 Task: Plan a trip to Shpola, Ukraine from 12th  December, 2023 to 15th December, 2023 for 3 adults.2 bedrooms having 3 beds and 1 bathroom. Property type can be flat. Look for 4 properties as per requirement.
Action: Mouse moved to (589, 131)
Screenshot: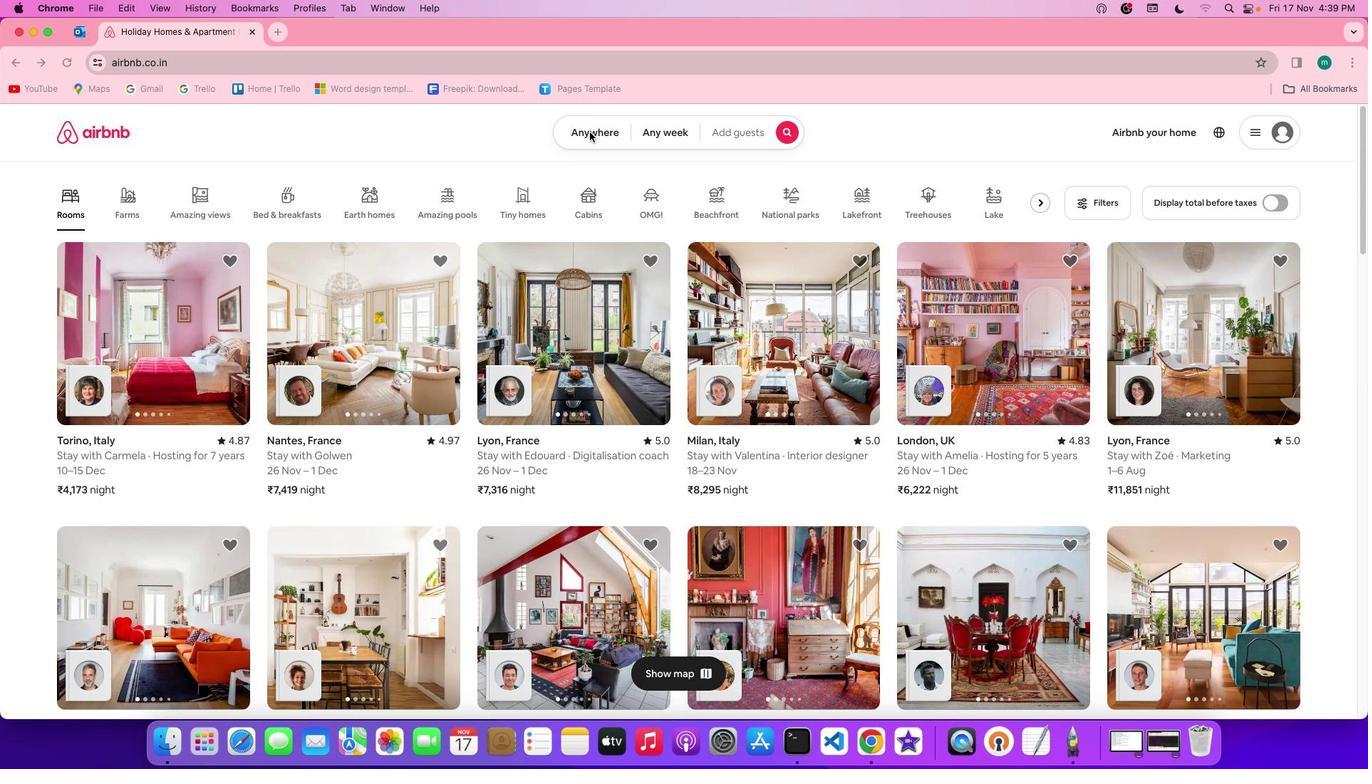 
Action: Mouse pressed left at (589, 131)
Screenshot: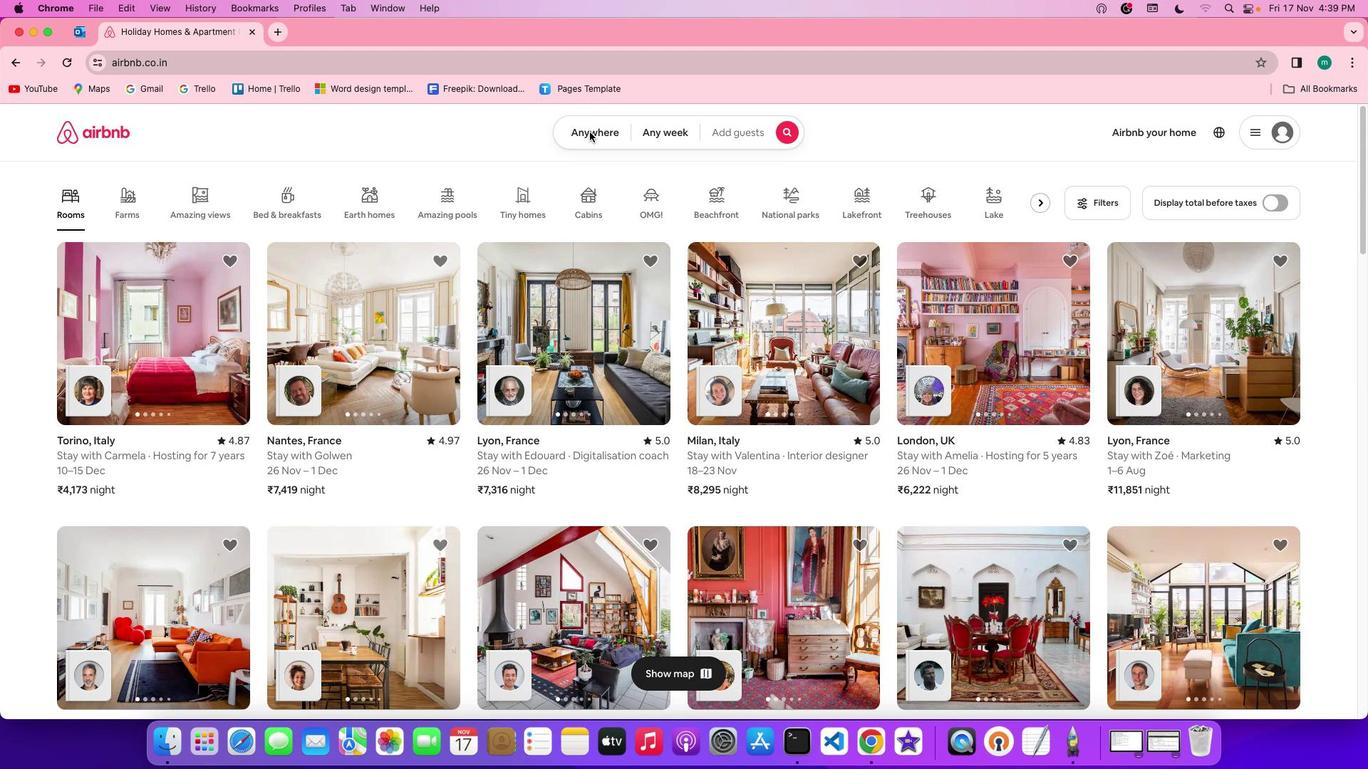 
Action: Mouse pressed left at (589, 131)
Screenshot: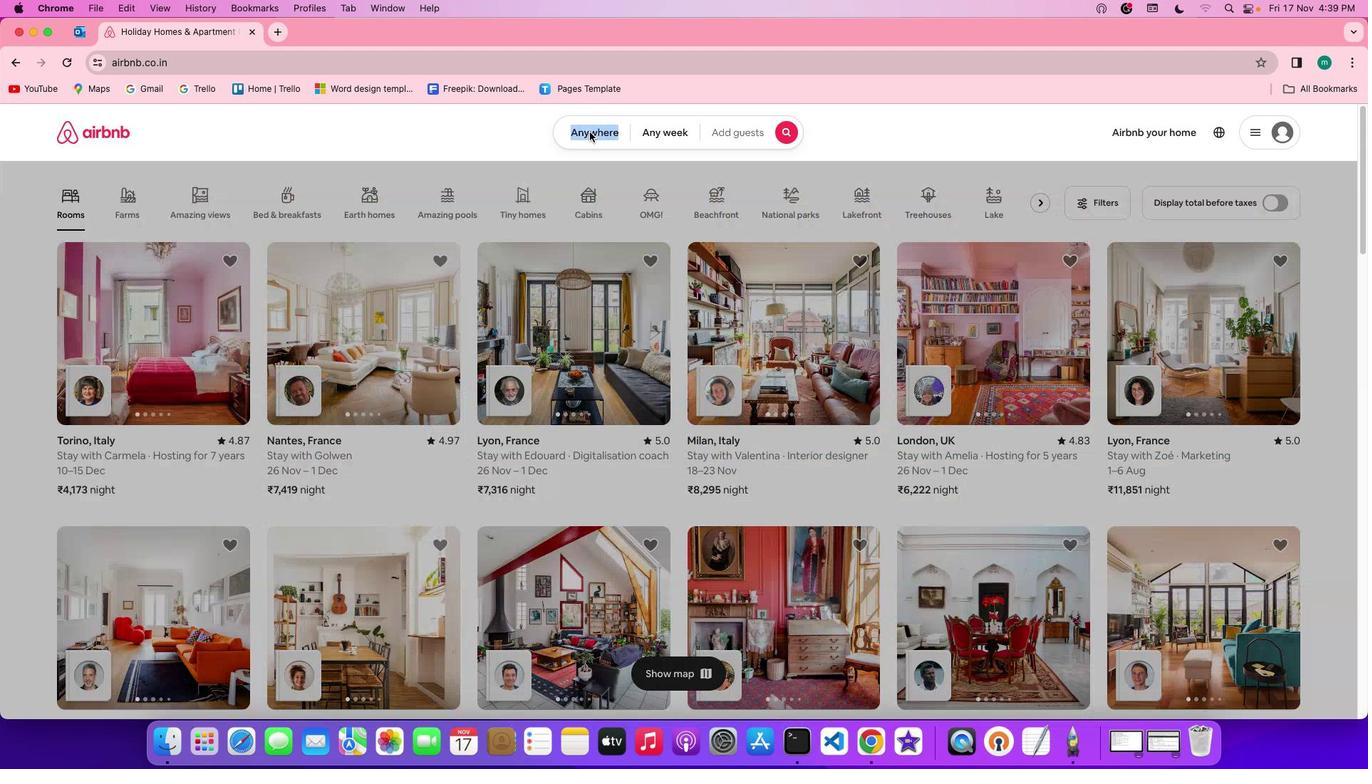 
Action: Mouse moved to (512, 191)
Screenshot: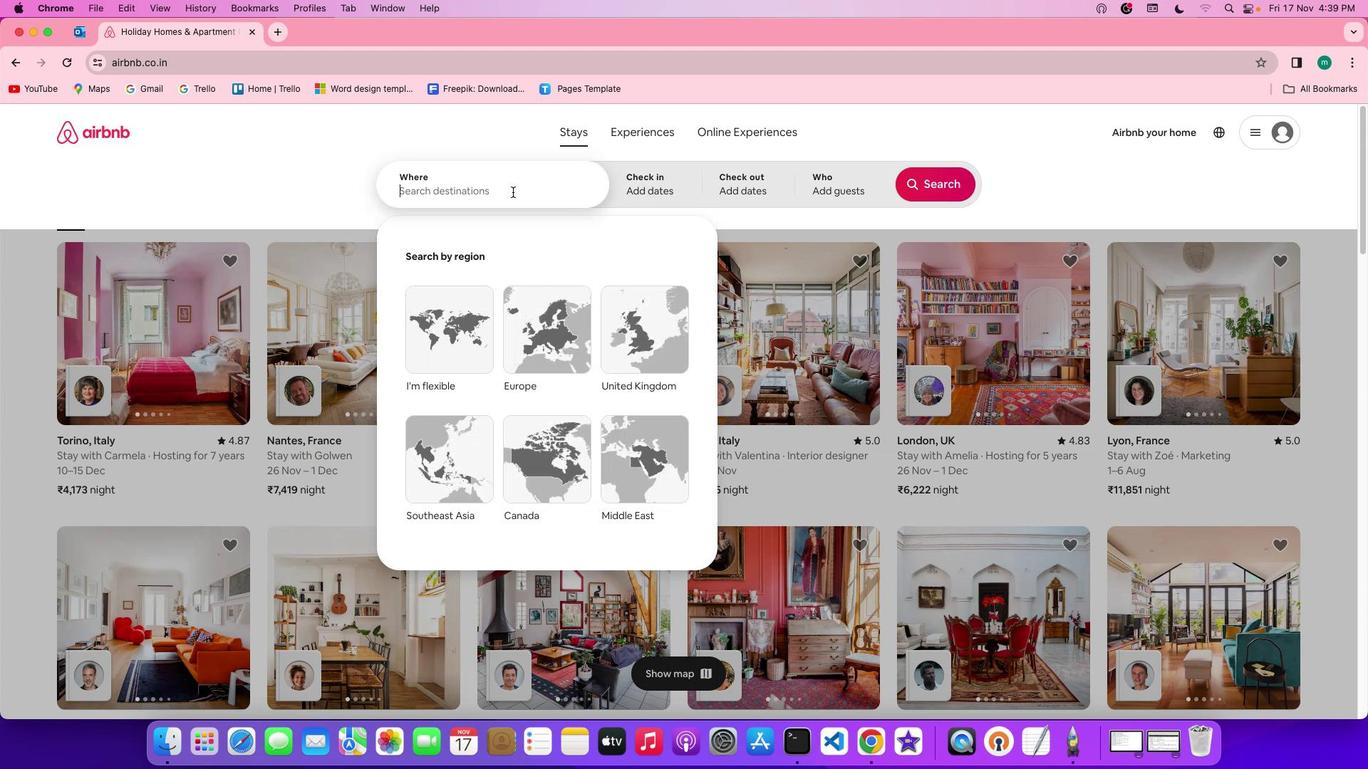 
Action: Mouse pressed left at (512, 191)
Screenshot: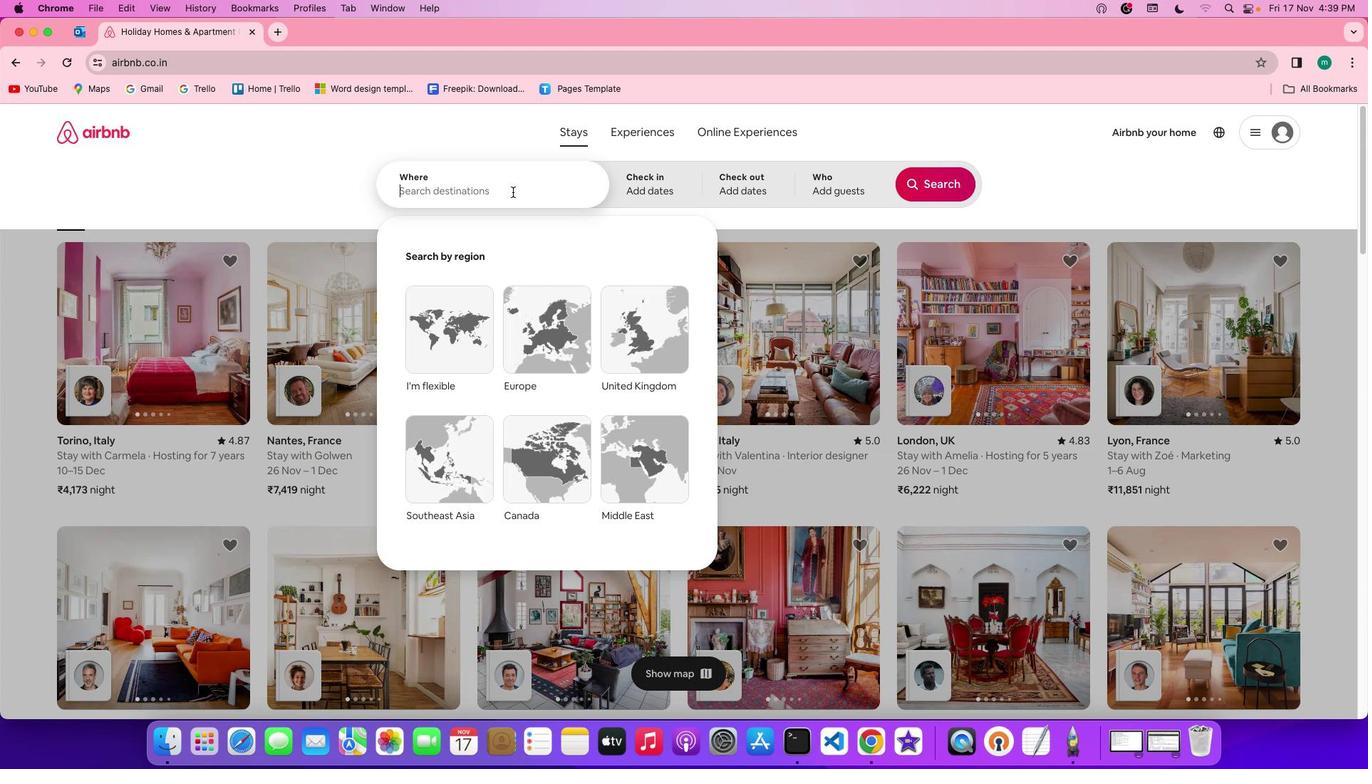 
Action: Key pressed Key.shift'S''h''p''o''l''a'','Key.spaceKey.shift'U''k''r''a''i''n''e'
Screenshot: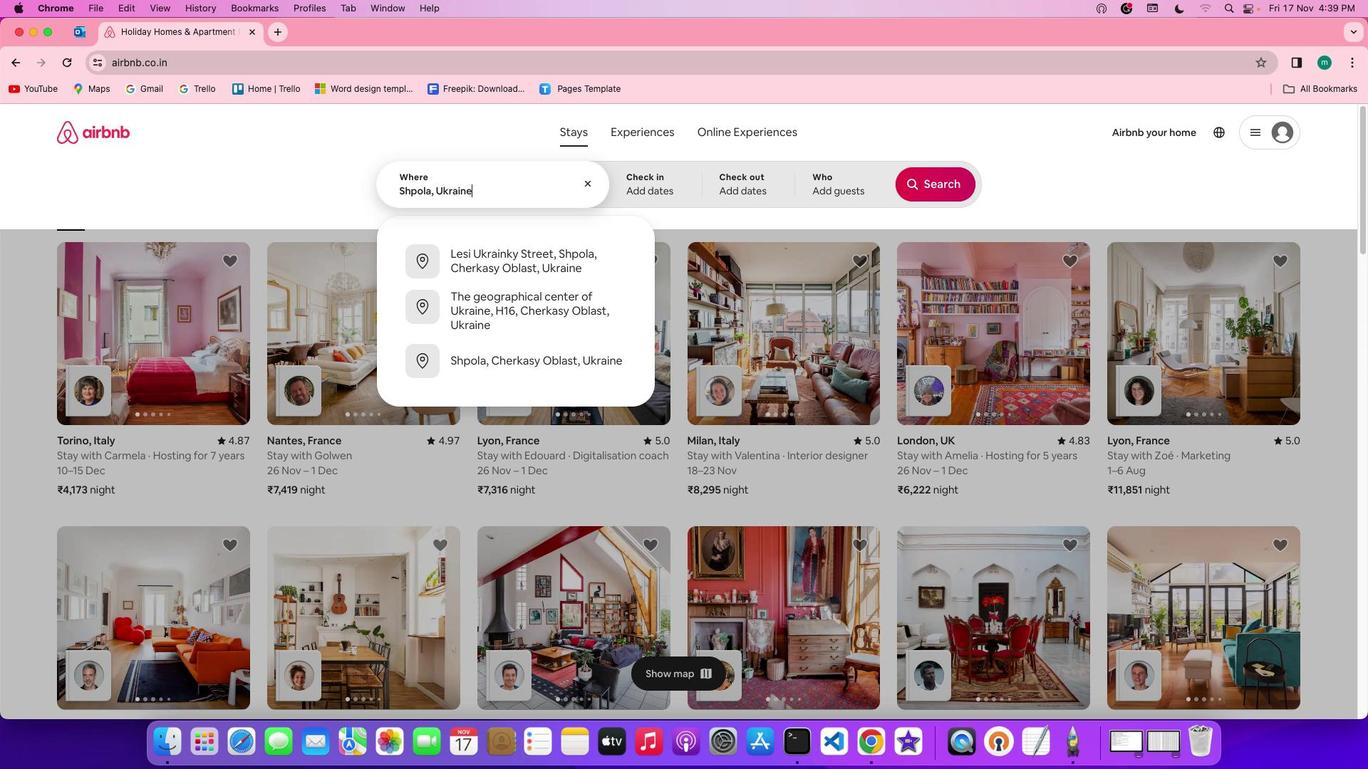 
Action: Mouse moved to (652, 188)
Screenshot: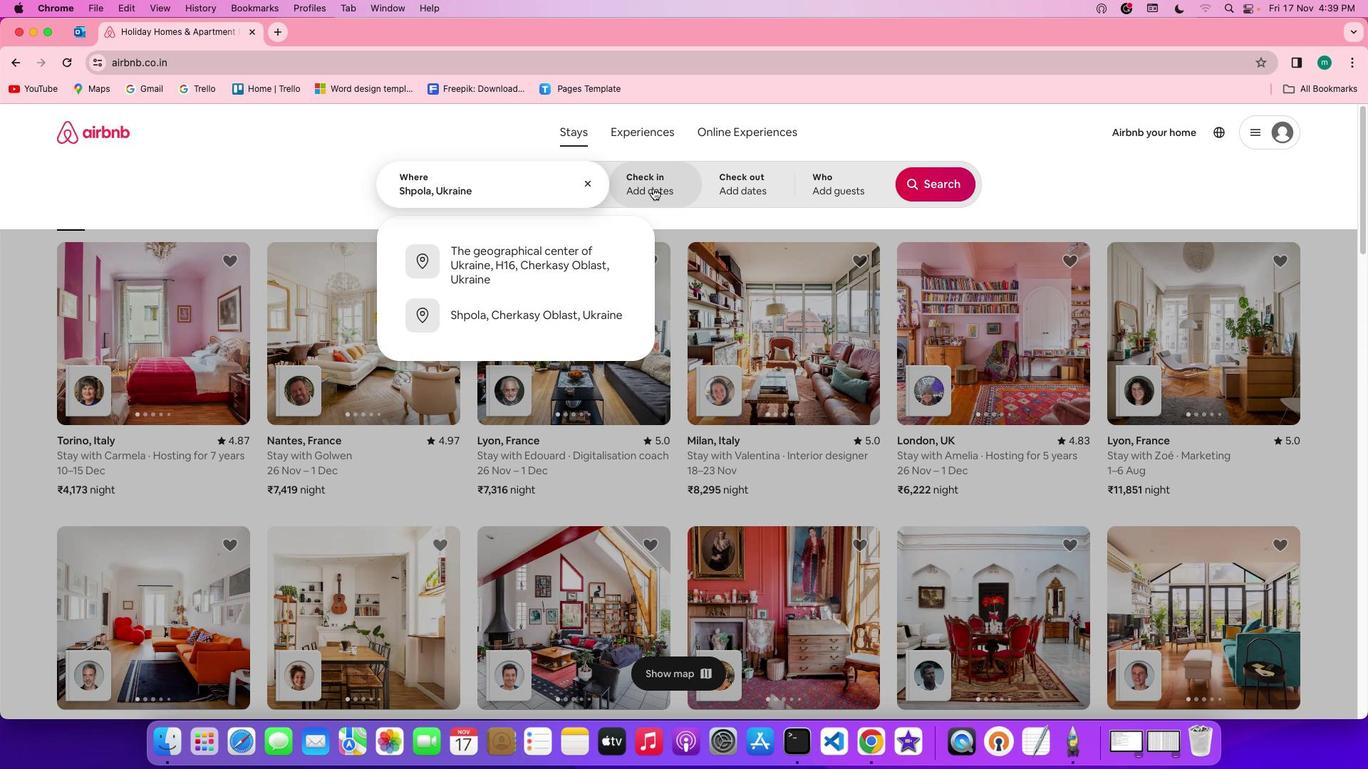 
Action: Mouse pressed left at (652, 188)
Screenshot: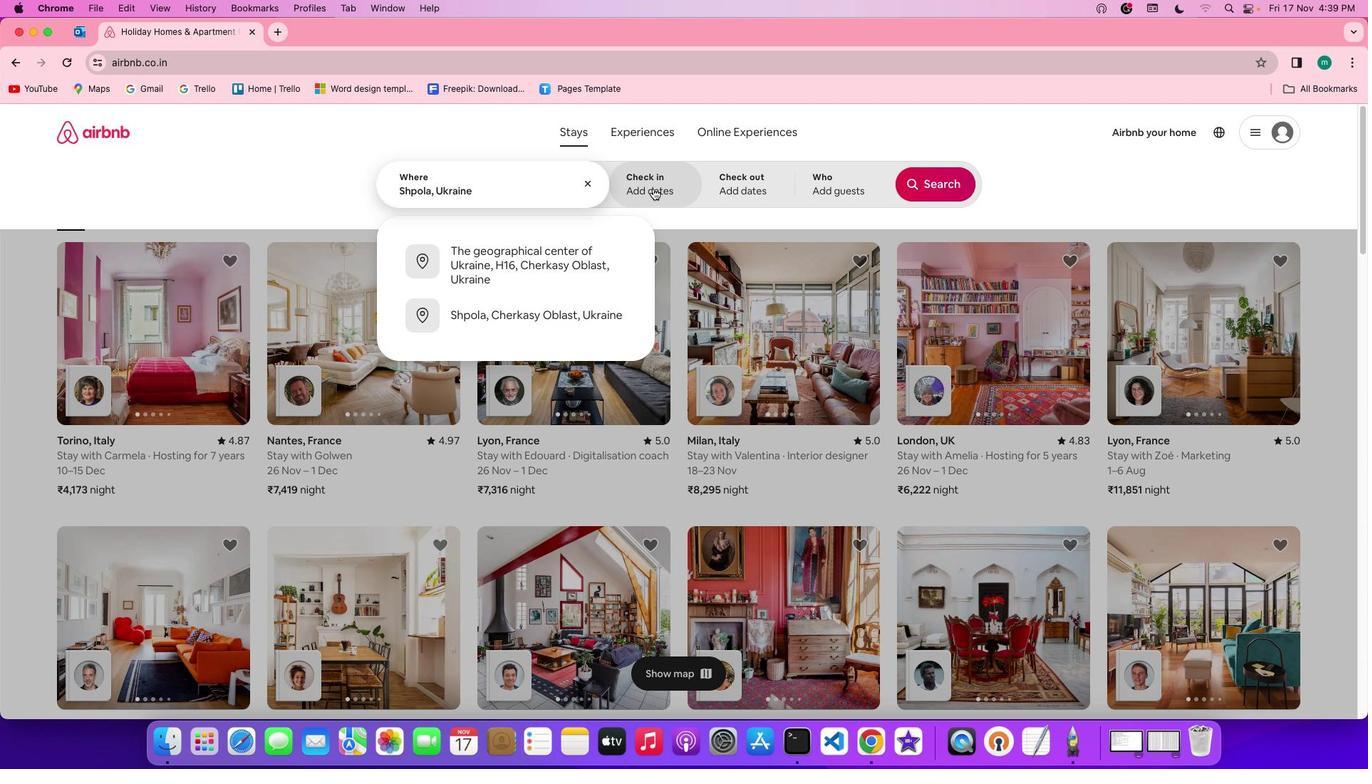 
Action: Mouse moved to (784, 432)
Screenshot: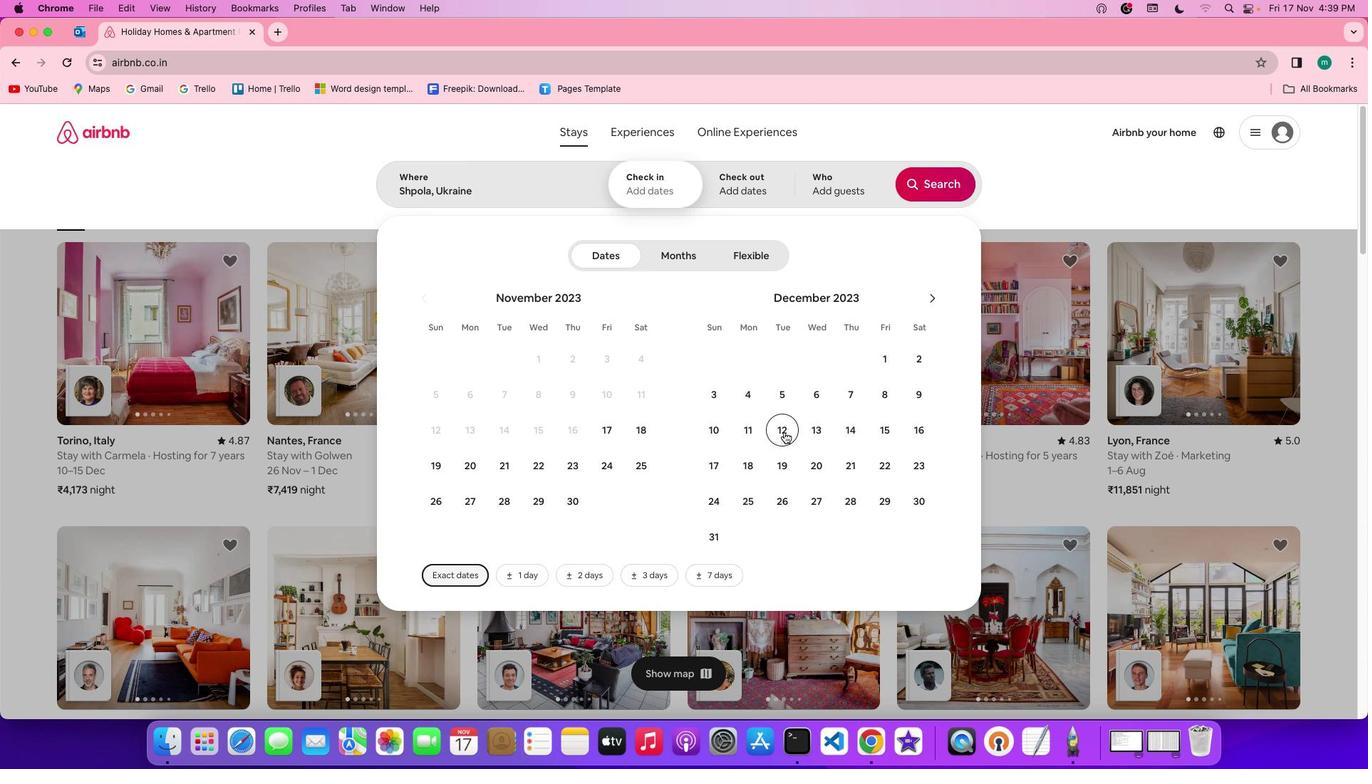 
Action: Mouse pressed left at (784, 432)
Screenshot: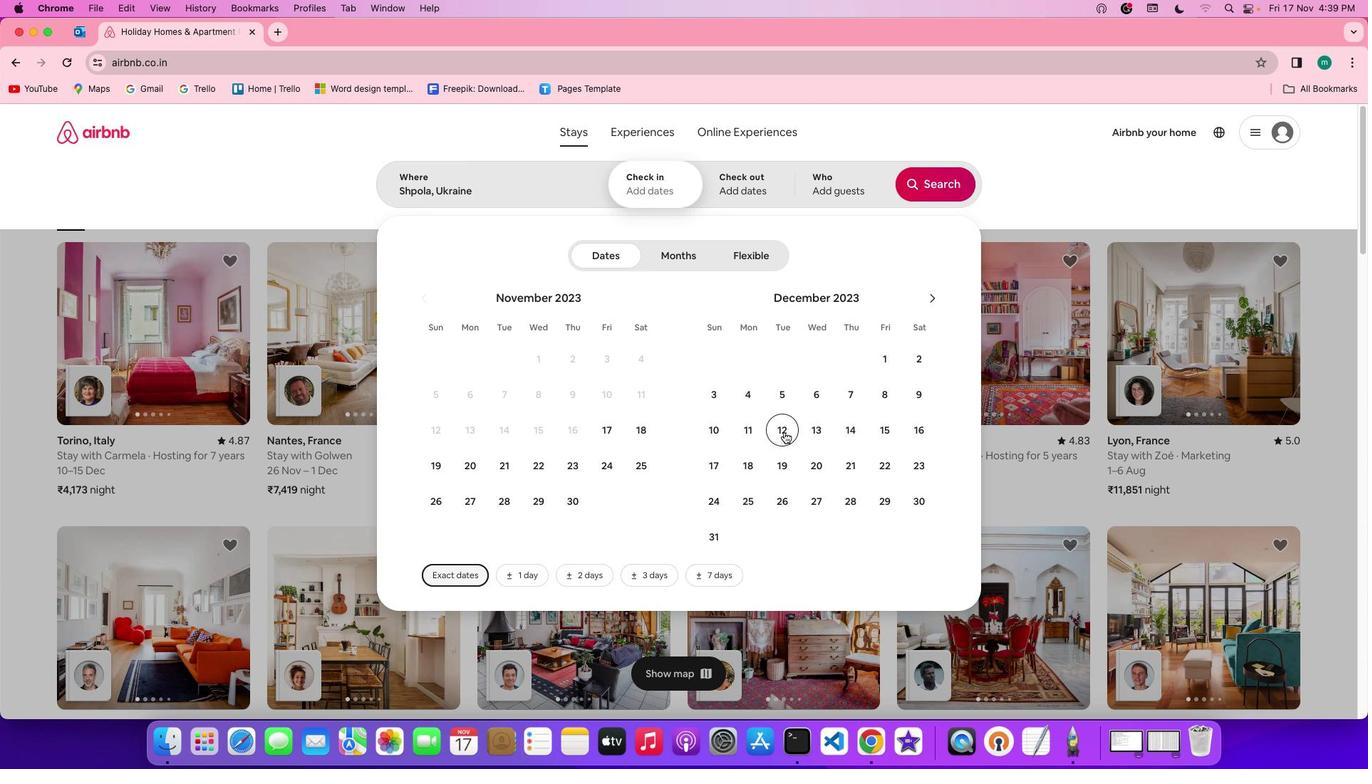 
Action: Mouse moved to (894, 424)
Screenshot: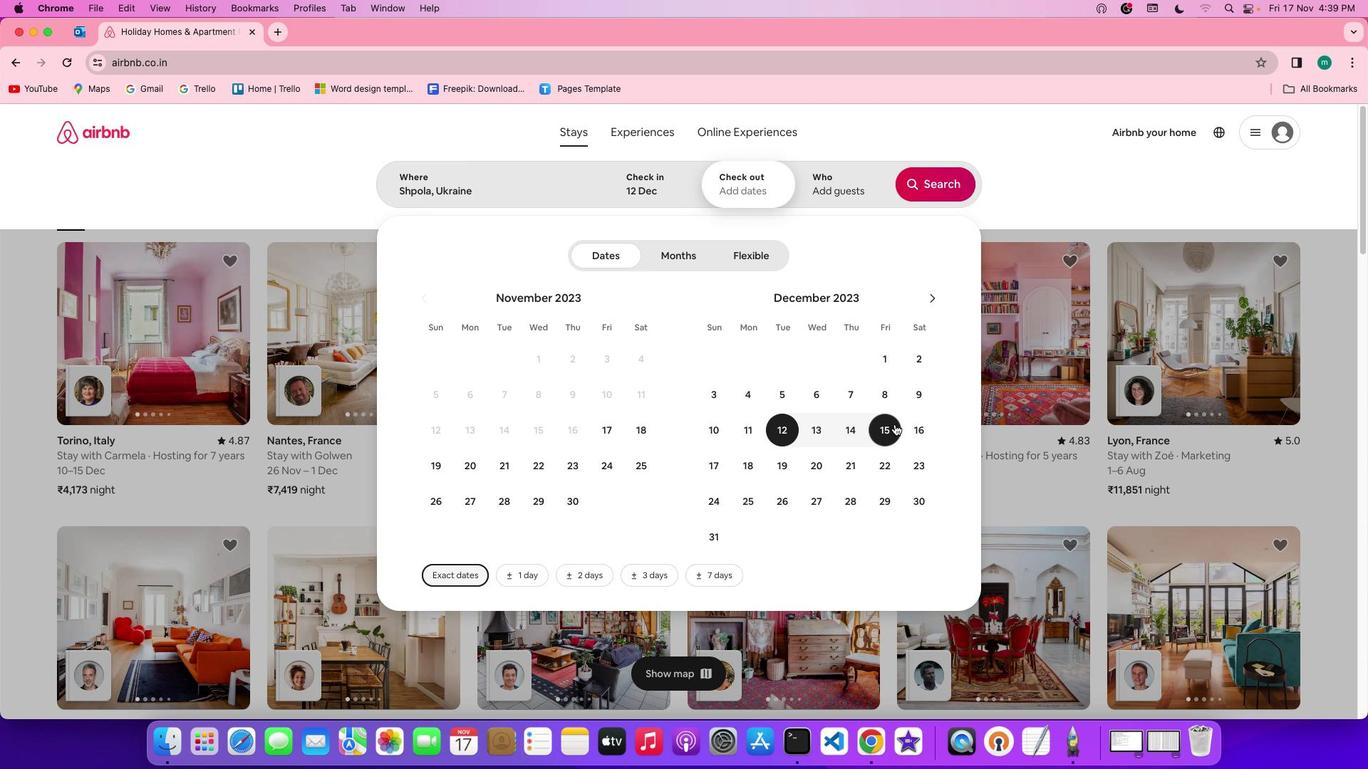 
Action: Mouse pressed left at (894, 424)
Screenshot: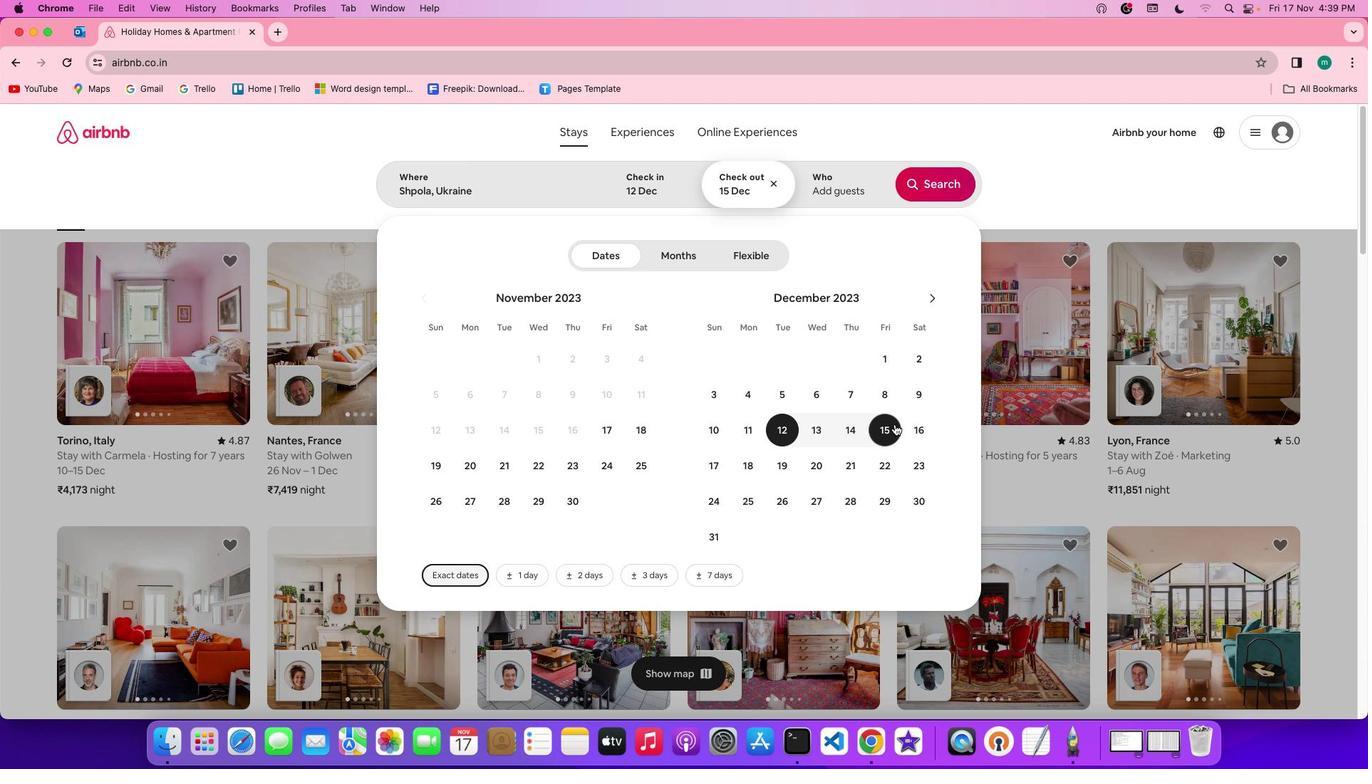 
Action: Mouse moved to (832, 190)
Screenshot: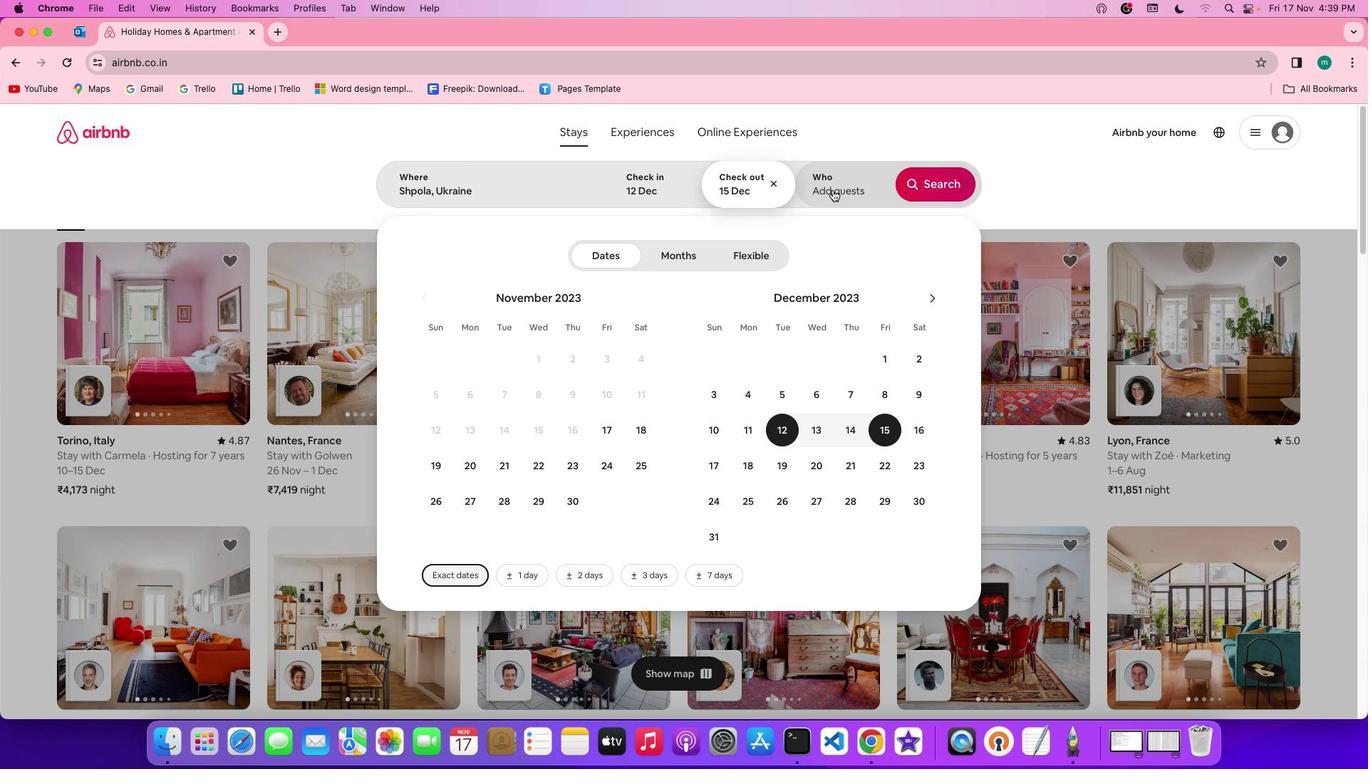 
Action: Mouse pressed left at (832, 190)
Screenshot: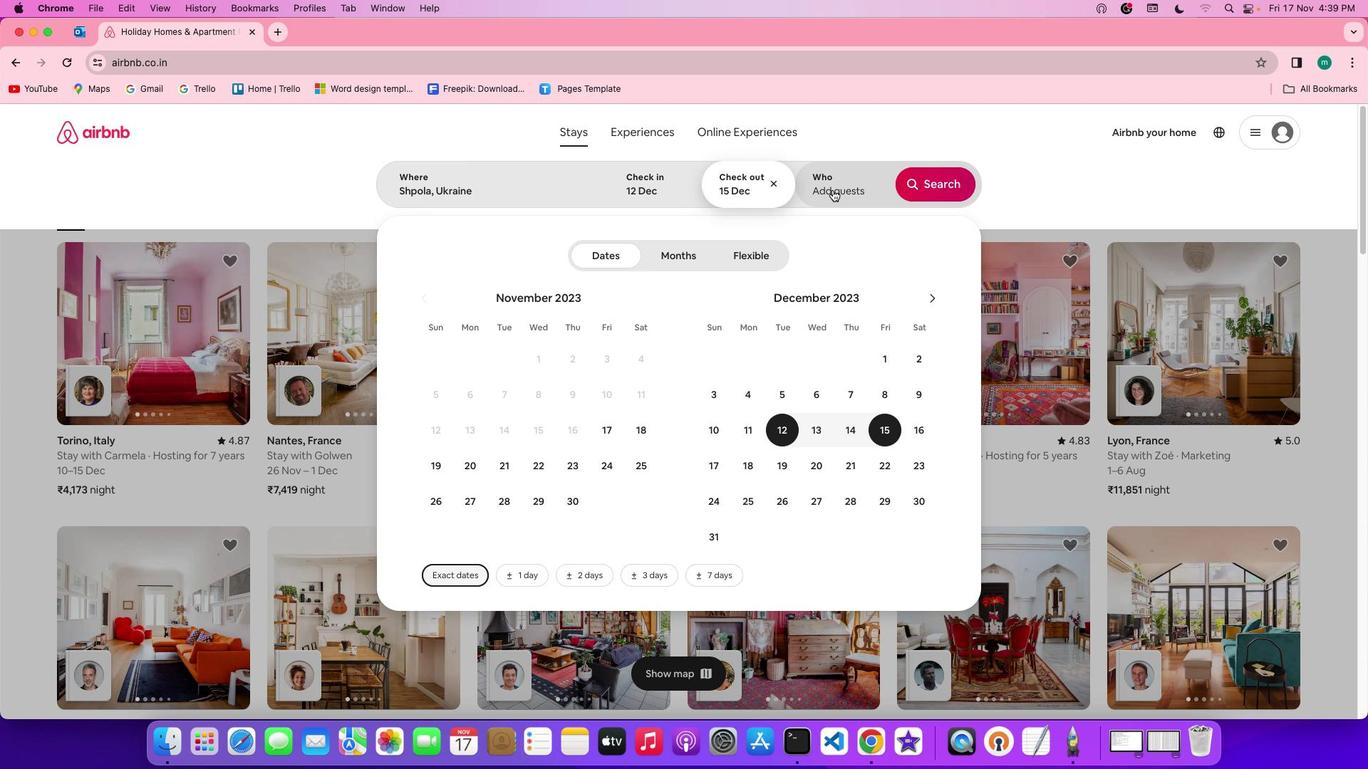 
Action: Mouse moved to (934, 258)
Screenshot: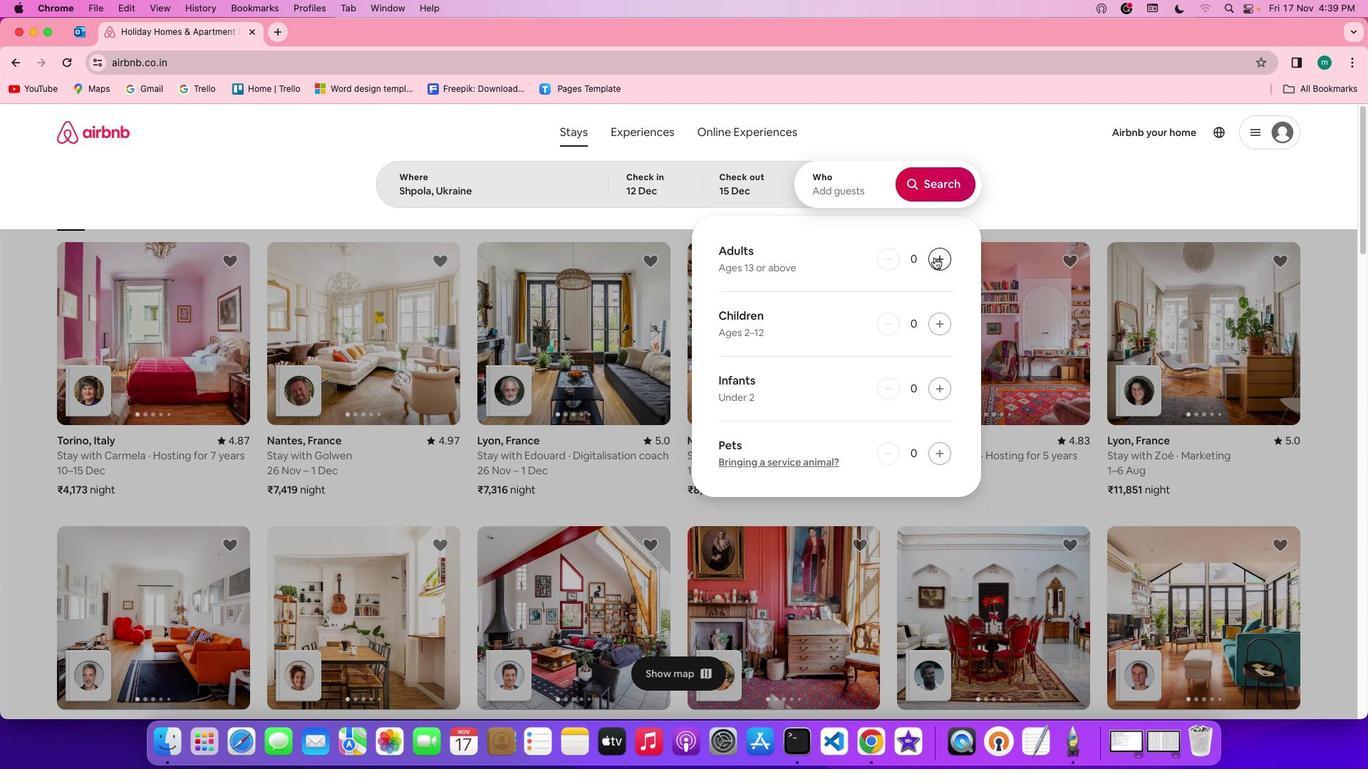 
Action: Mouse pressed left at (934, 258)
Screenshot: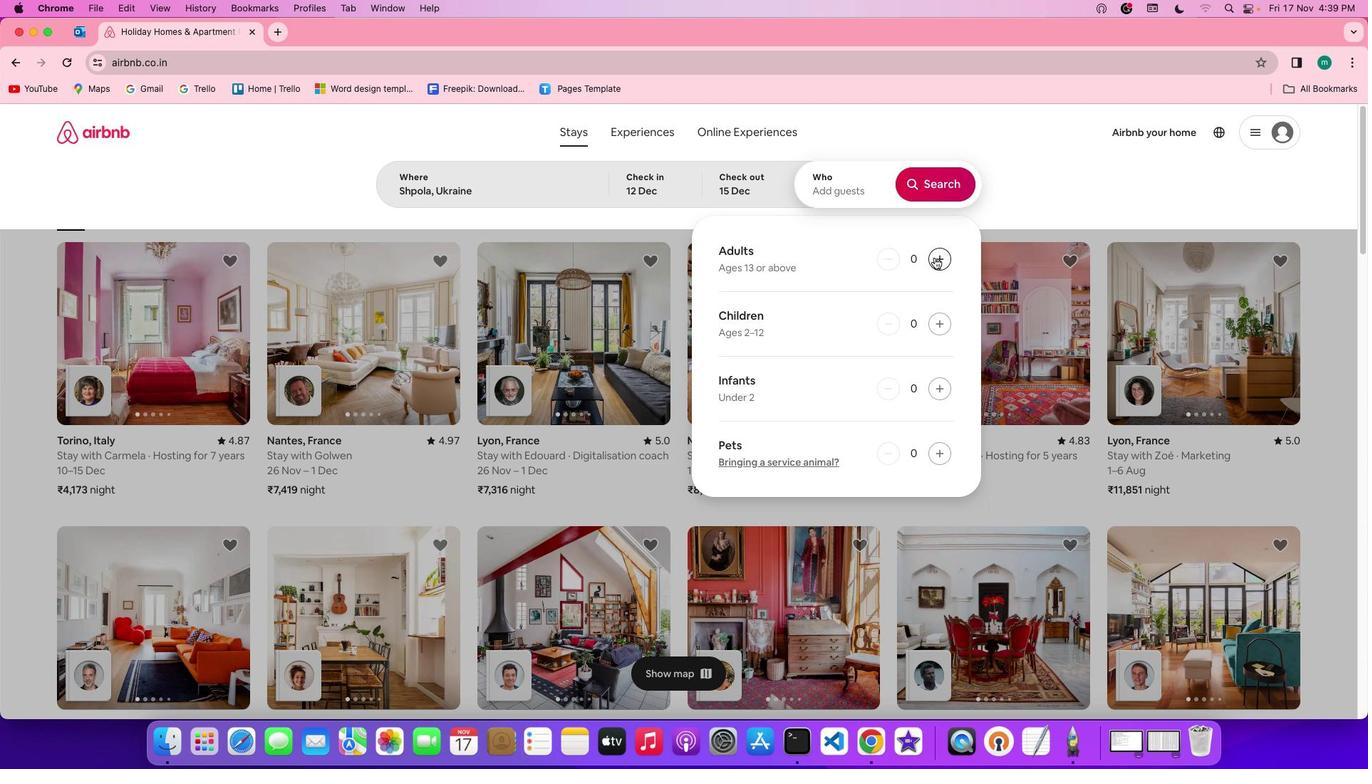 
Action: Mouse pressed left at (934, 258)
Screenshot: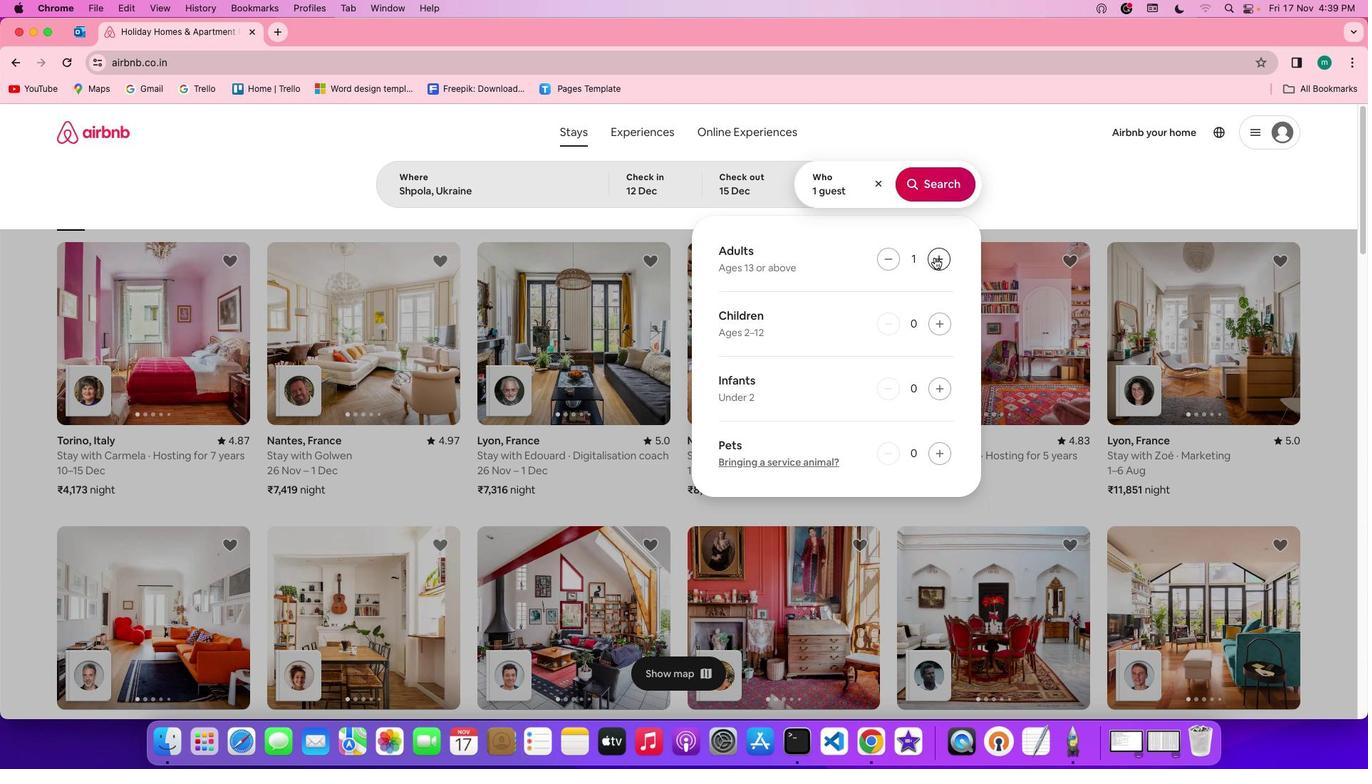 
Action: Mouse pressed left at (934, 258)
Screenshot: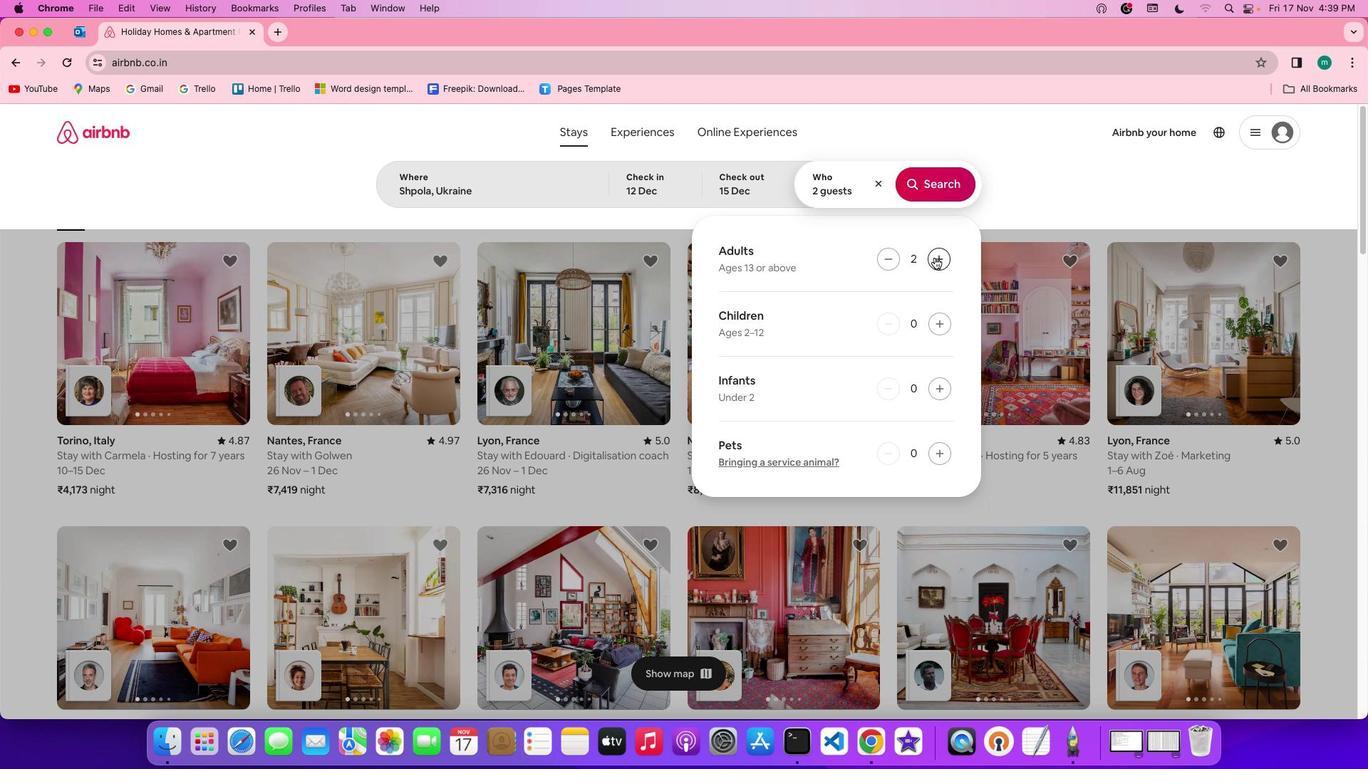 
Action: Mouse moved to (935, 192)
Screenshot: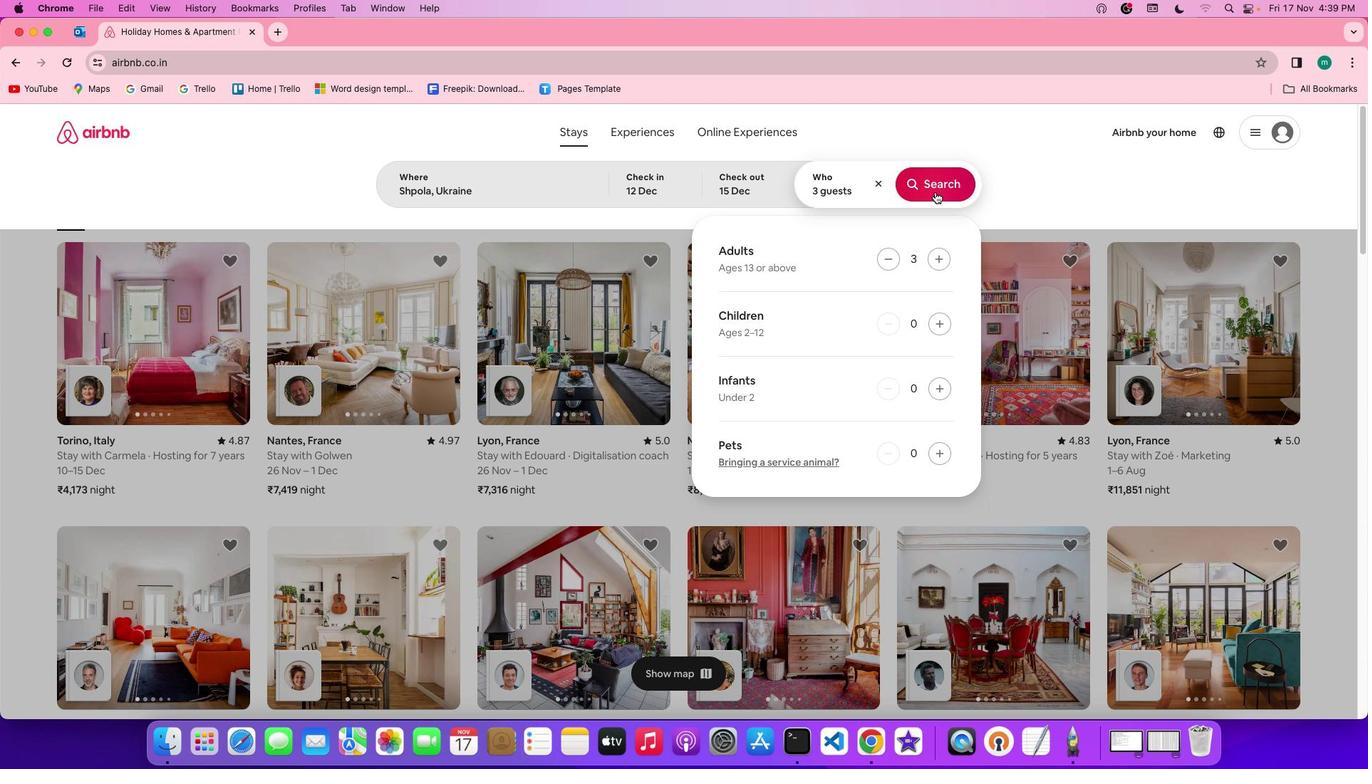 
Action: Mouse pressed left at (935, 192)
Screenshot: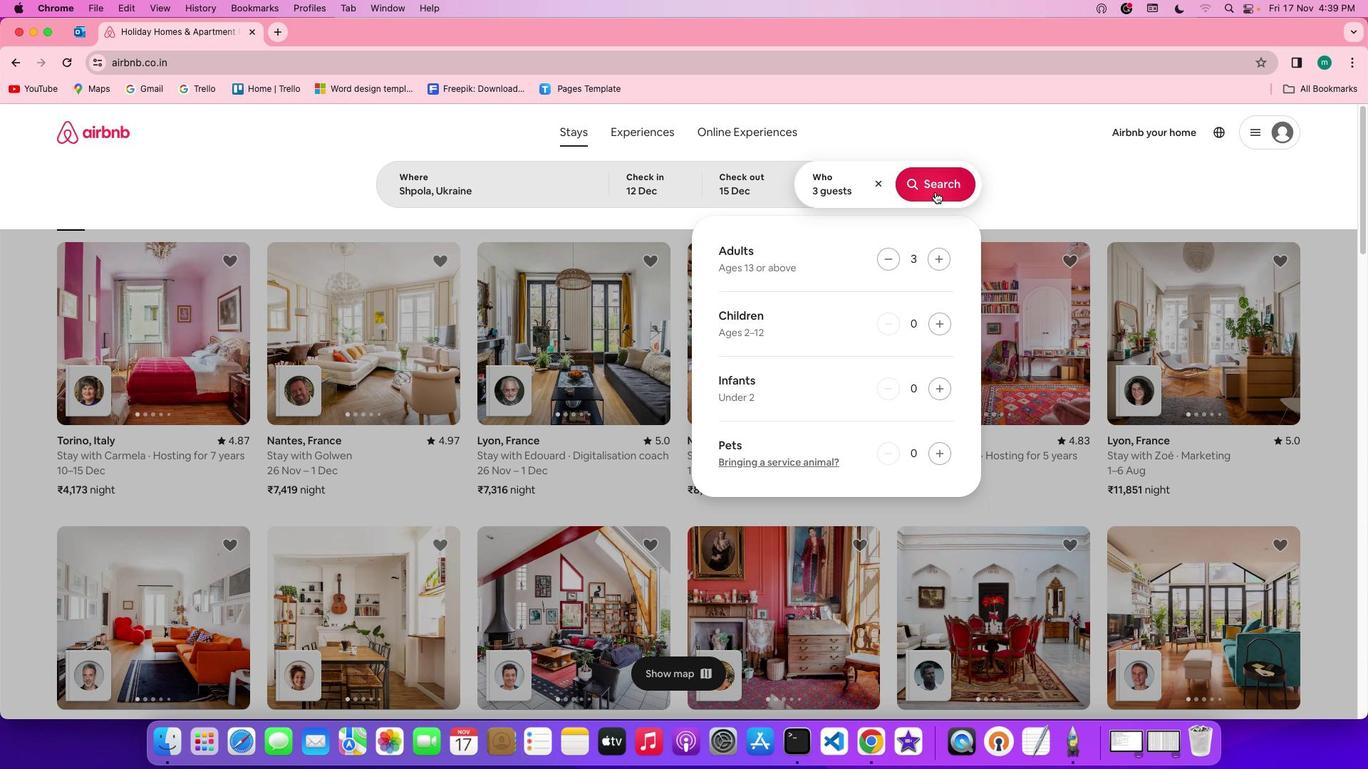 
Action: Mouse moved to (1150, 186)
Screenshot: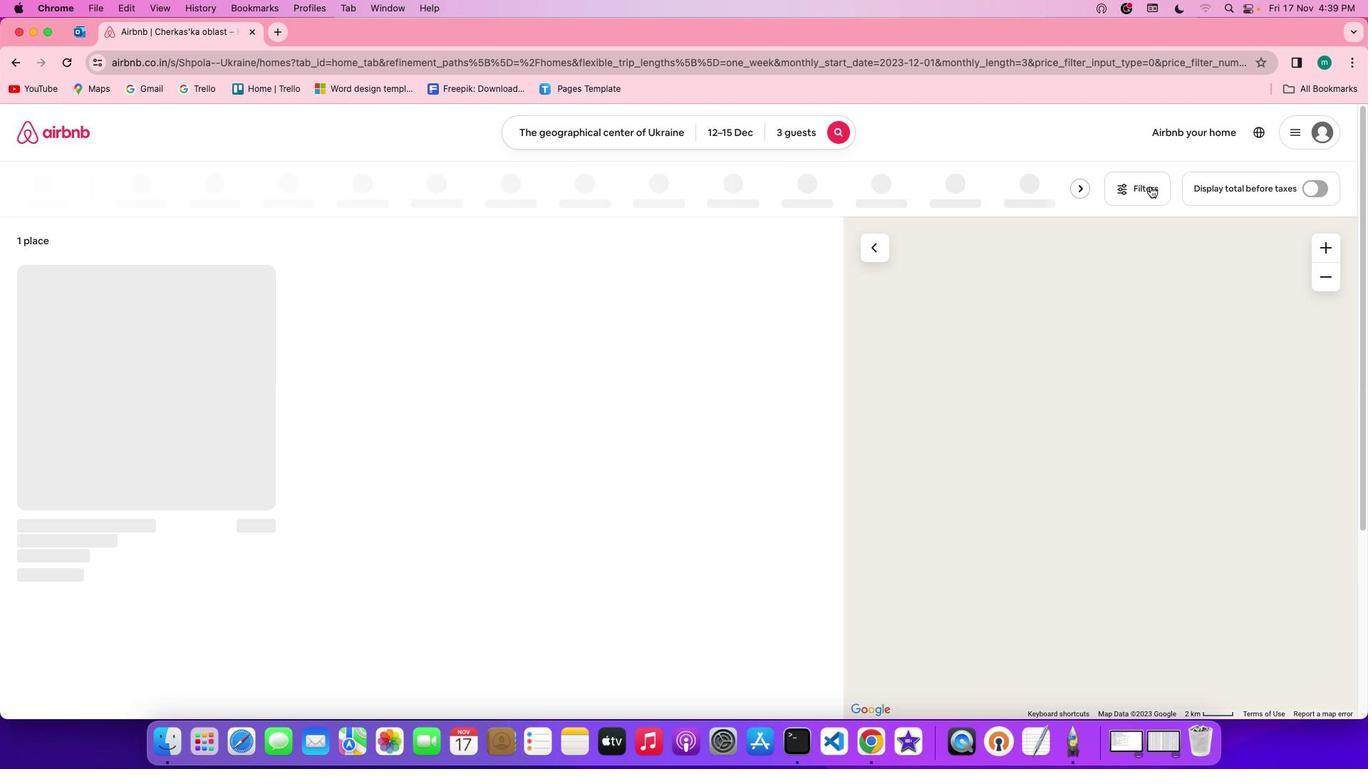 
Action: Mouse pressed left at (1150, 186)
Screenshot: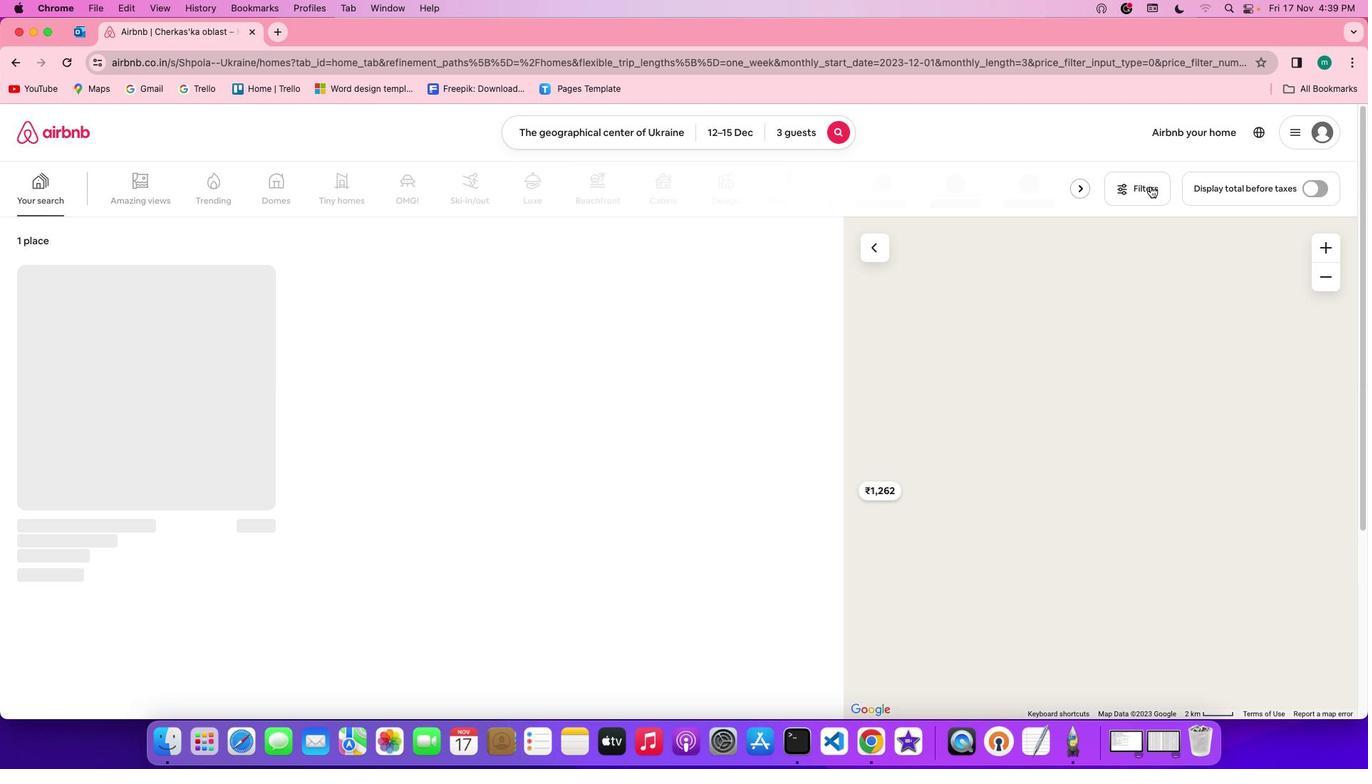 
Action: Mouse moved to (624, 486)
Screenshot: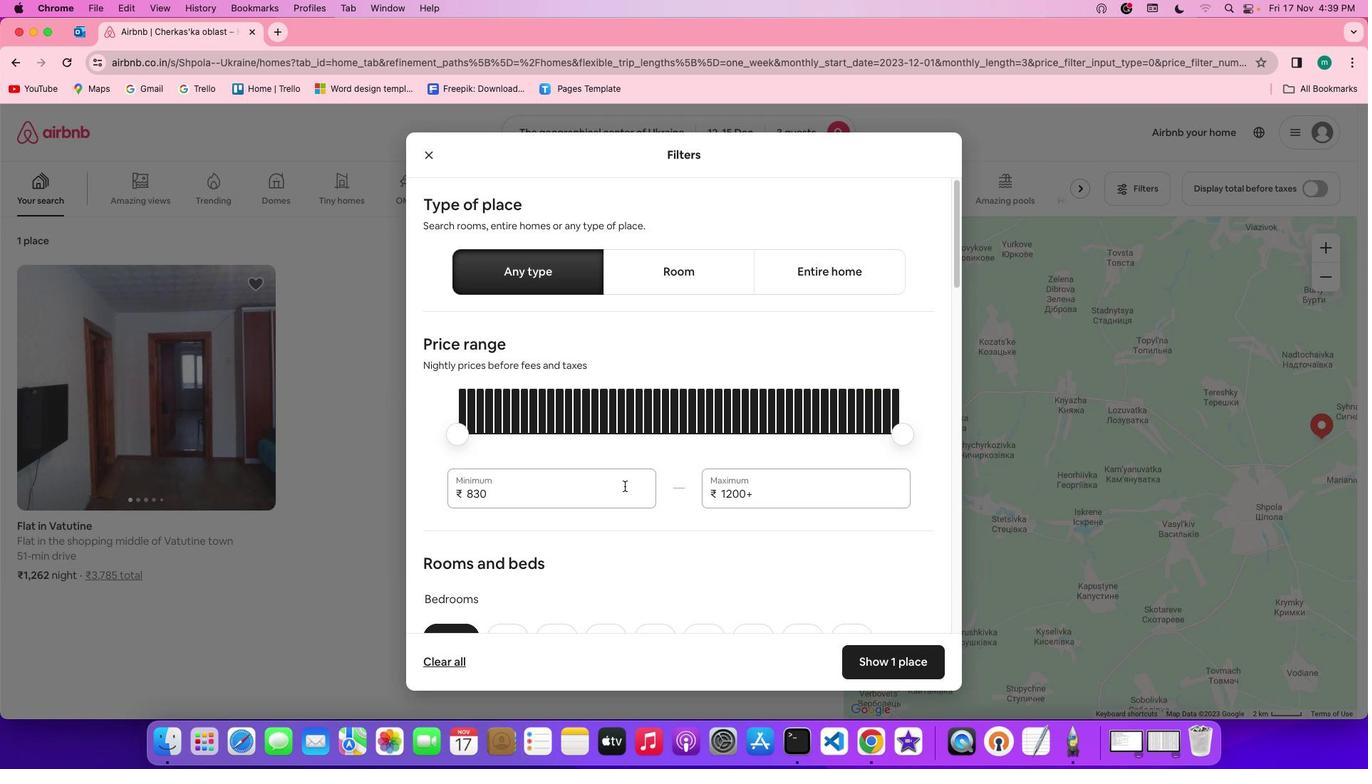
Action: Mouse scrolled (624, 486) with delta (0, 0)
Screenshot: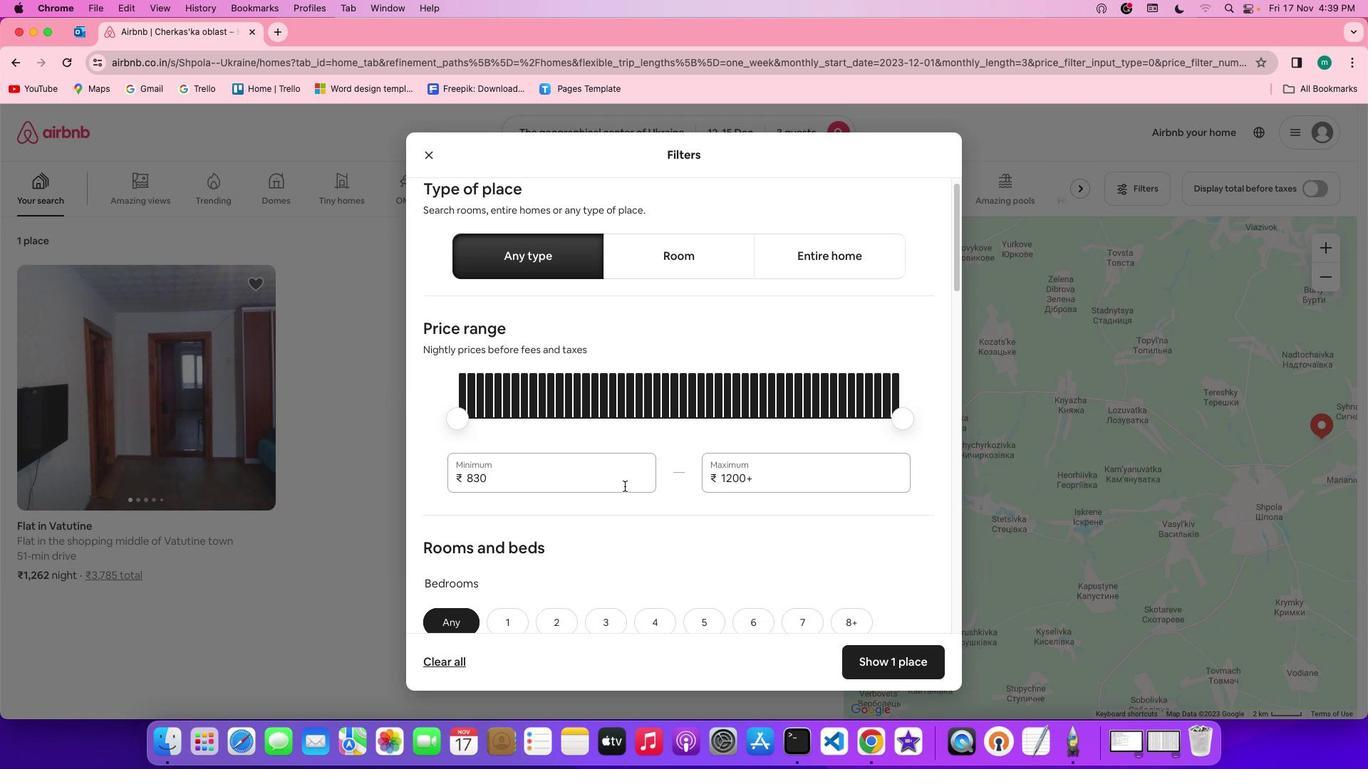 
Action: Mouse scrolled (624, 486) with delta (0, 0)
Screenshot: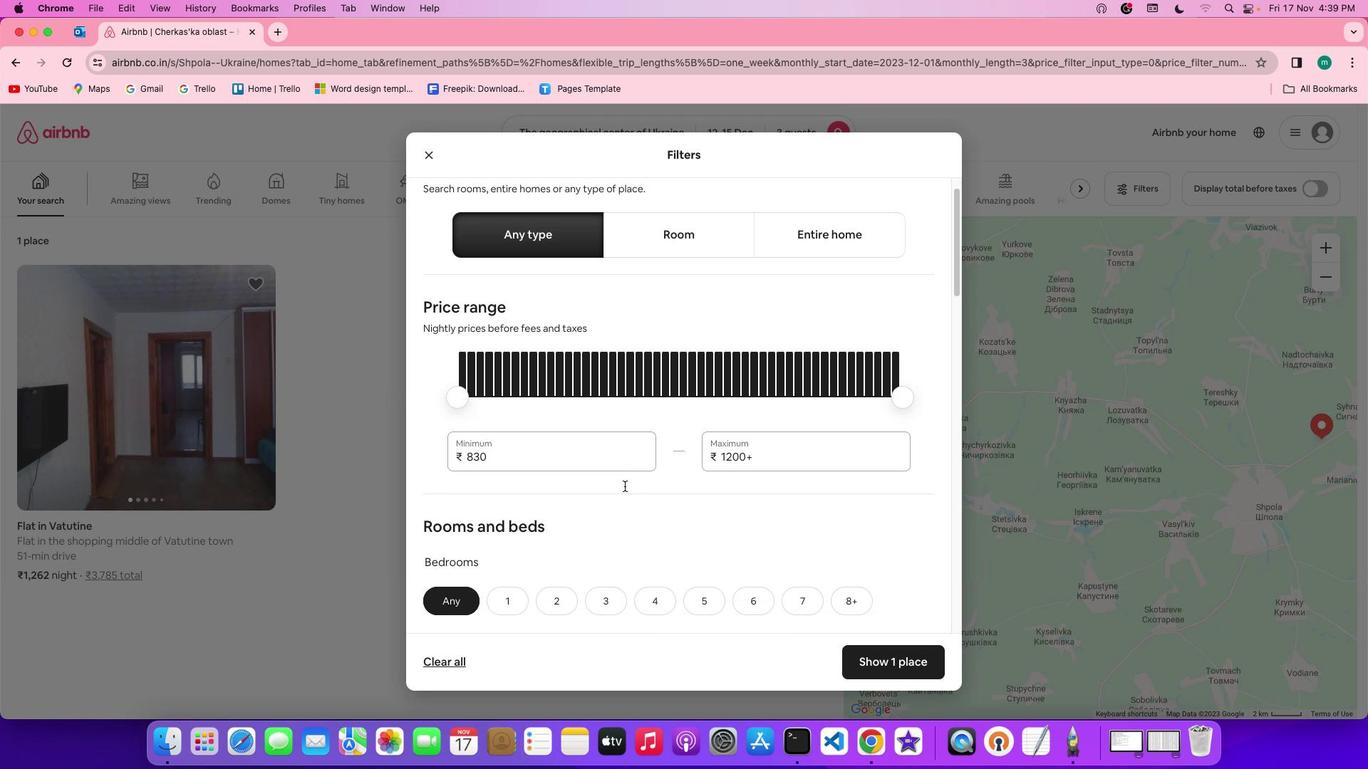
Action: Mouse scrolled (624, 486) with delta (0, -1)
Screenshot: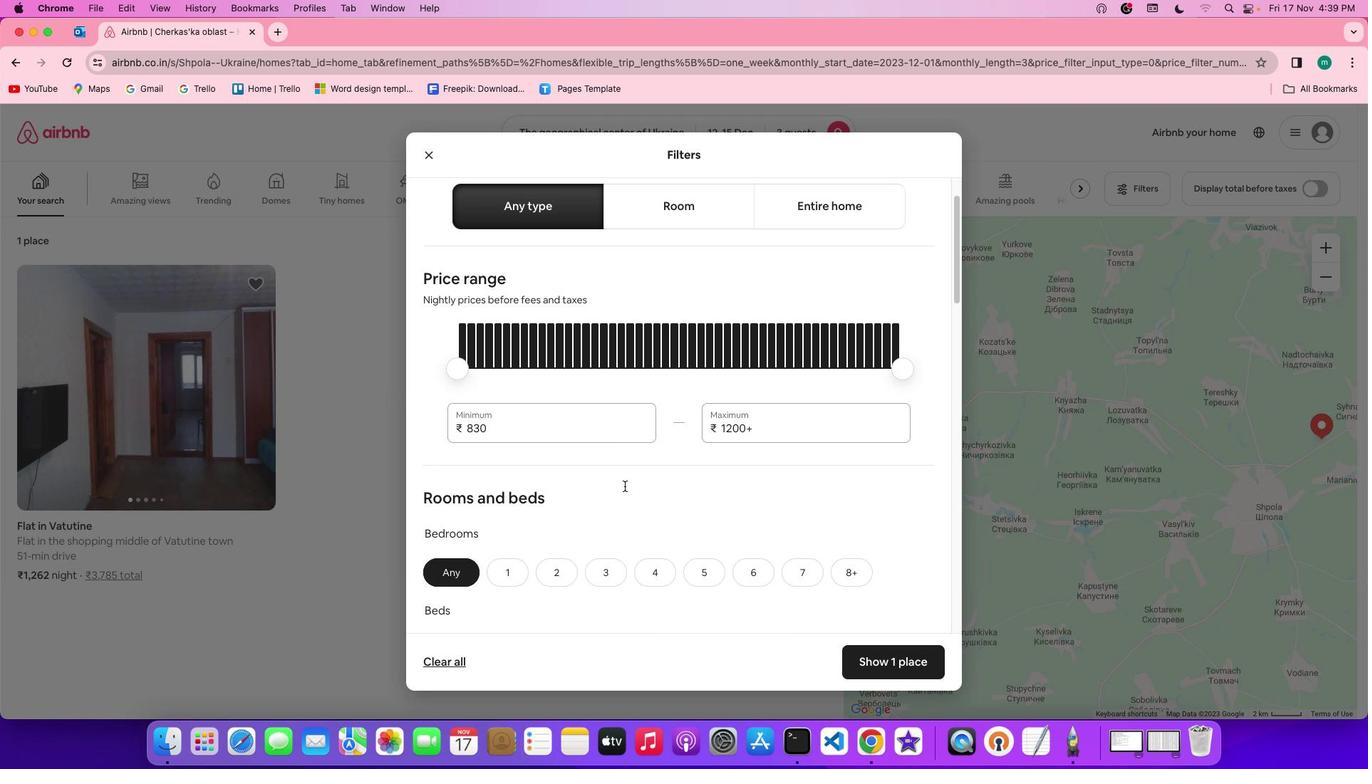 
Action: Mouse scrolled (624, 486) with delta (0, 0)
Screenshot: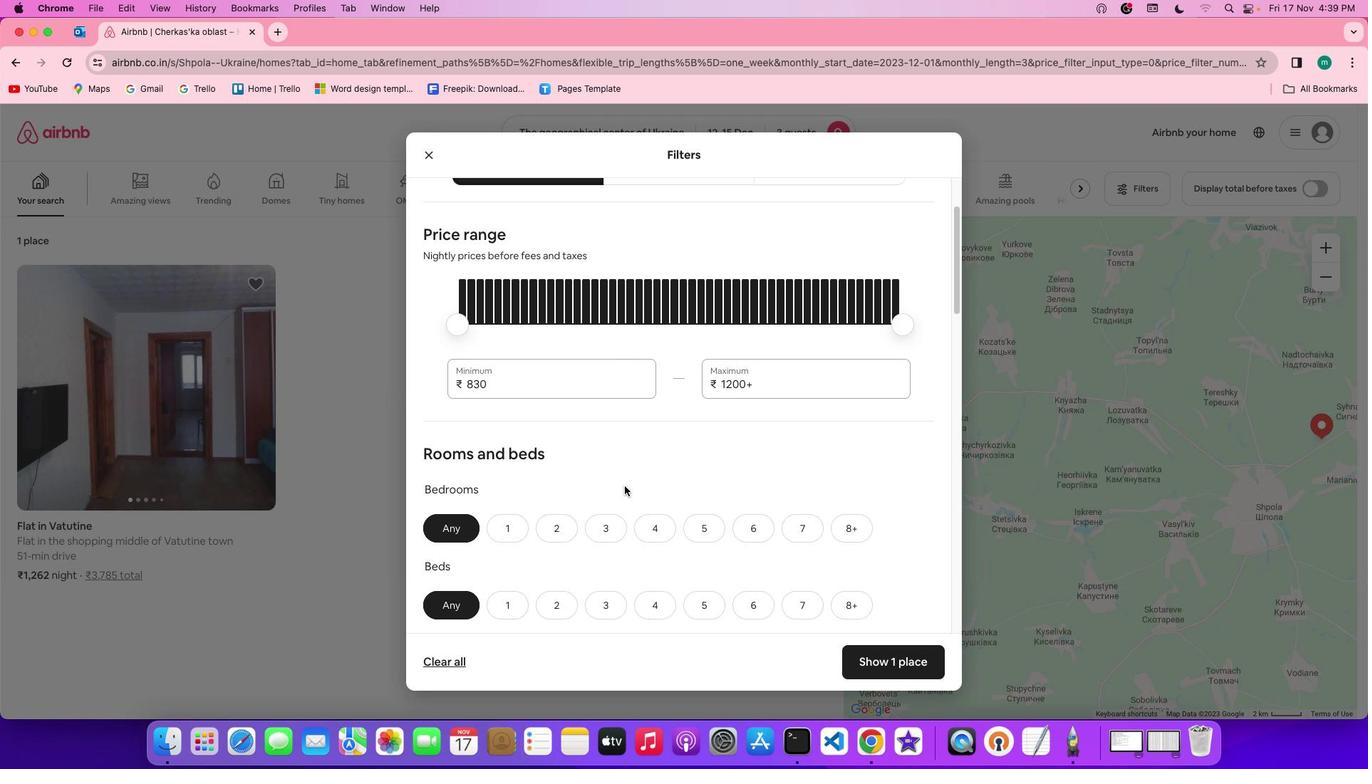 
Action: Mouse scrolled (624, 486) with delta (0, 0)
Screenshot: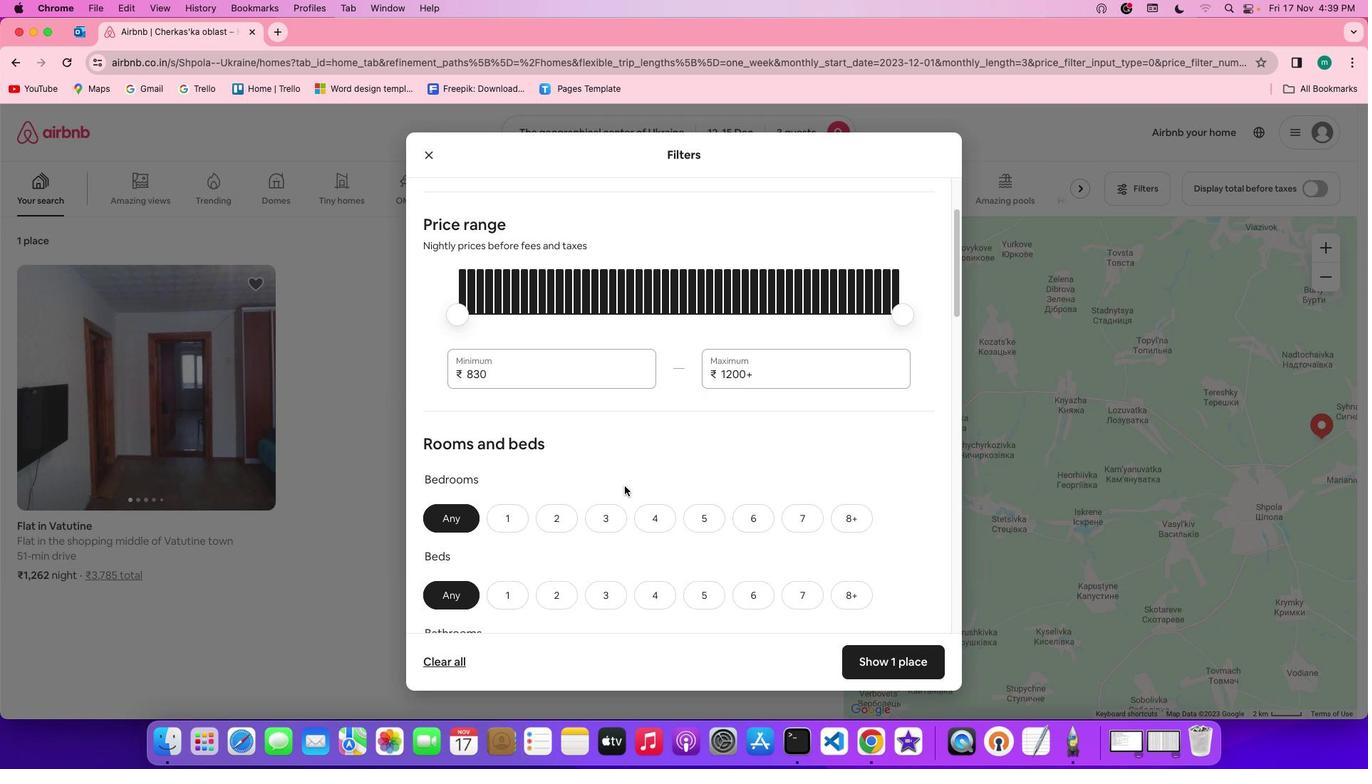 
Action: Mouse scrolled (624, 486) with delta (0, 0)
Screenshot: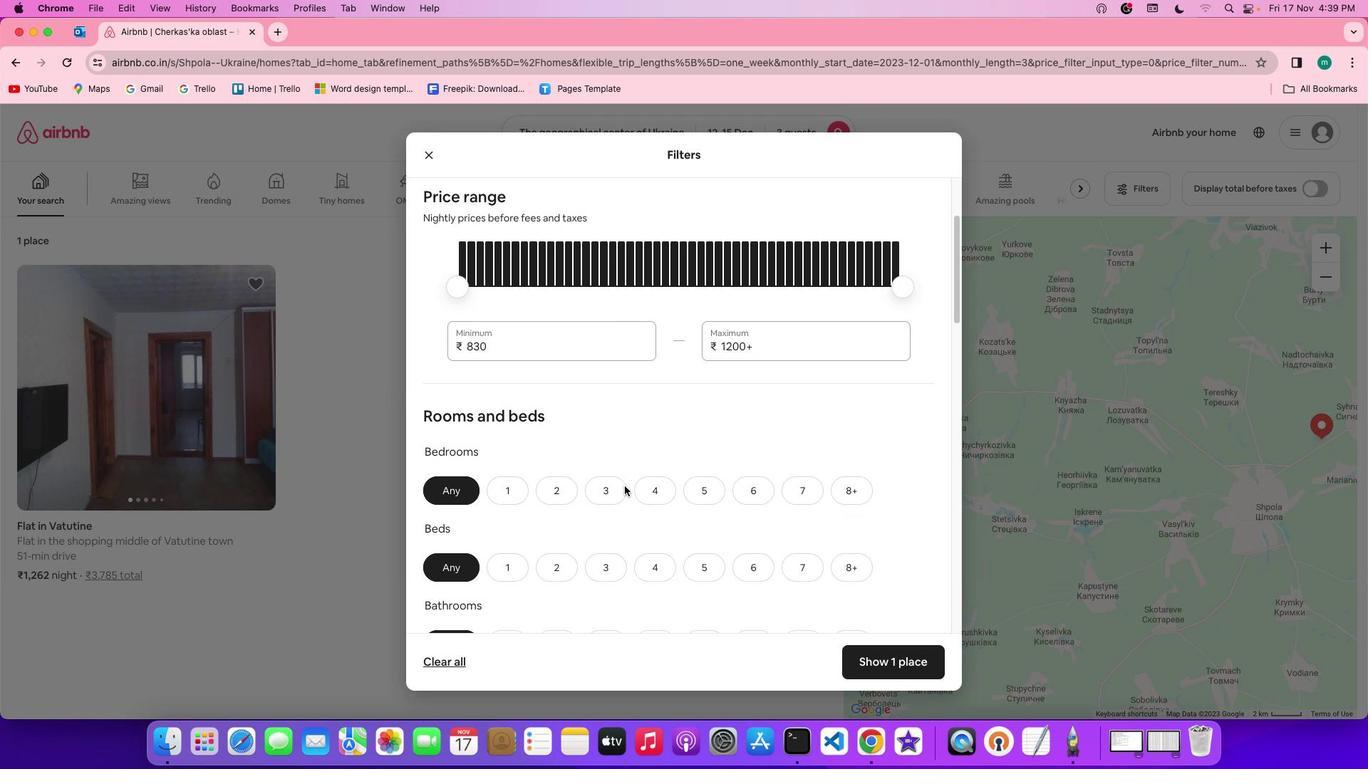 
Action: Mouse scrolled (624, 486) with delta (0, 0)
Screenshot: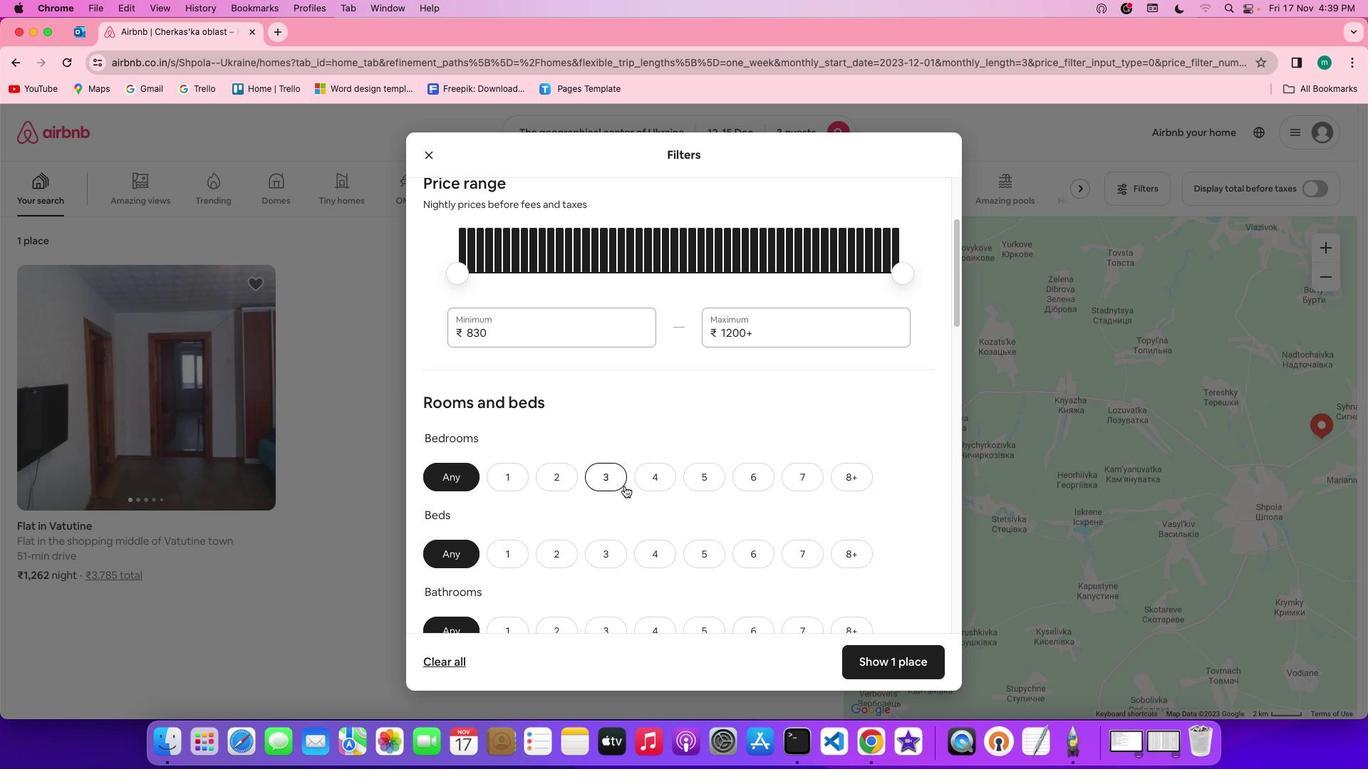 
Action: Mouse scrolled (624, 486) with delta (0, 0)
Screenshot: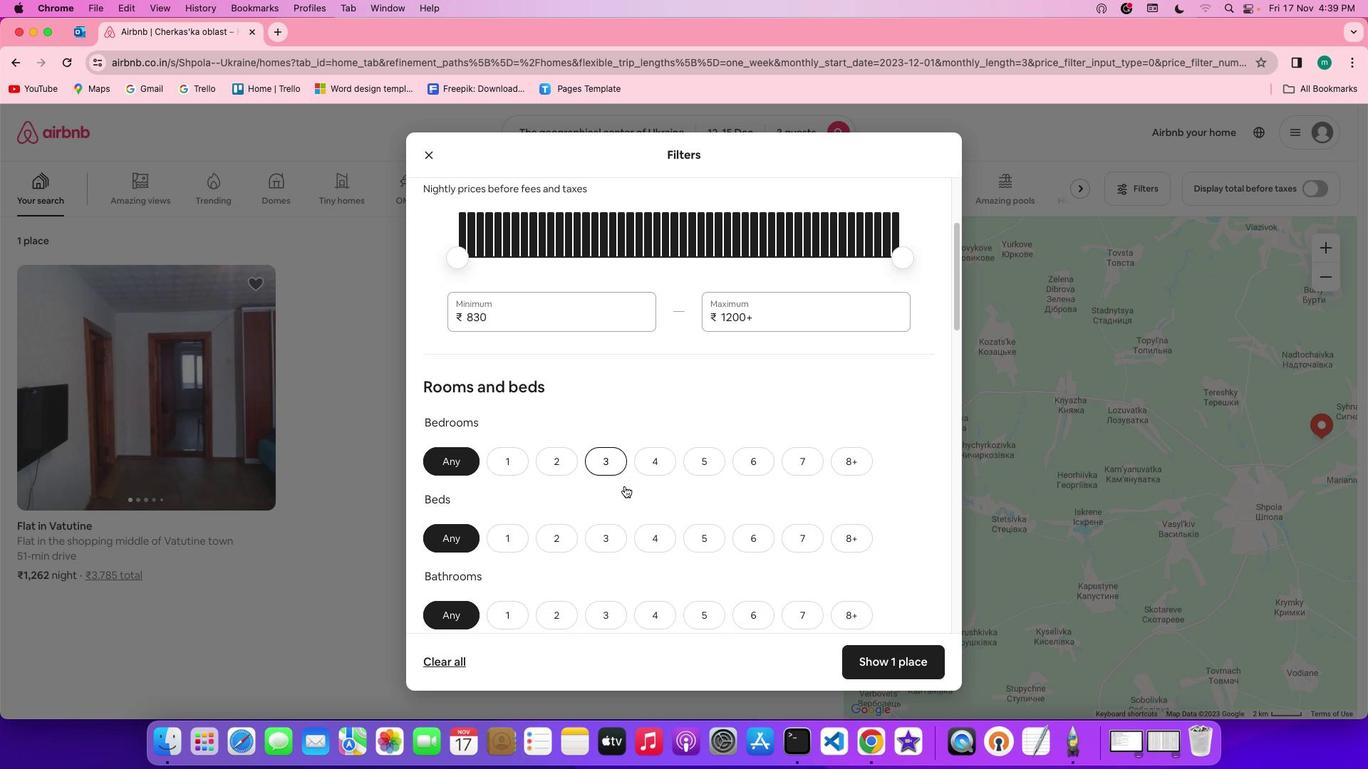 
Action: Mouse scrolled (624, 486) with delta (0, 0)
Screenshot: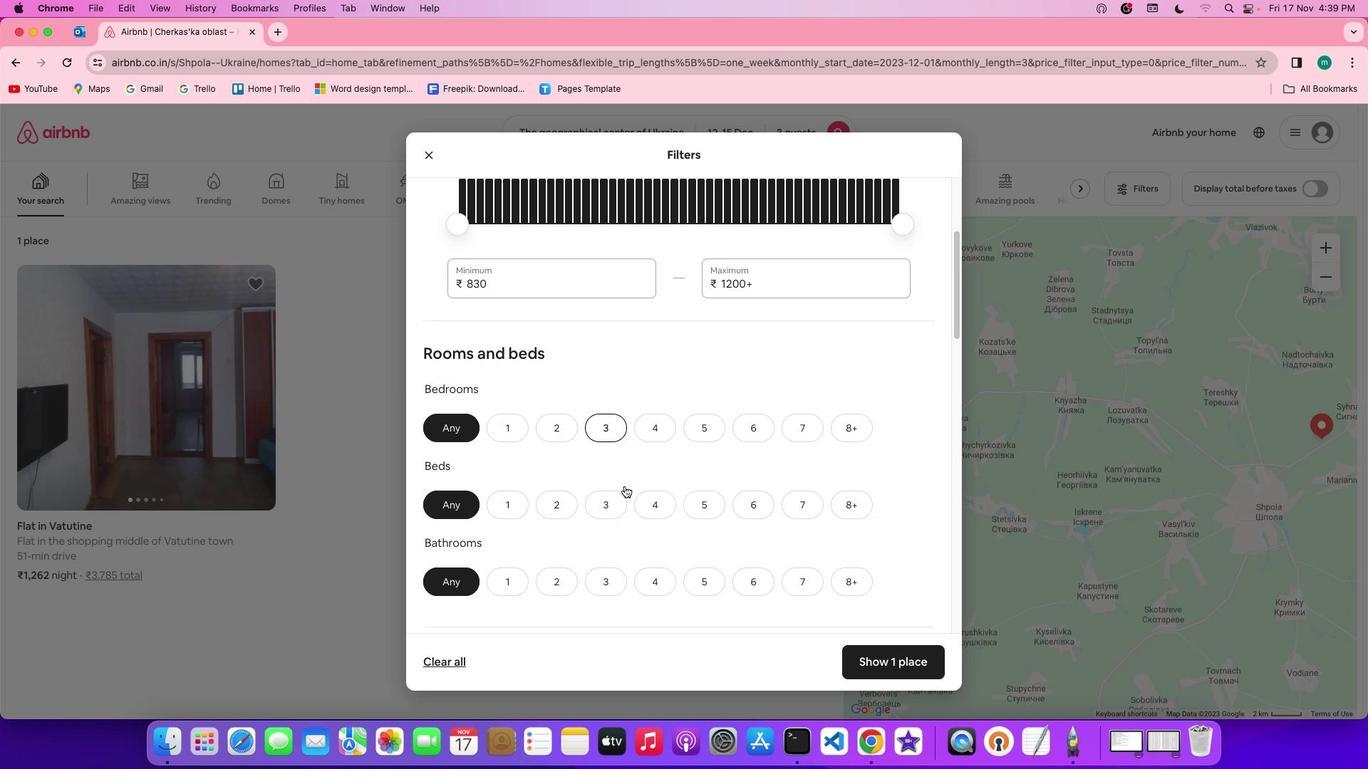 
Action: Mouse moved to (571, 409)
Screenshot: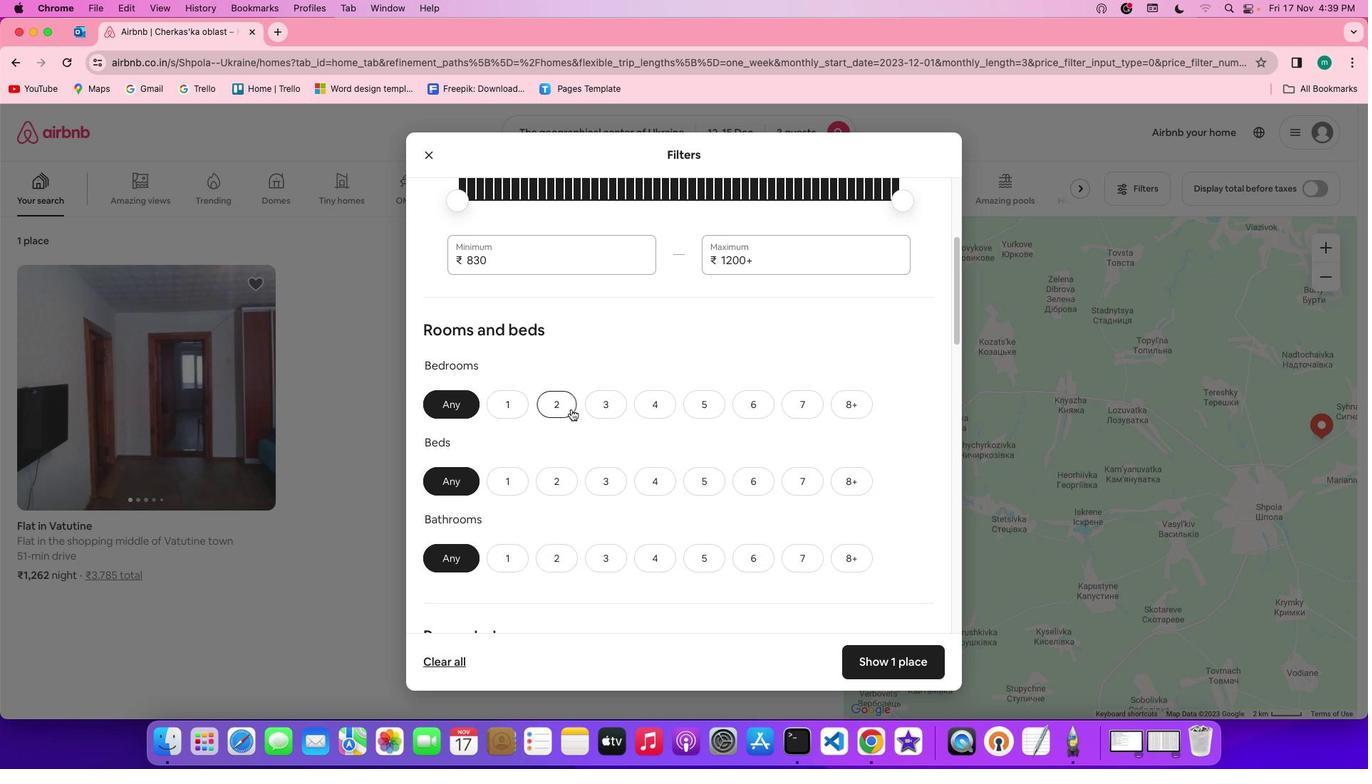 
Action: Mouse pressed left at (571, 409)
Screenshot: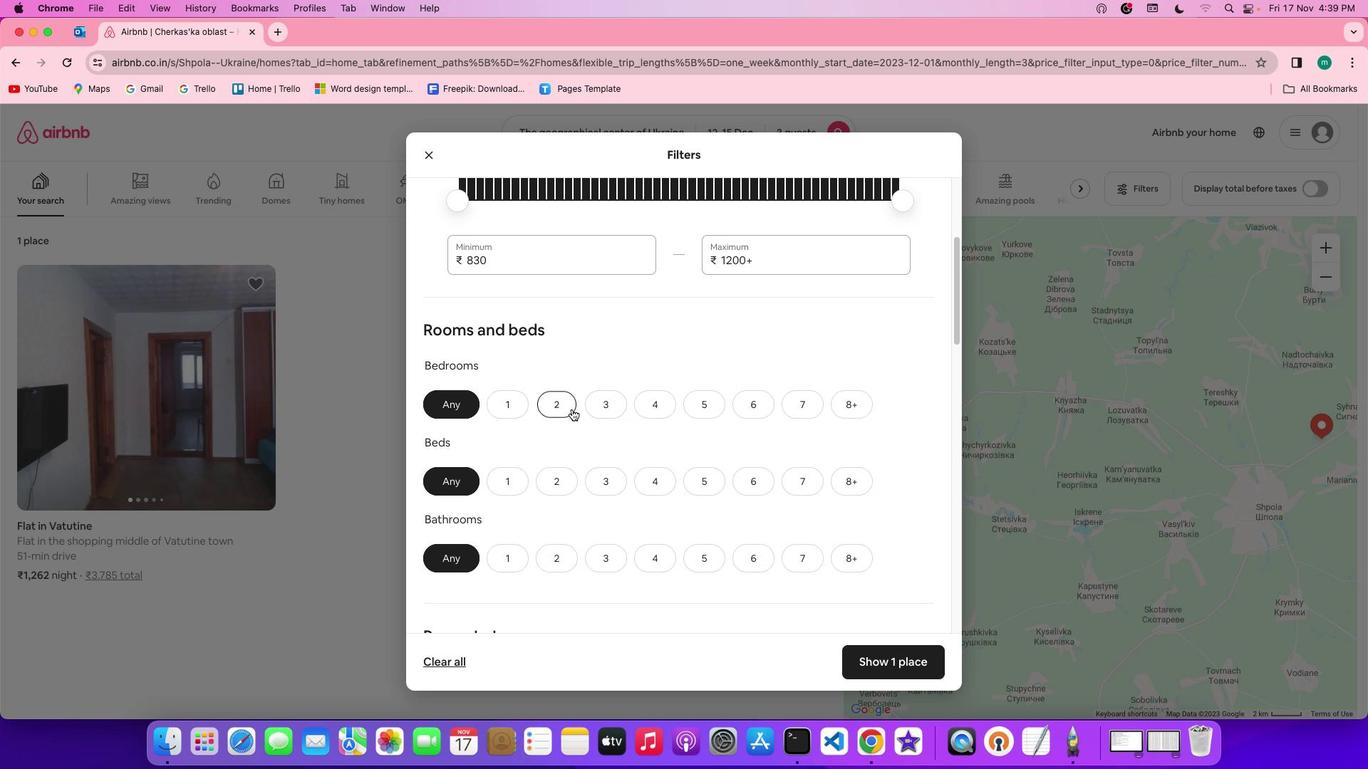 
Action: Mouse moved to (598, 474)
Screenshot: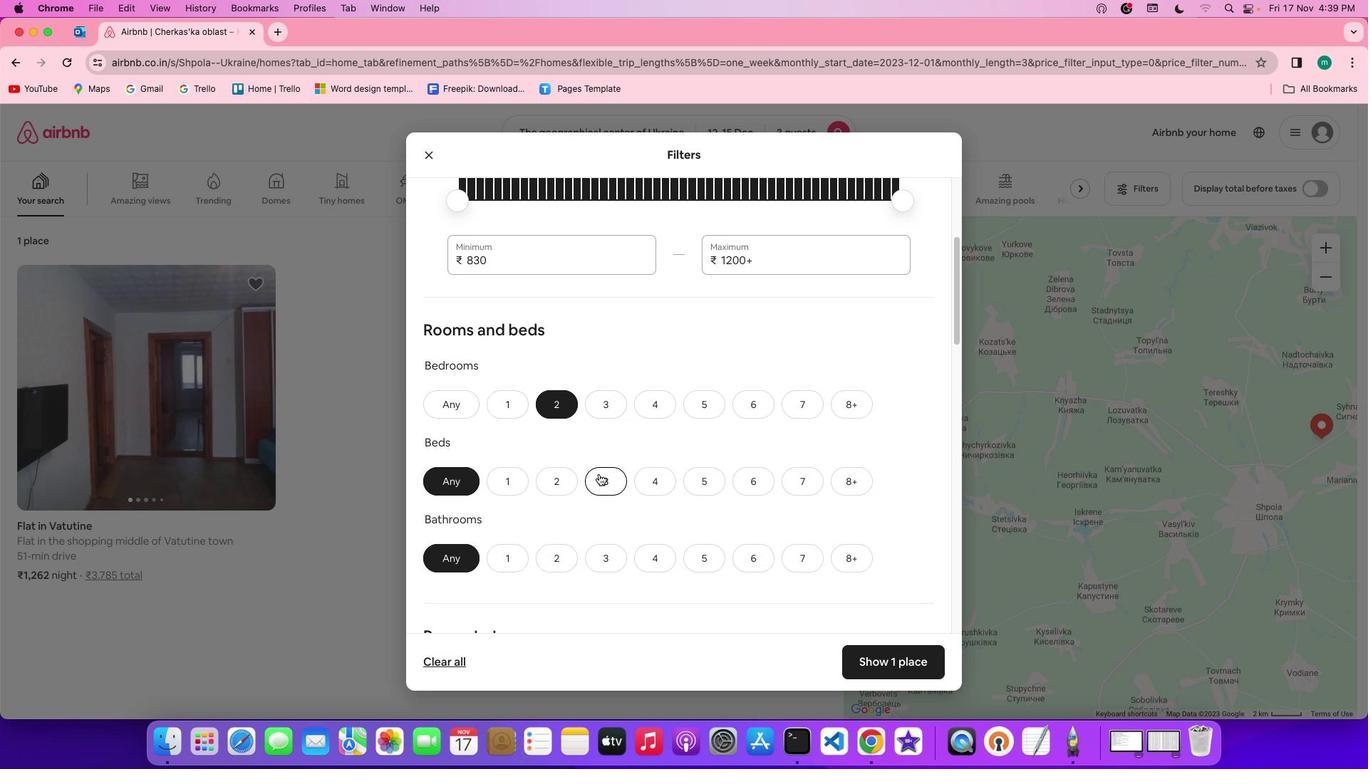 
Action: Mouse pressed left at (598, 474)
Screenshot: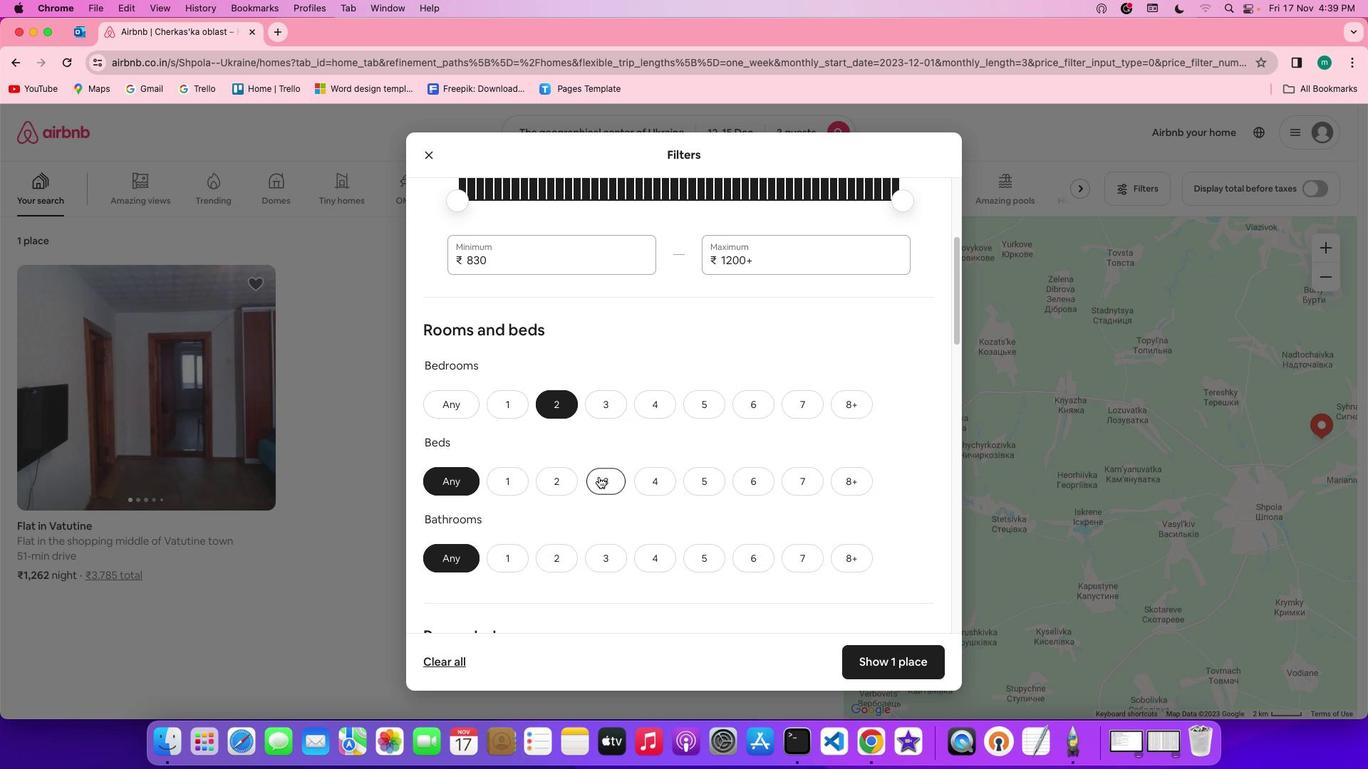 
Action: Mouse moved to (521, 562)
Screenshot: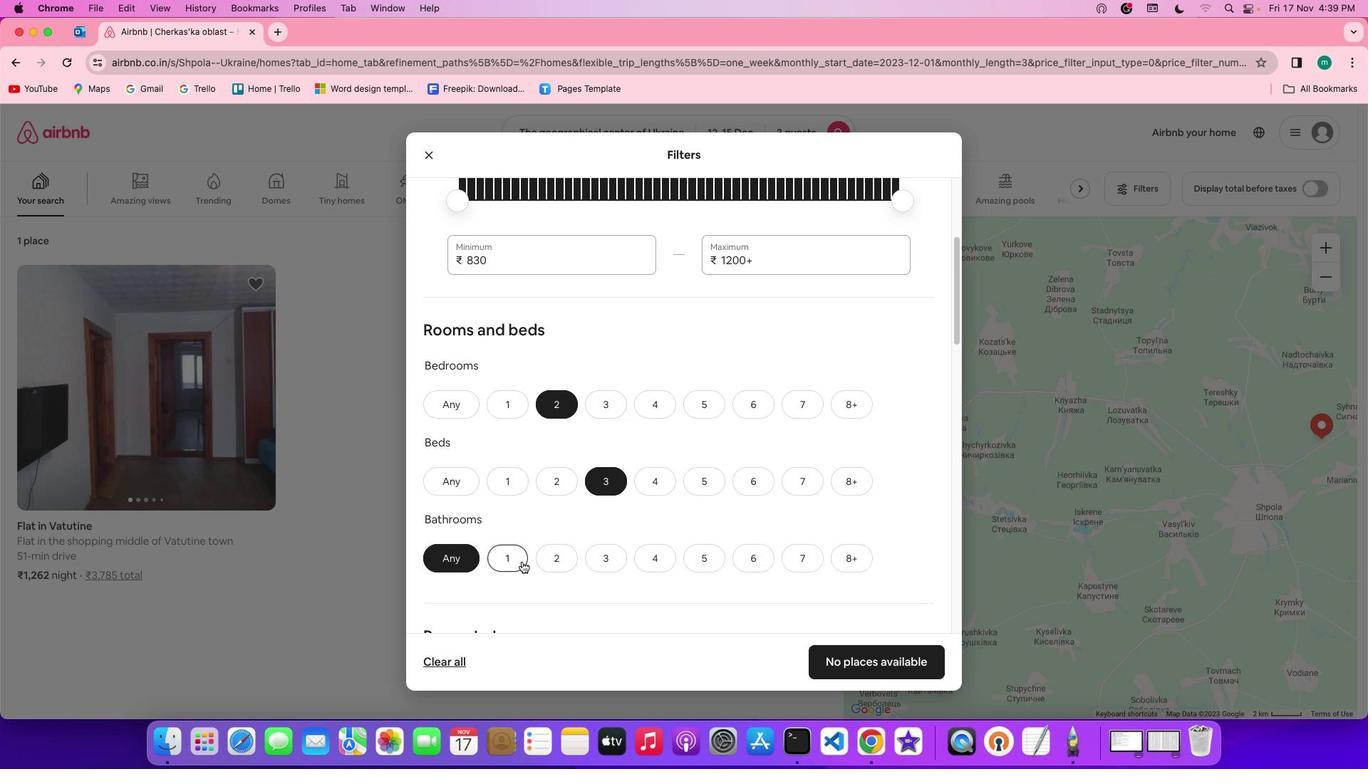 
Action: Mouse pressed left at (521, 562)
Screenshot: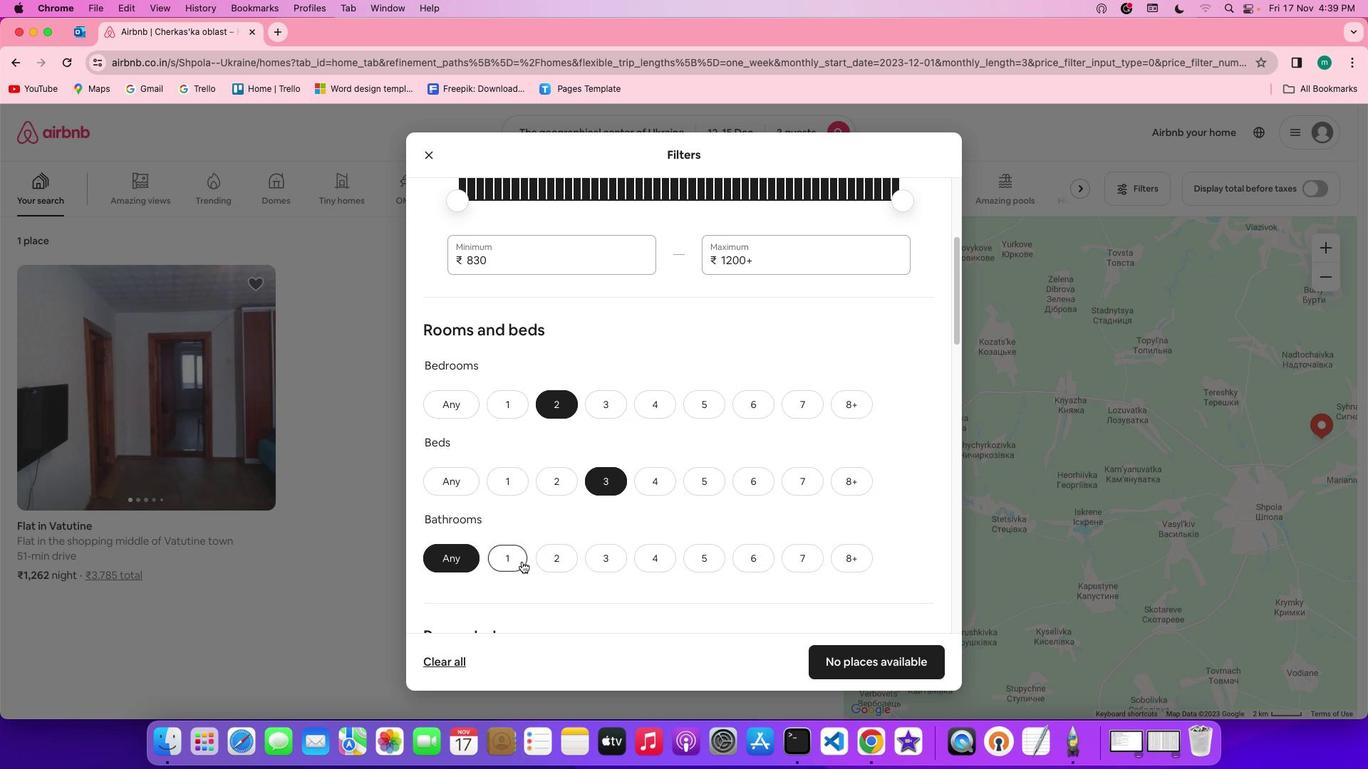 
Action: Mouse moved to (670, 560)
Screenshot: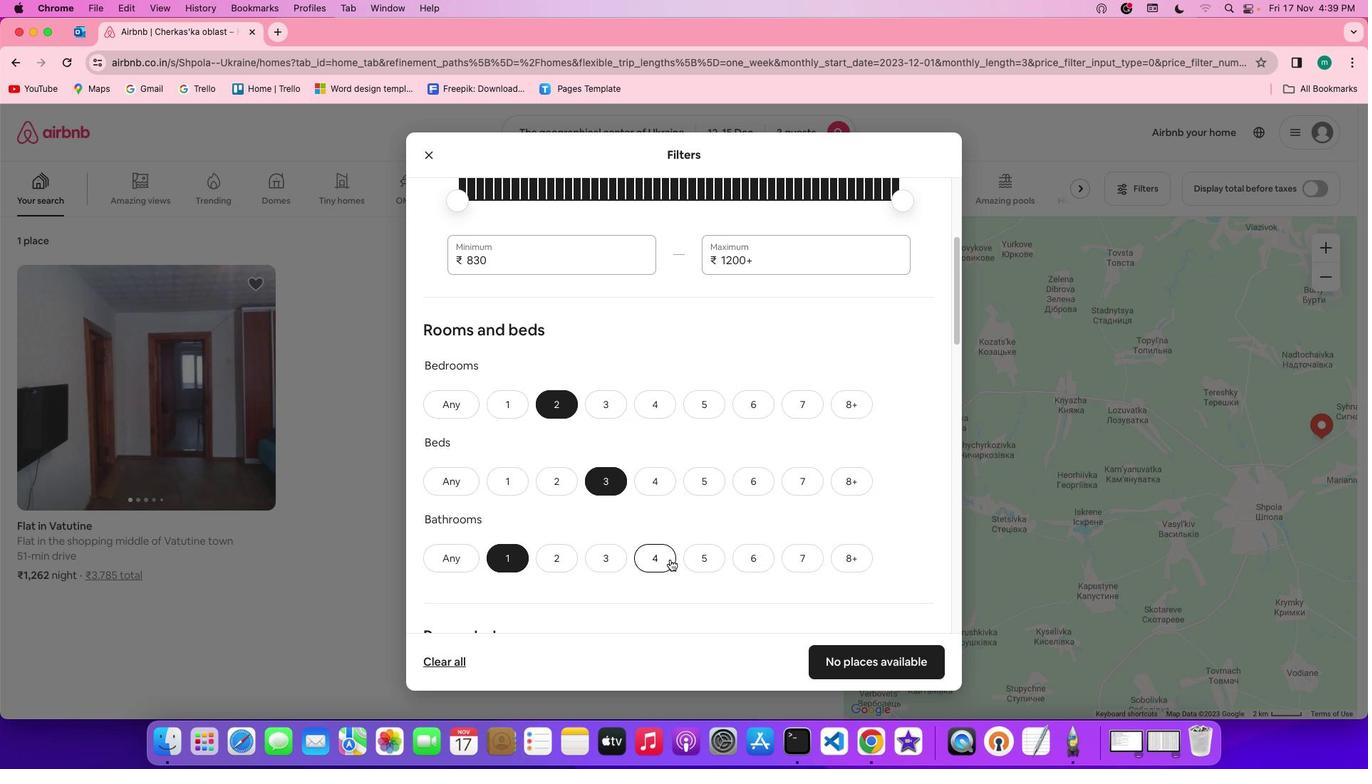 
Action: Mouse scrolled (670, 560) with delta (0, 0)
Screenshot: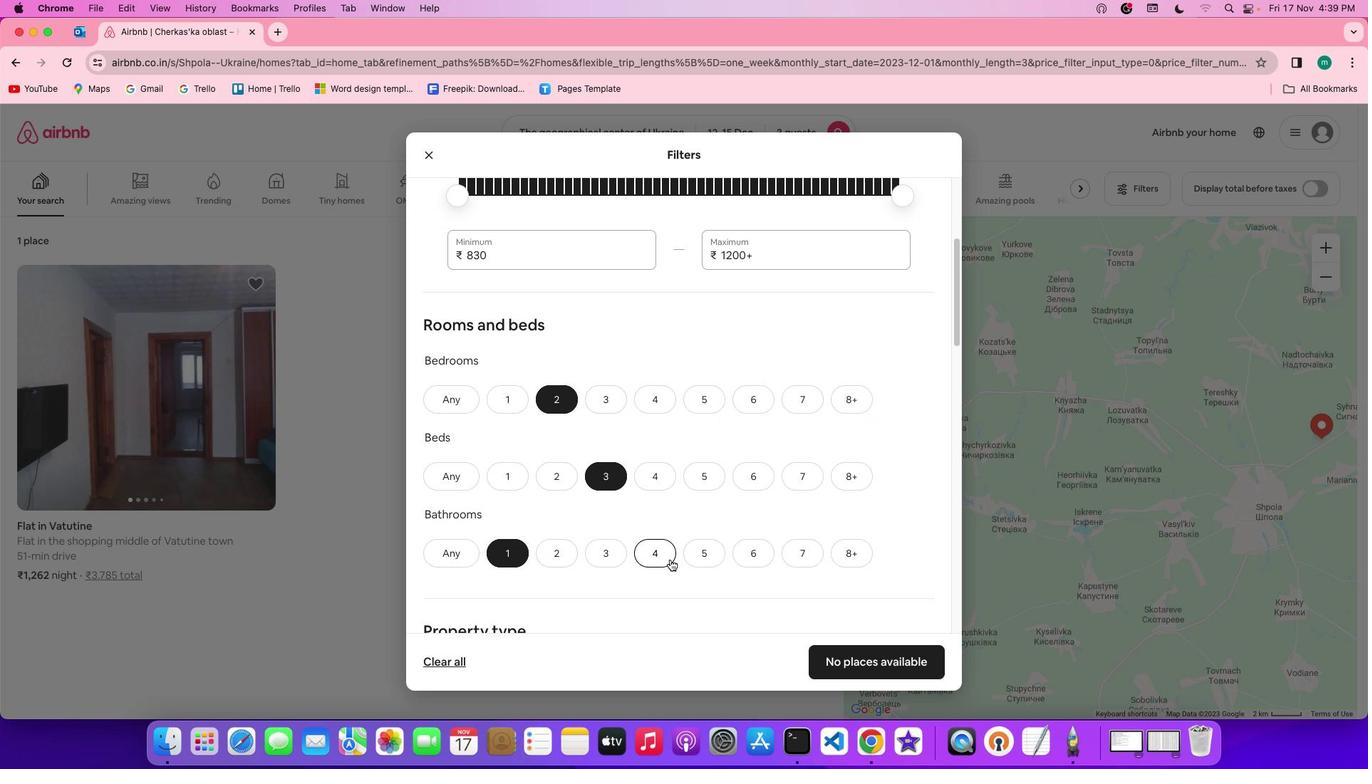 
Action: Mouse scrolled (670, 560) with delta (0, 0)
Screenshot: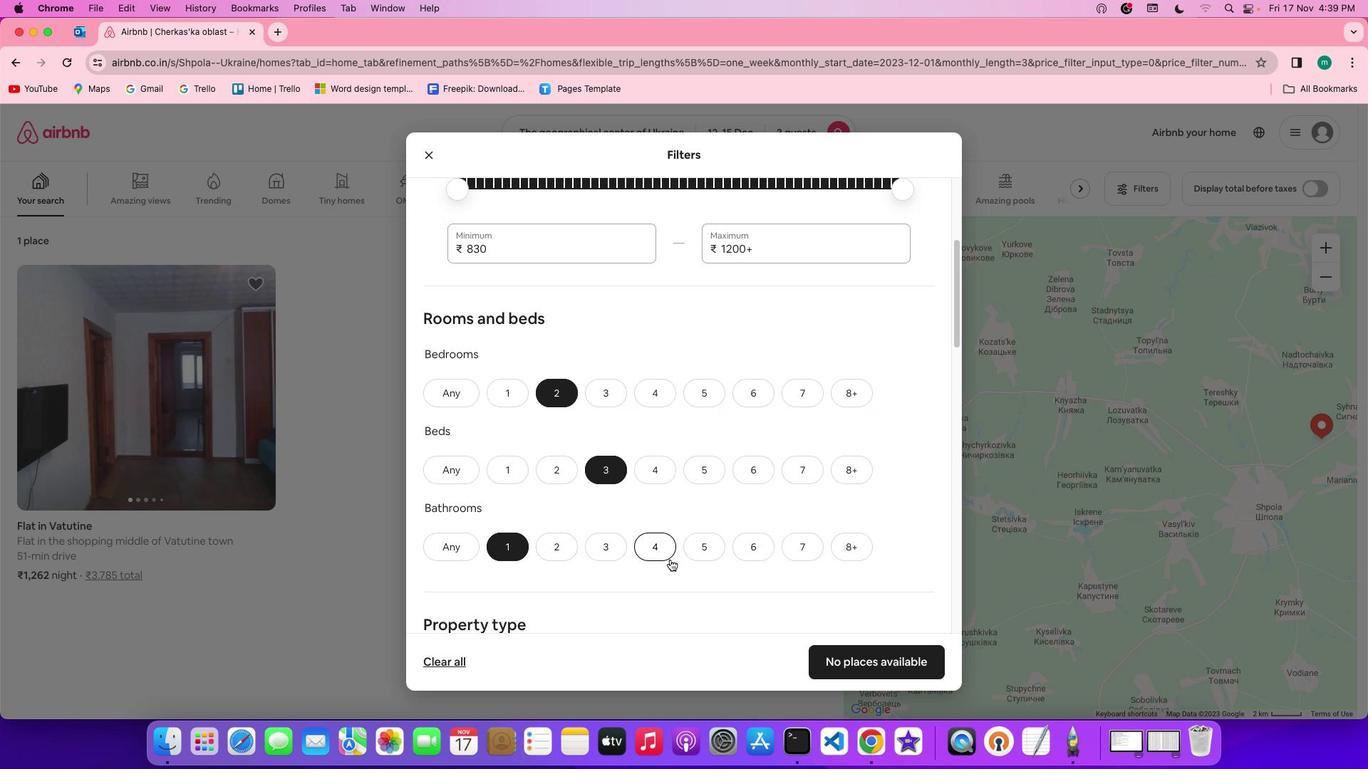 
Action: Mouse scrolled (670, 560) with delta (0, -1)
Screenshot: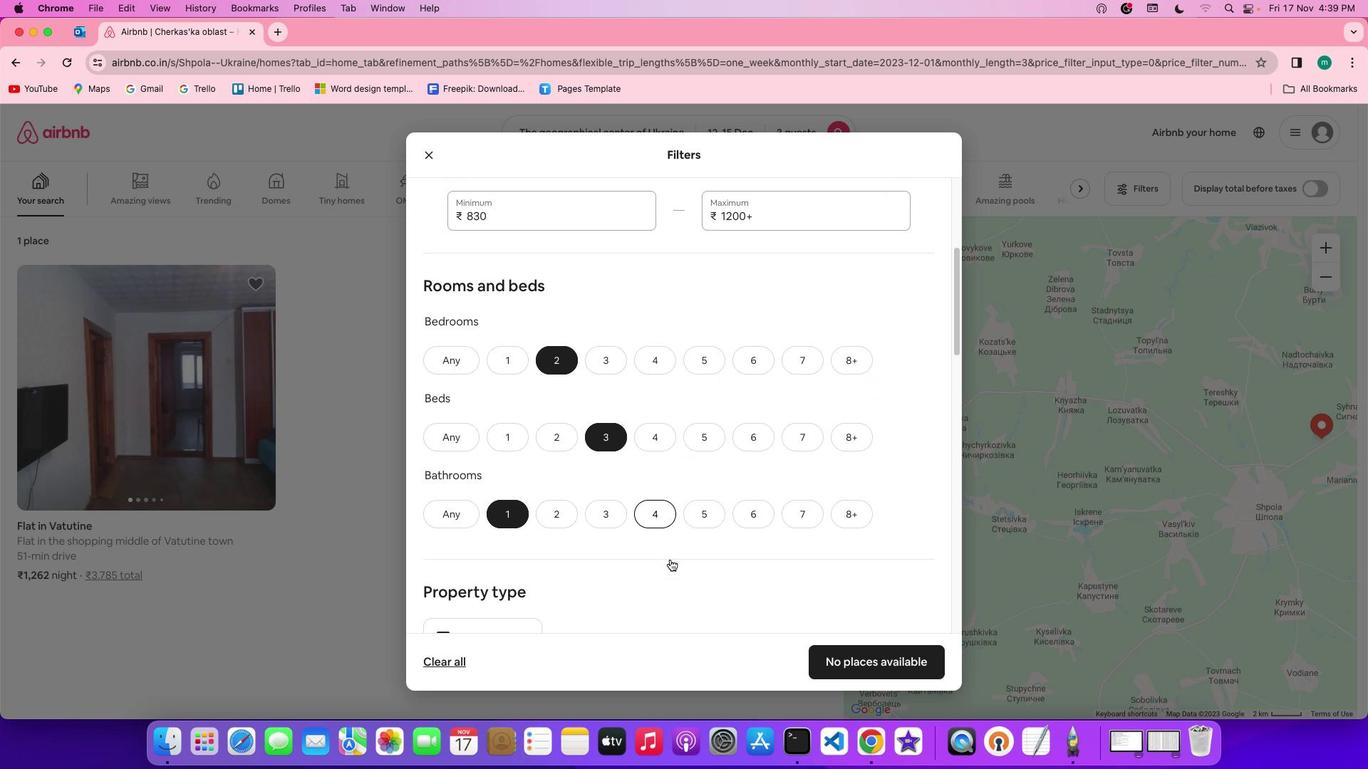 
Action: Mouse scrolled (670, 560) with delta (0, 0)
Screenshot: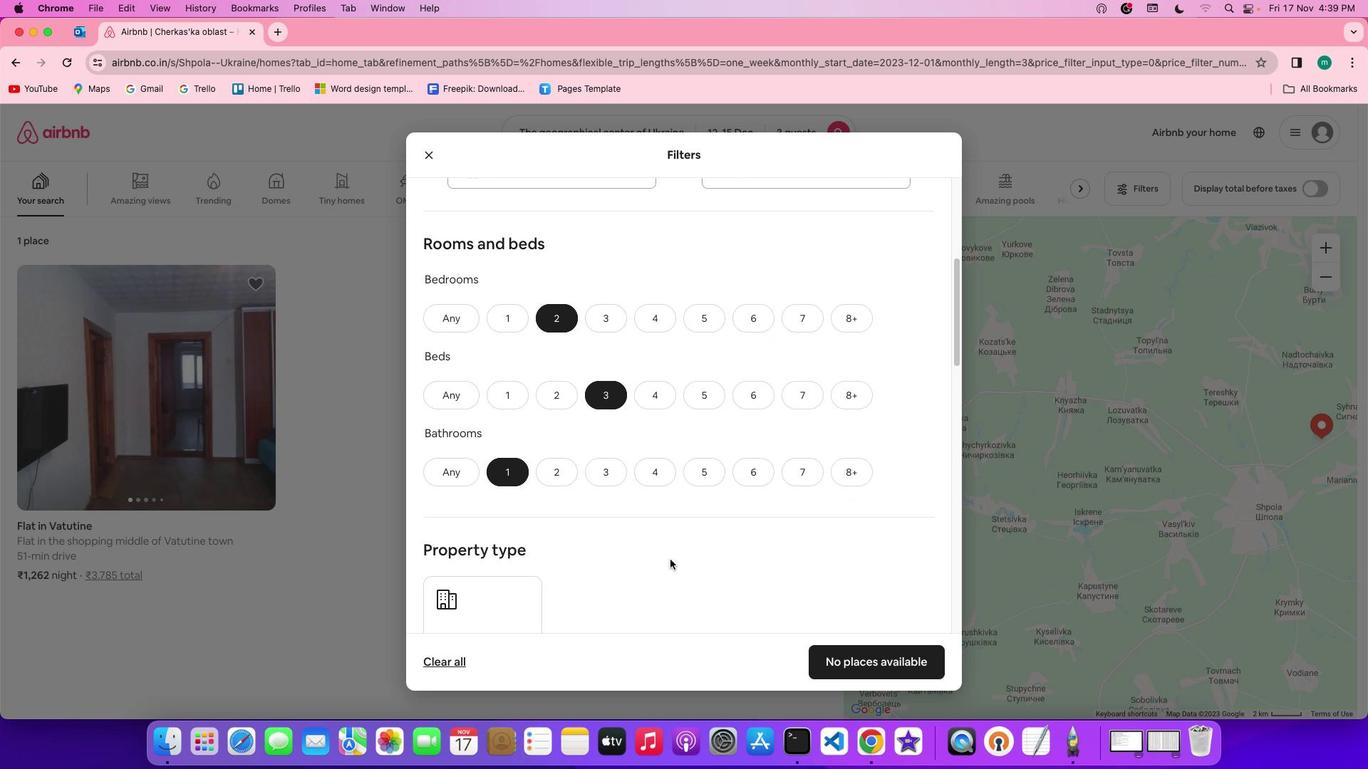 
Action: Mouse scrolled (670, 560) with delta (0, 0)
Screenshot: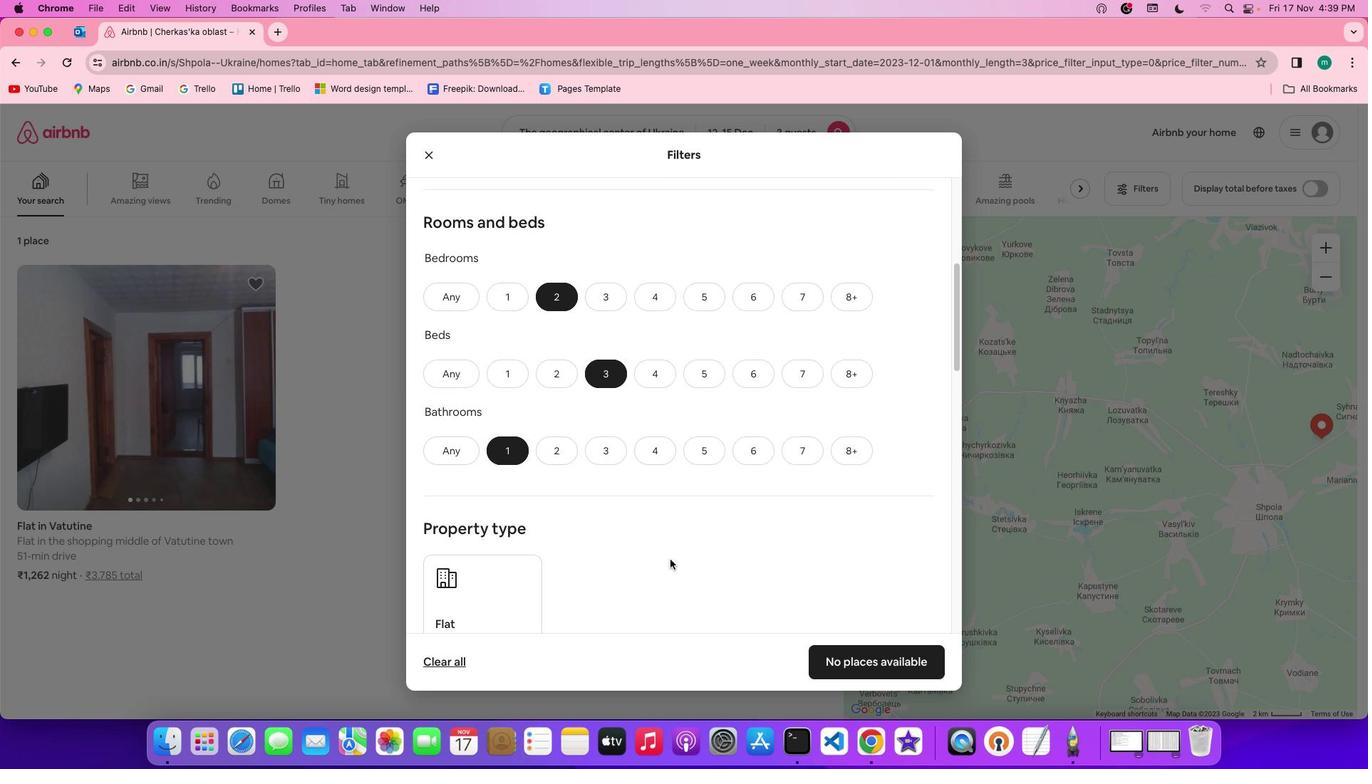 
Action: Mouse scrolled (670, 560) with delta (0, -1)
Screenshot: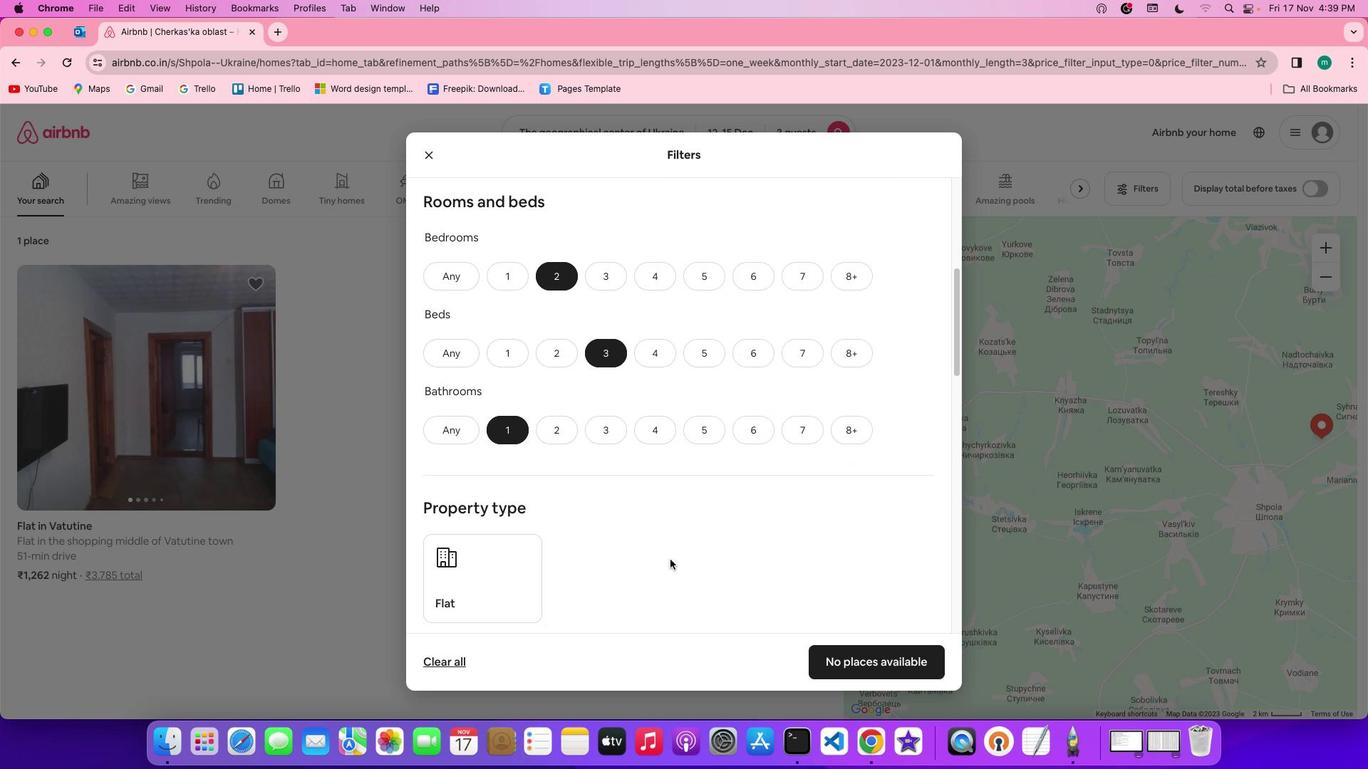 
Action: Mouse scrolled (670, 560) with delta (0, 0)
Screenshot: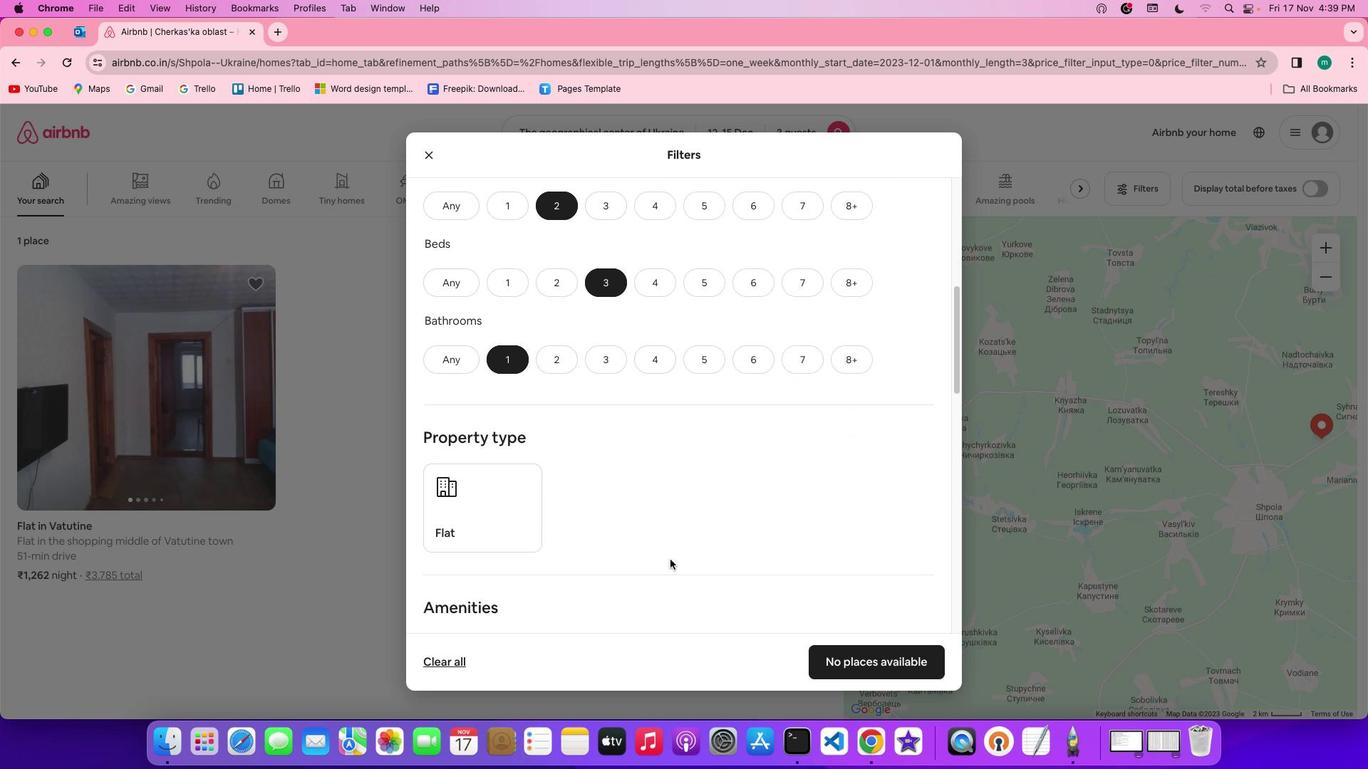 
Action: Mouse moved to (430, 484)
Screenshot: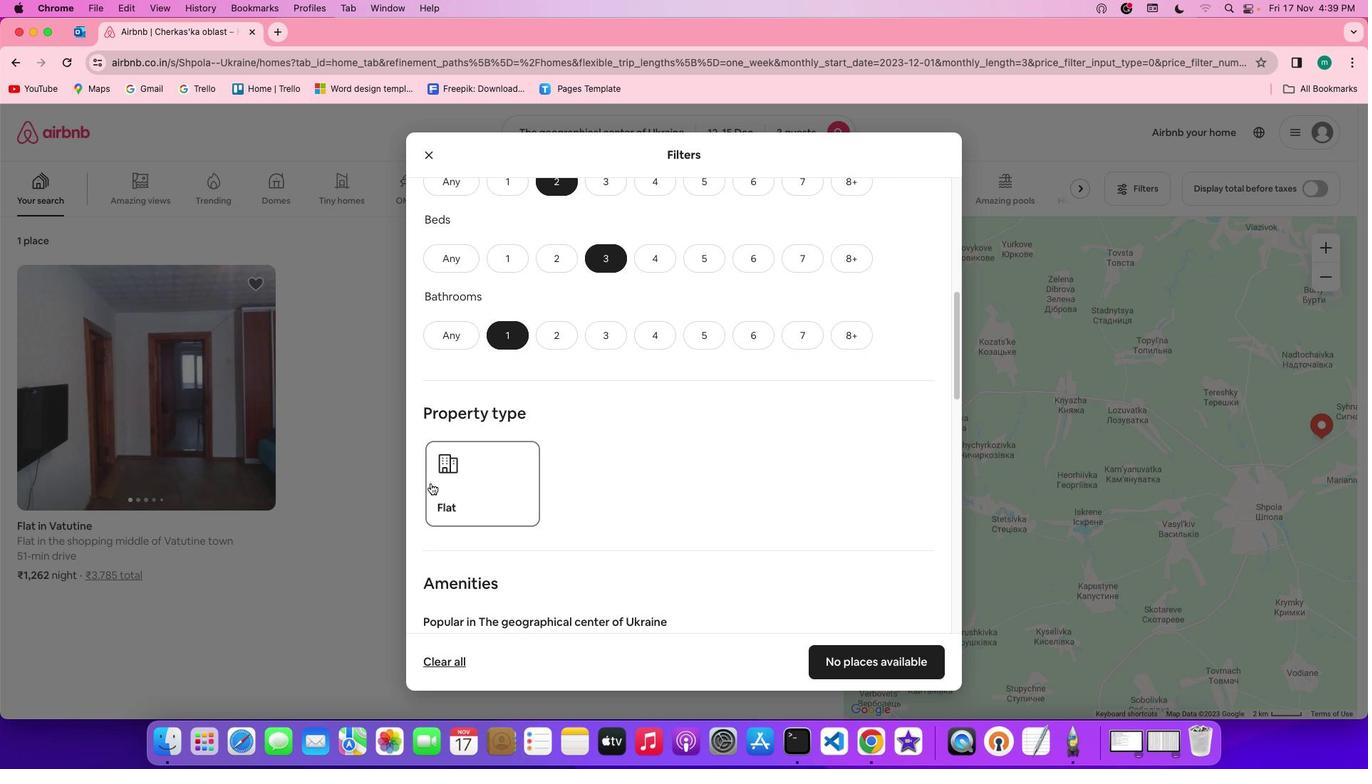 
Action: Mouse pressed left at (430, 484)
Screenshot: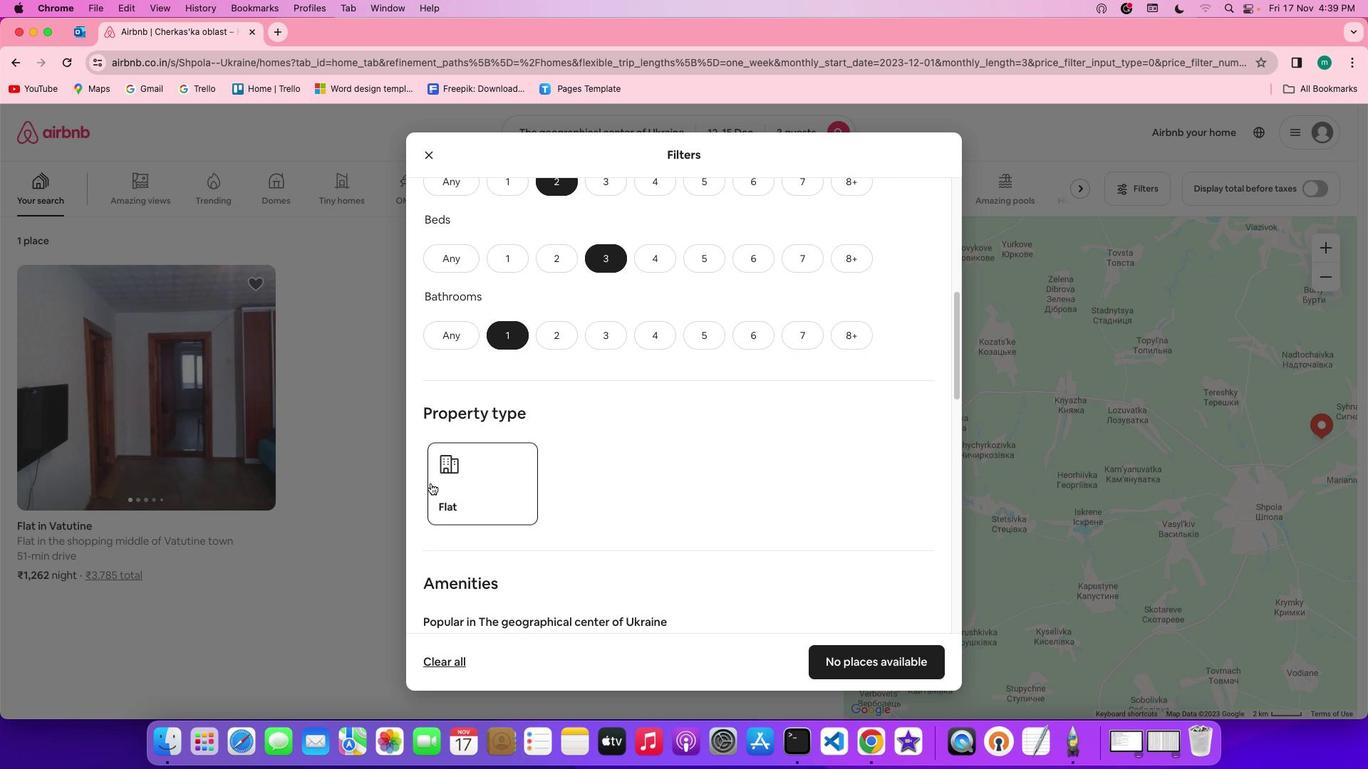 
Action: Mouse moved to (749, 523)
Screenshot: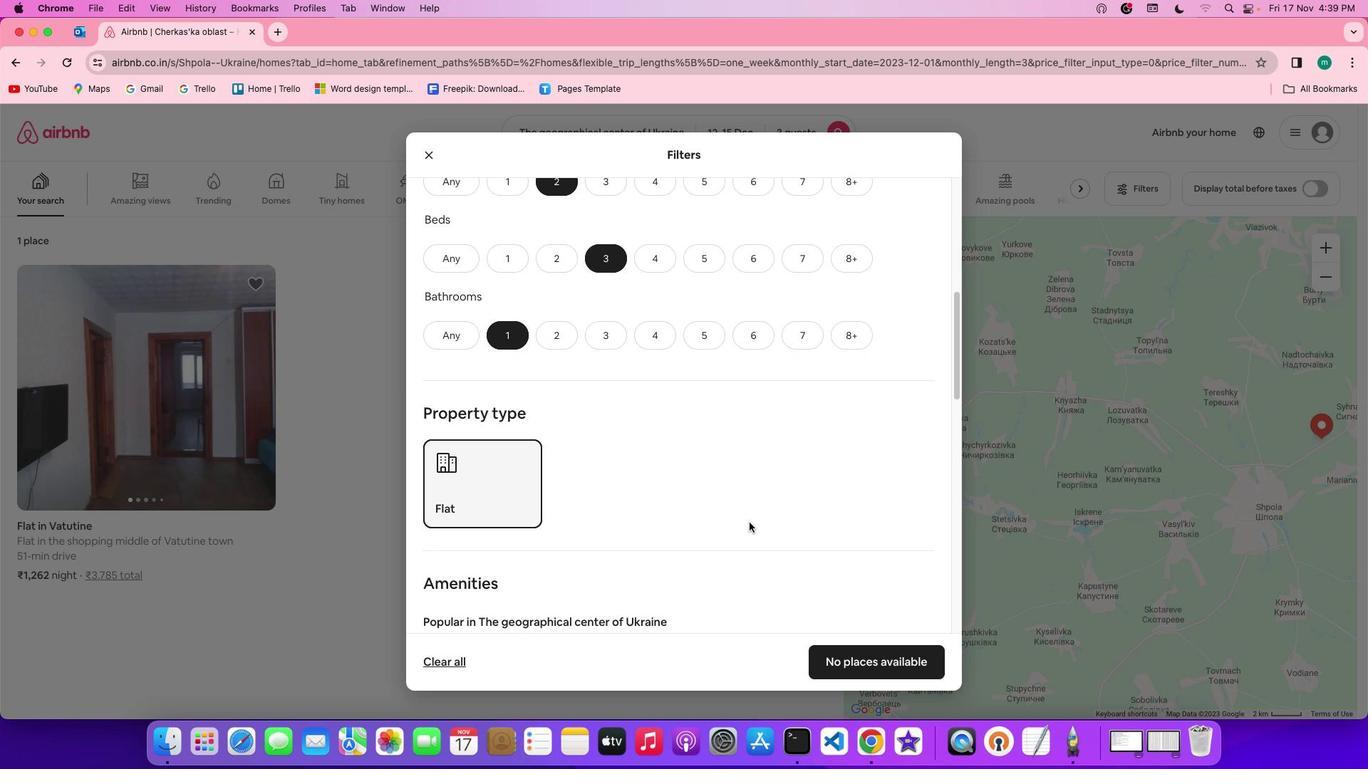 
Action: Mouse scrolled (749, 523) with delta (0, 0)
Screenshot: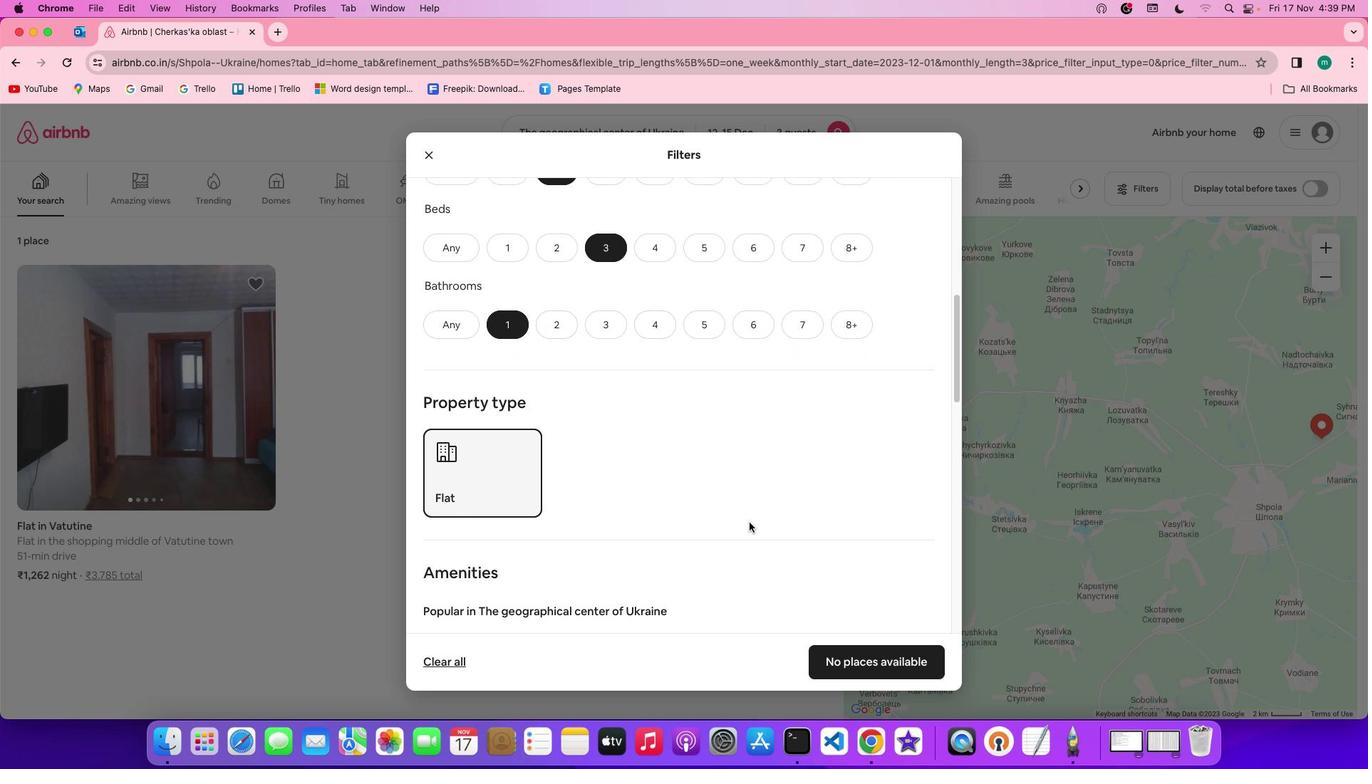 
Action: Mouse scrolled (749, 523) with delta (0, 0)
Screenshot: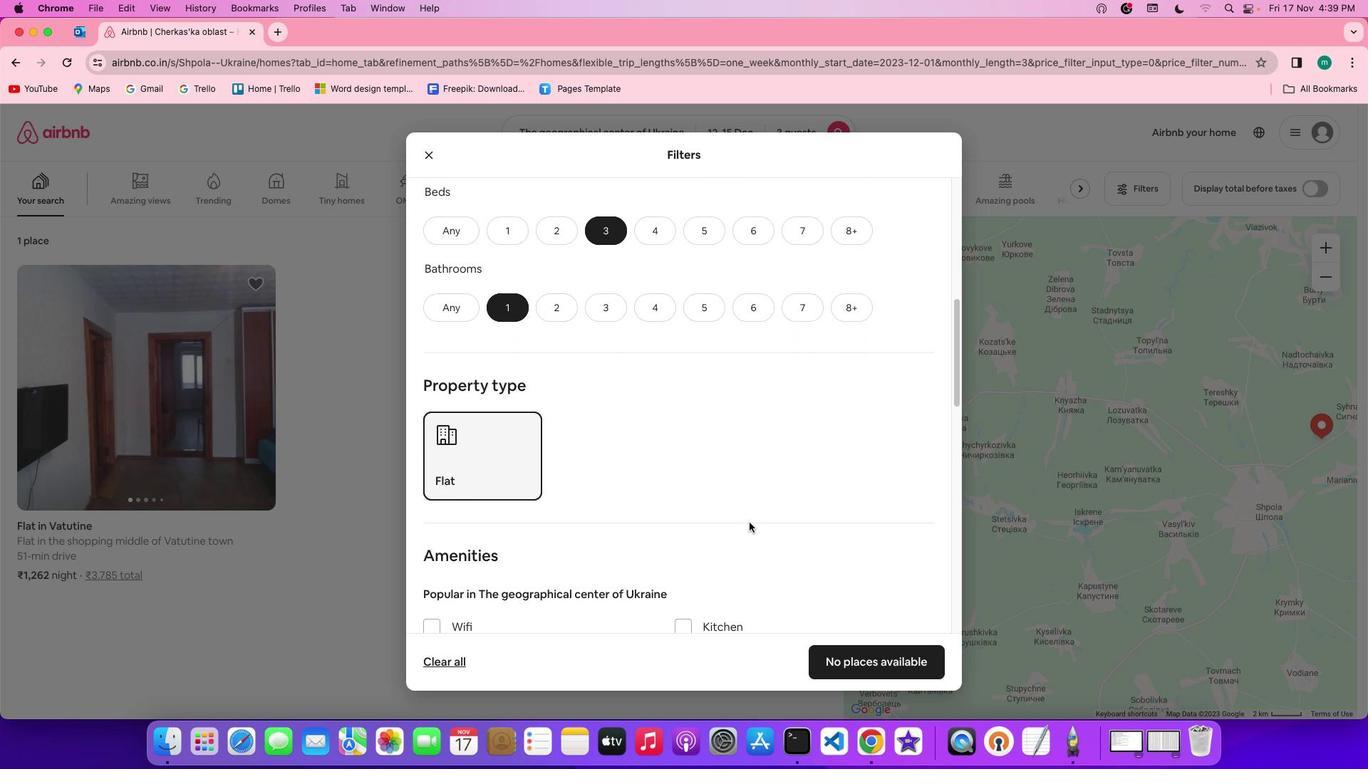 
Action: Mouse scrolled (749, 523) with delta (0, -1)
Screenshot: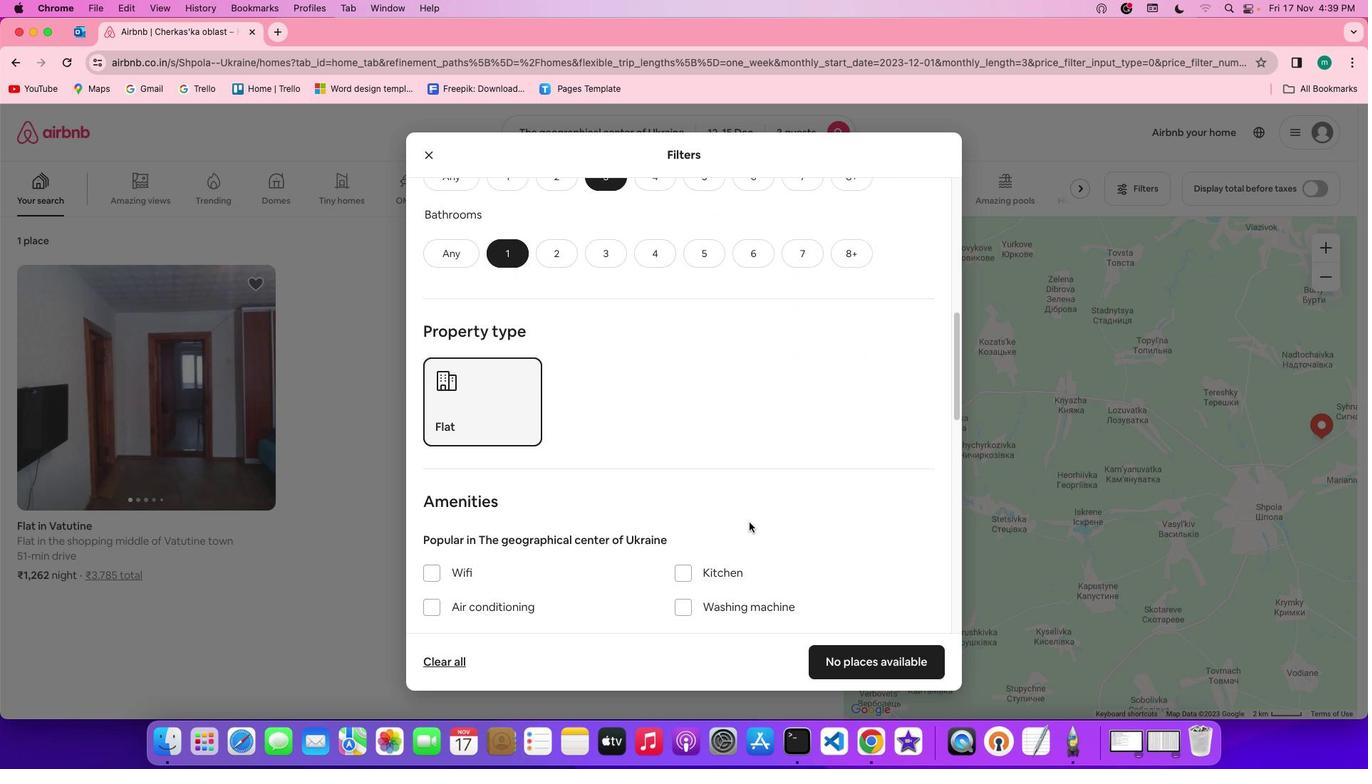 
Action: Mouse moved to (749, 523)
Screenshot: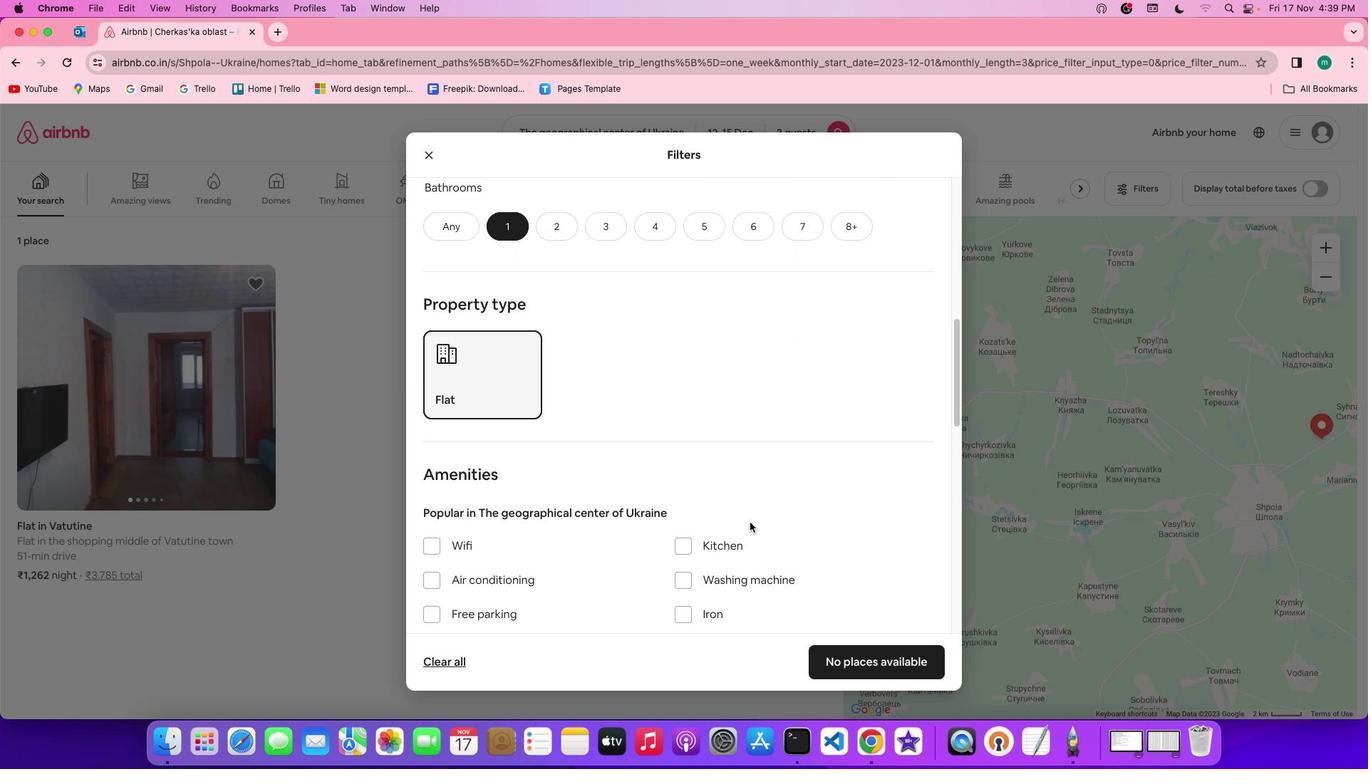 
Action: Mouse scrolled (749, 523) with delta (0, 0)
Screenshot: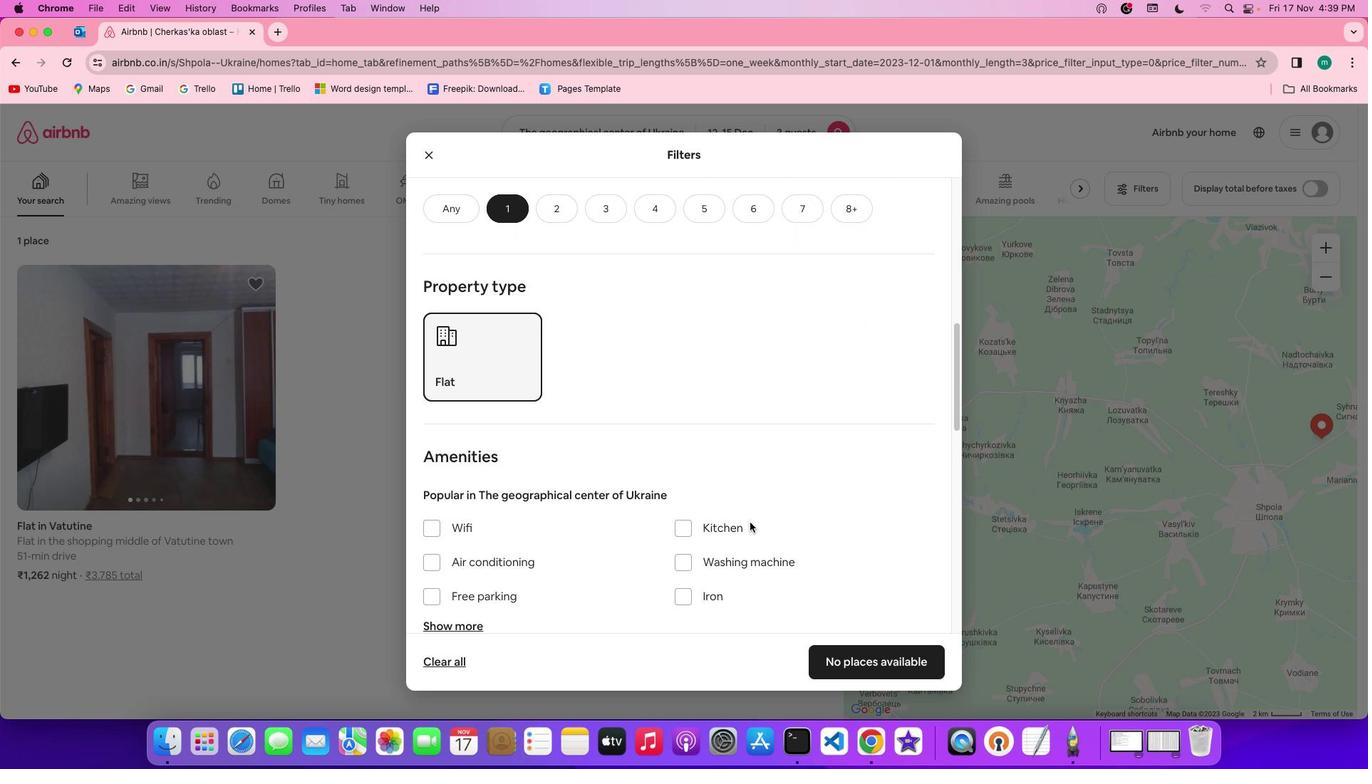 
Action: Mouse scrolled (749, 523) with delta (0, 0)
Screenshot: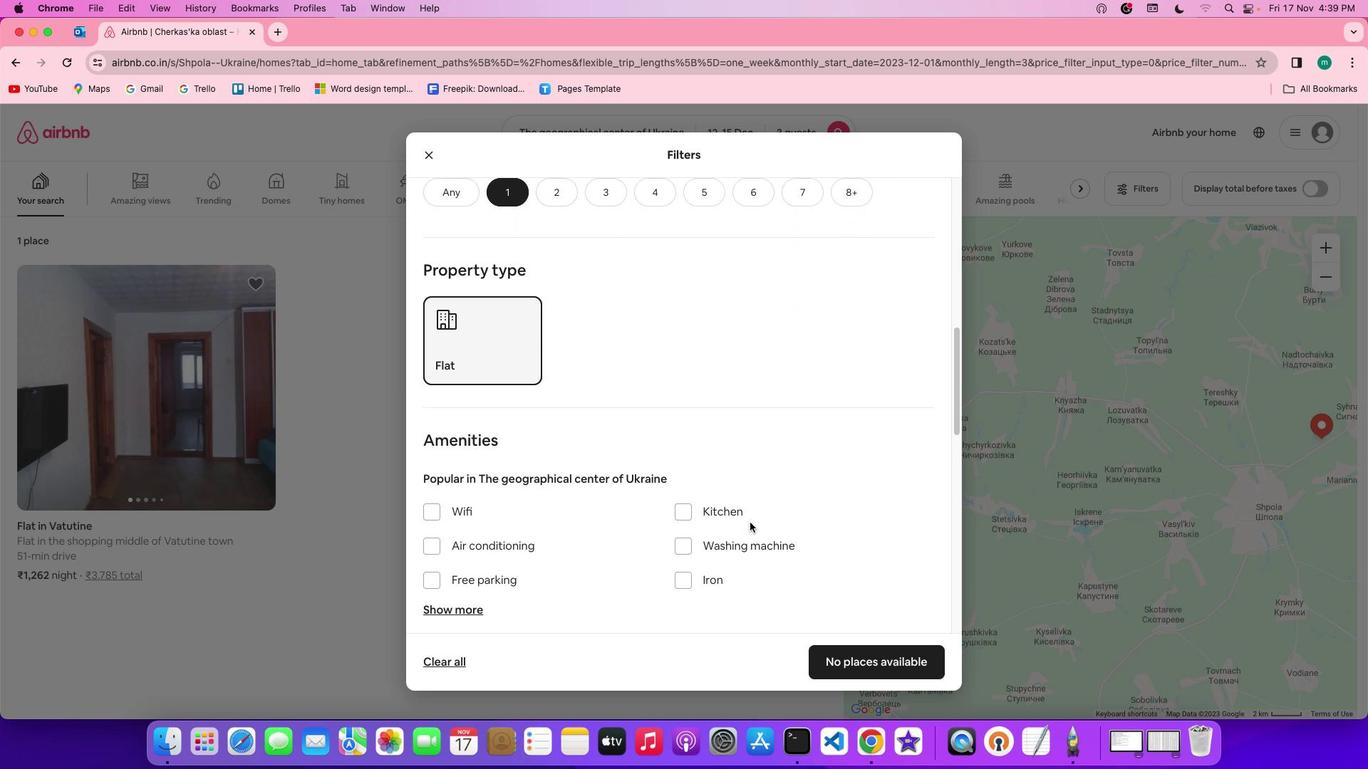
Action: Mouse scrolled (749, 523) with delta (0, -2)
Screenshot: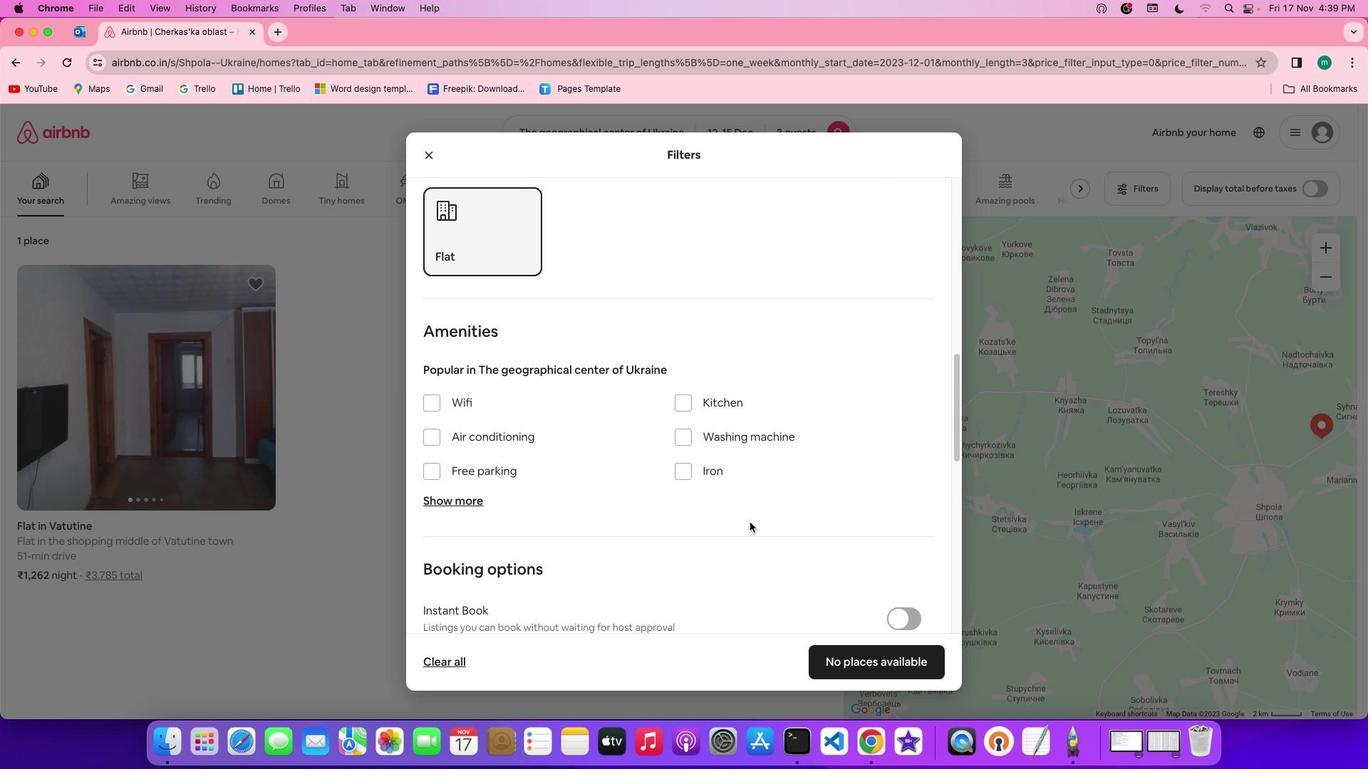 
Action: Mouse scrolled (749, 523) with delta (0, -2)
Screenshot: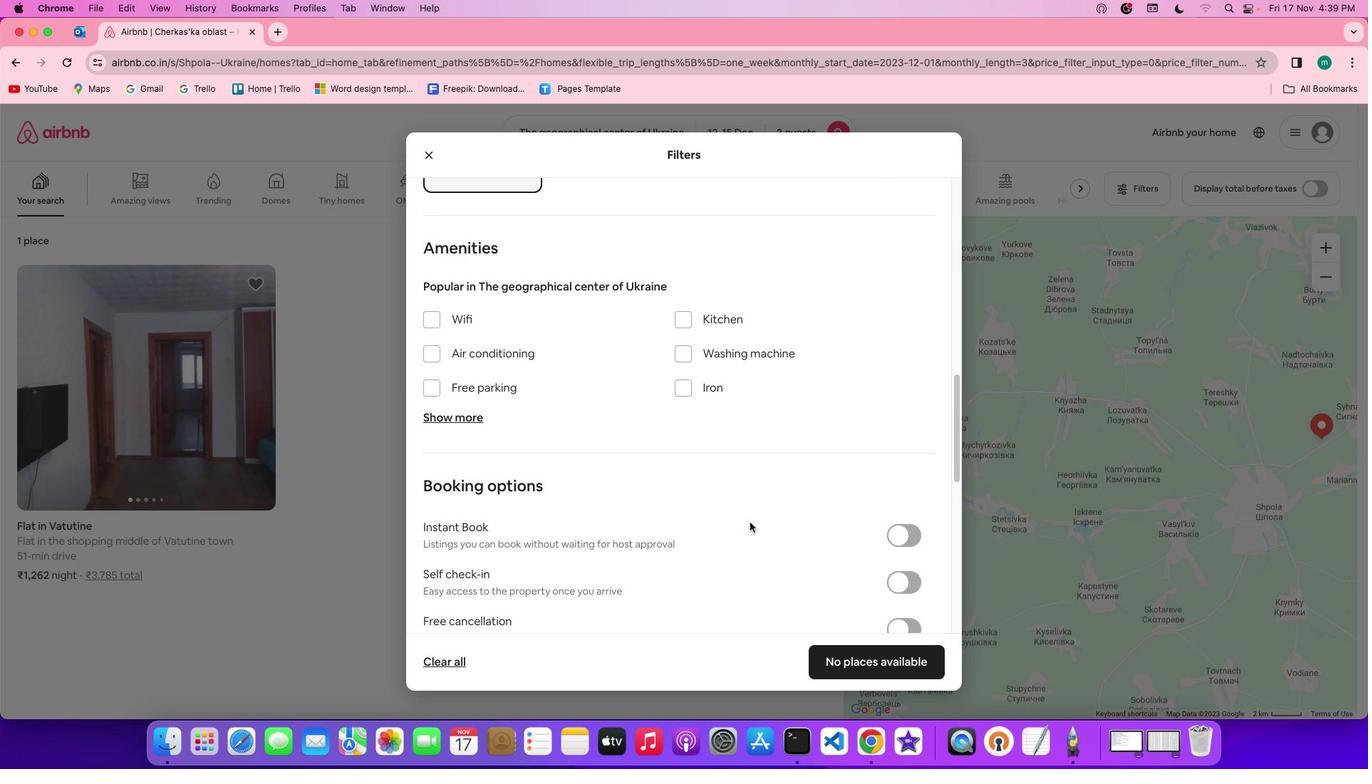 
Action: Mouse moved to (791, 560)
Screenshot: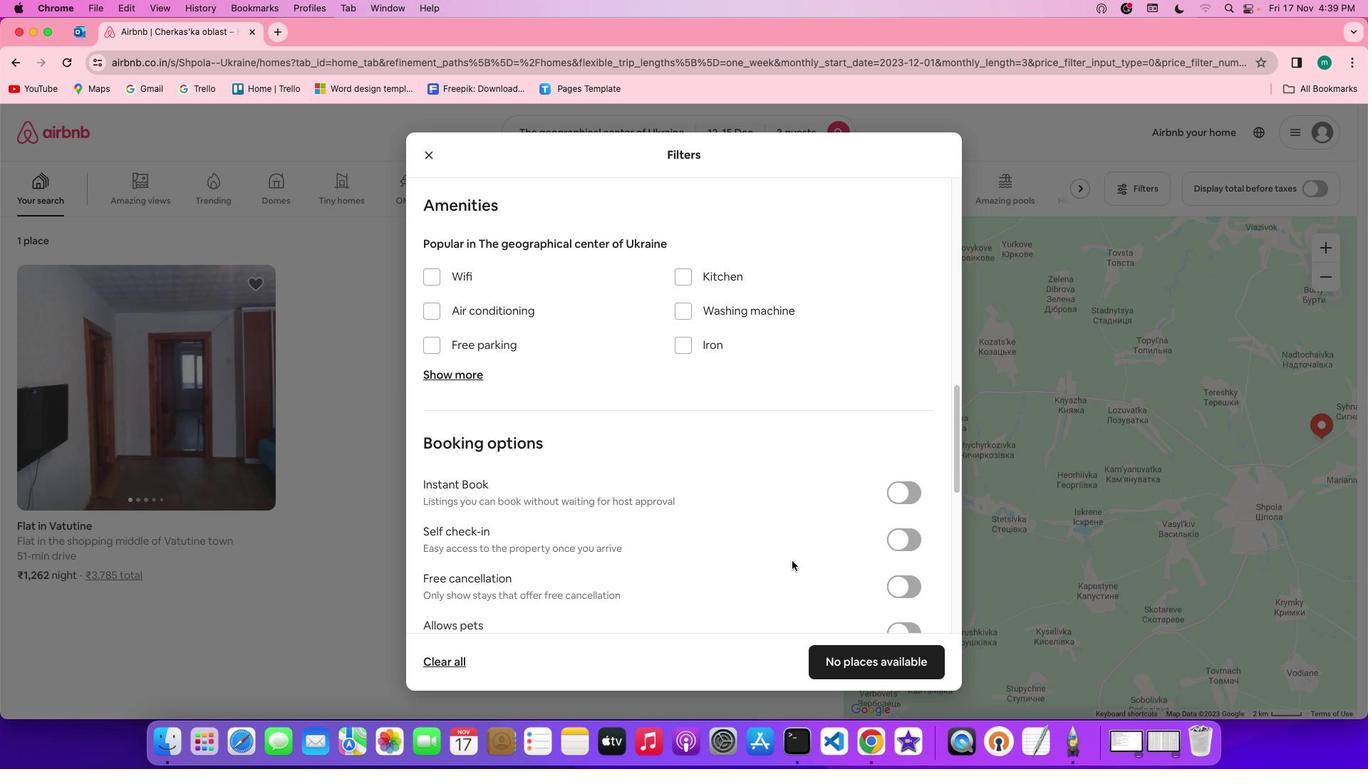 
Action: Mouse scrolled (791, 560) with delta (0, 0)
Screenshot: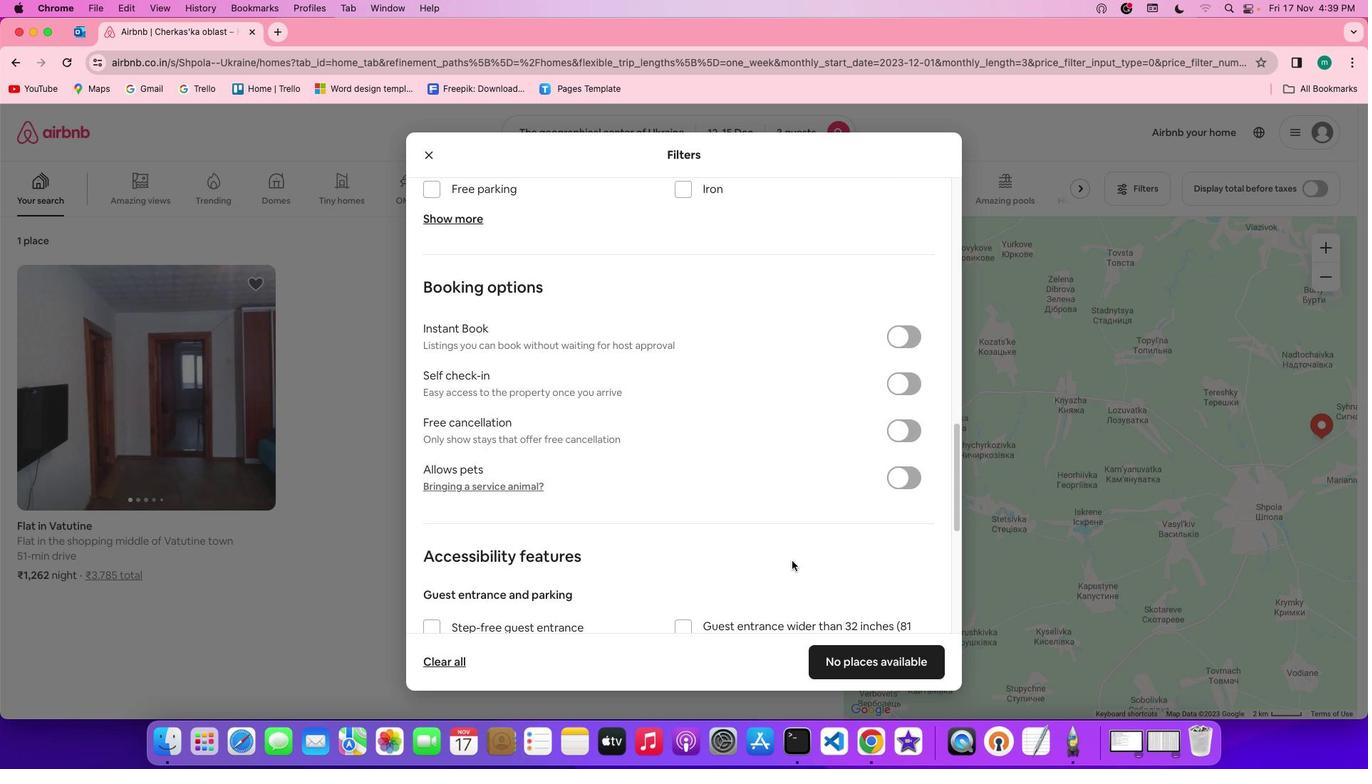 
Action: Mouse scrolled (791, 560) with delta (0, 0)
Screenshot: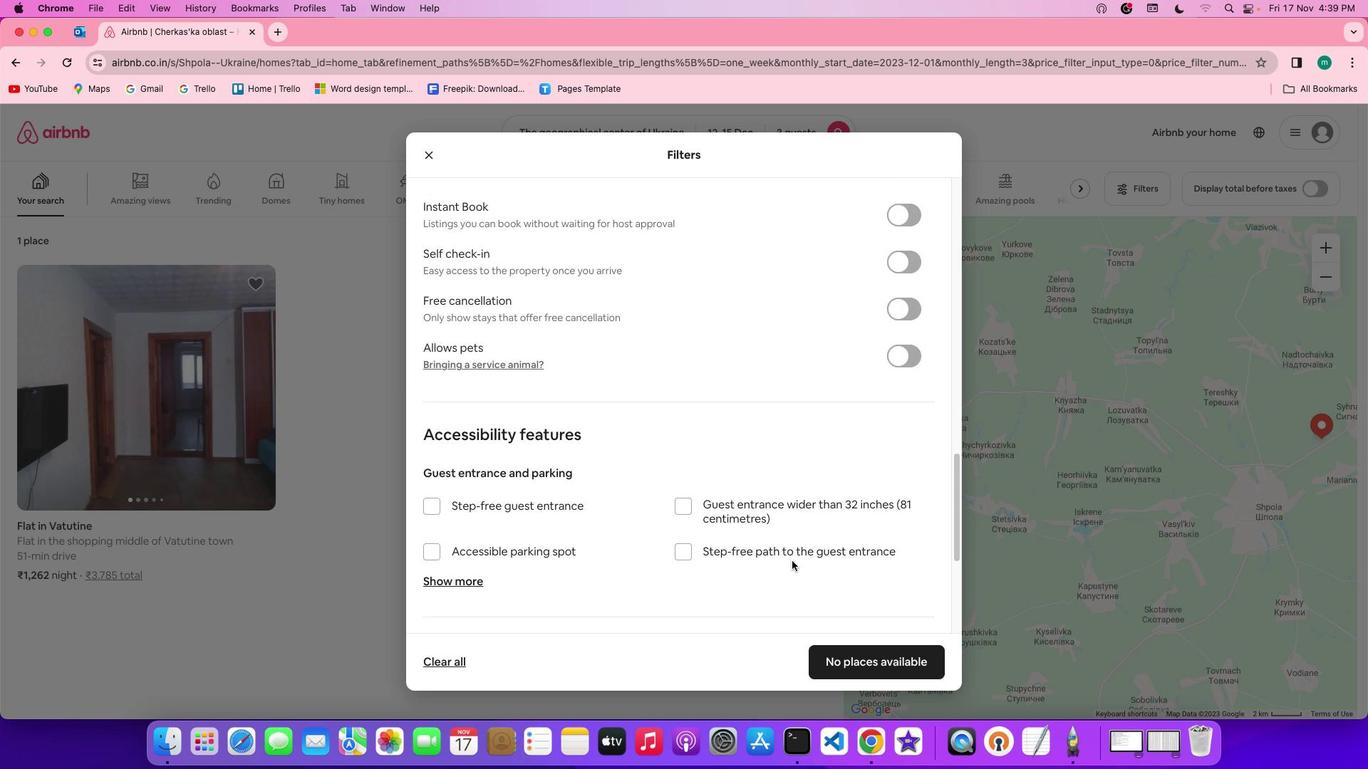 
Action: Mouse scrolled (791, 560) with delta (0, -2)
Screenshot: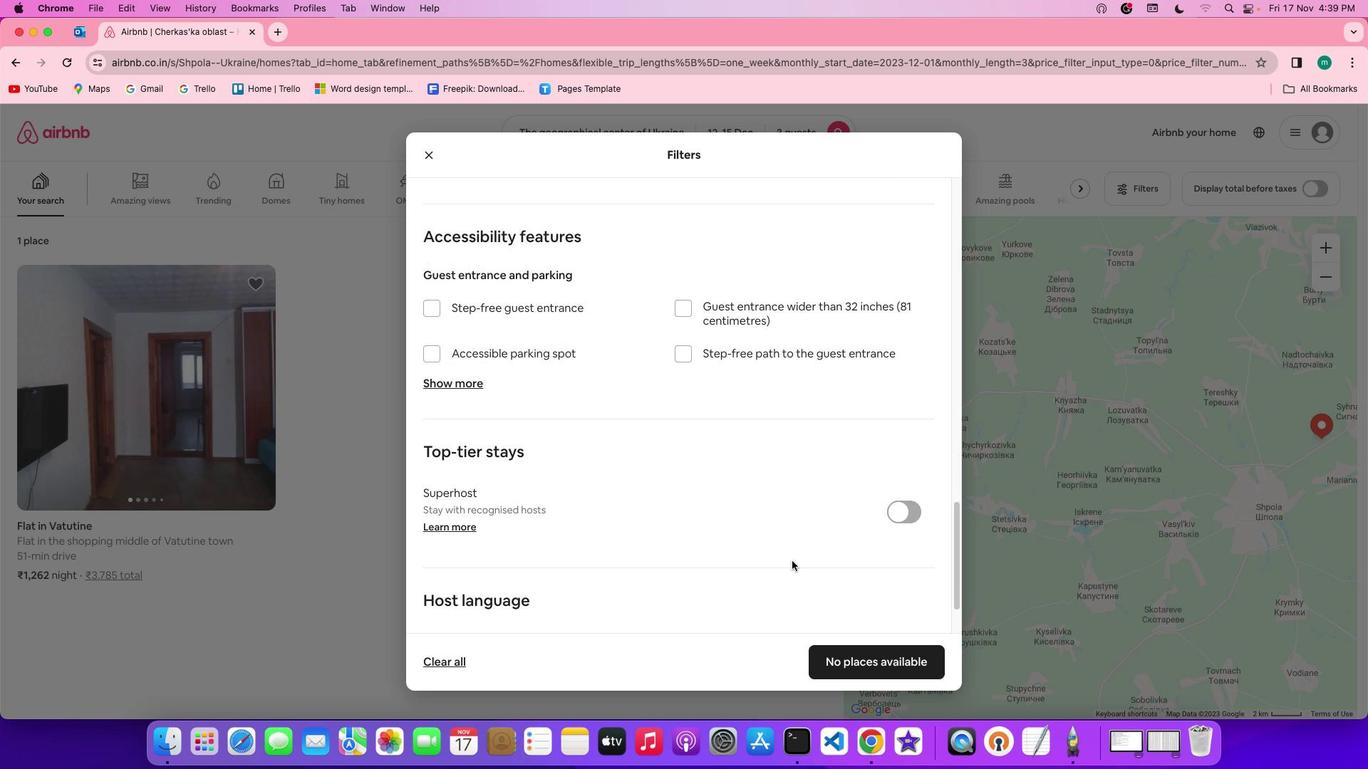 
Action: Mouse scrolled (791, 560) with delta (0, -3)
Screenshot: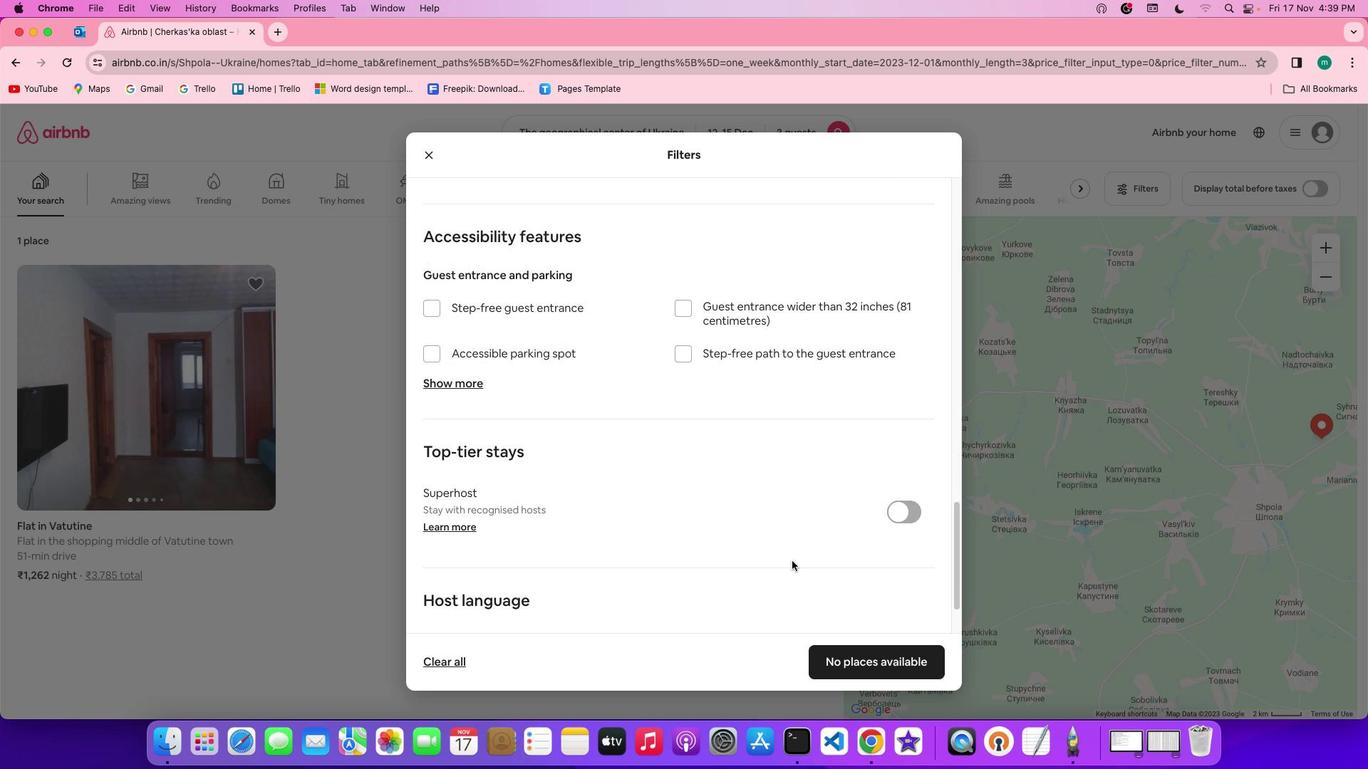 
Action: Mouse moved to (791, 561)
Screenshot: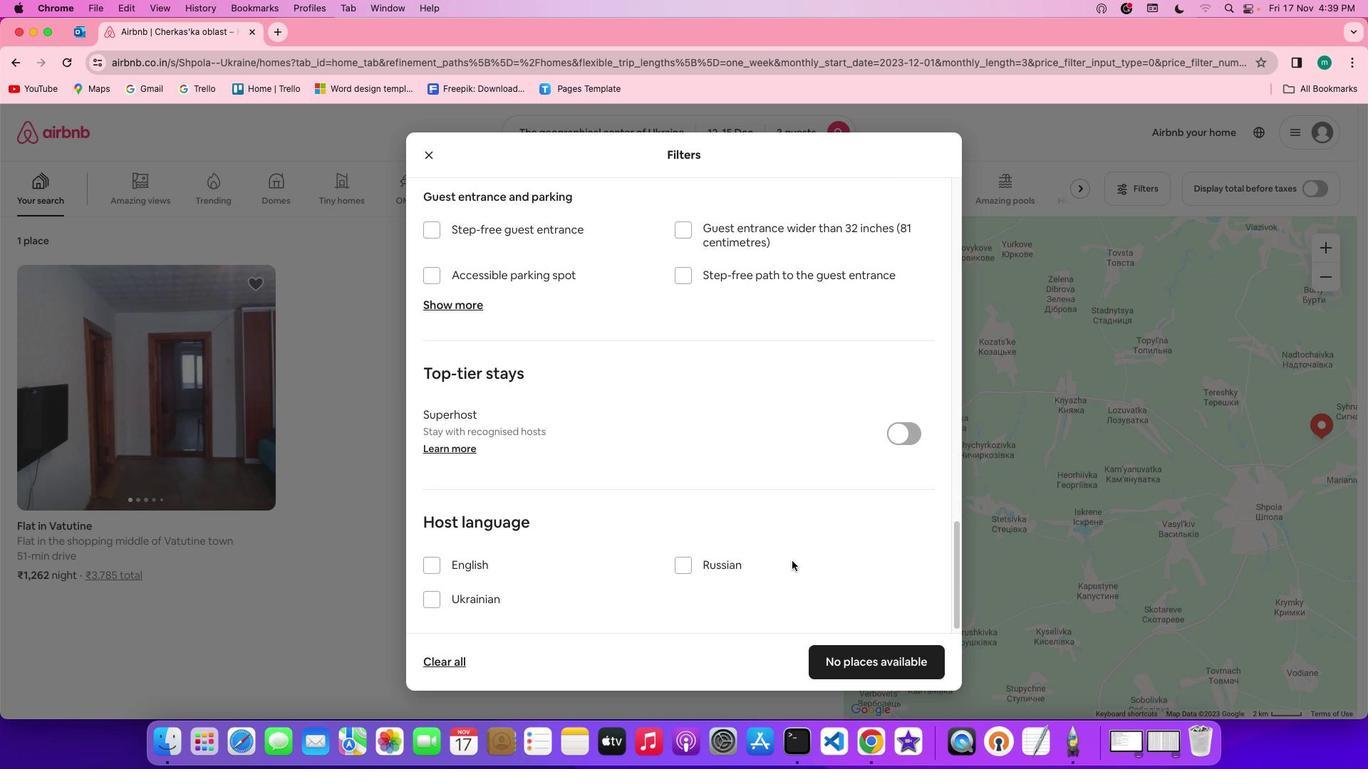 
Action: Mouse scrolled (791, 561) with delta (0, -4)
Screenshot: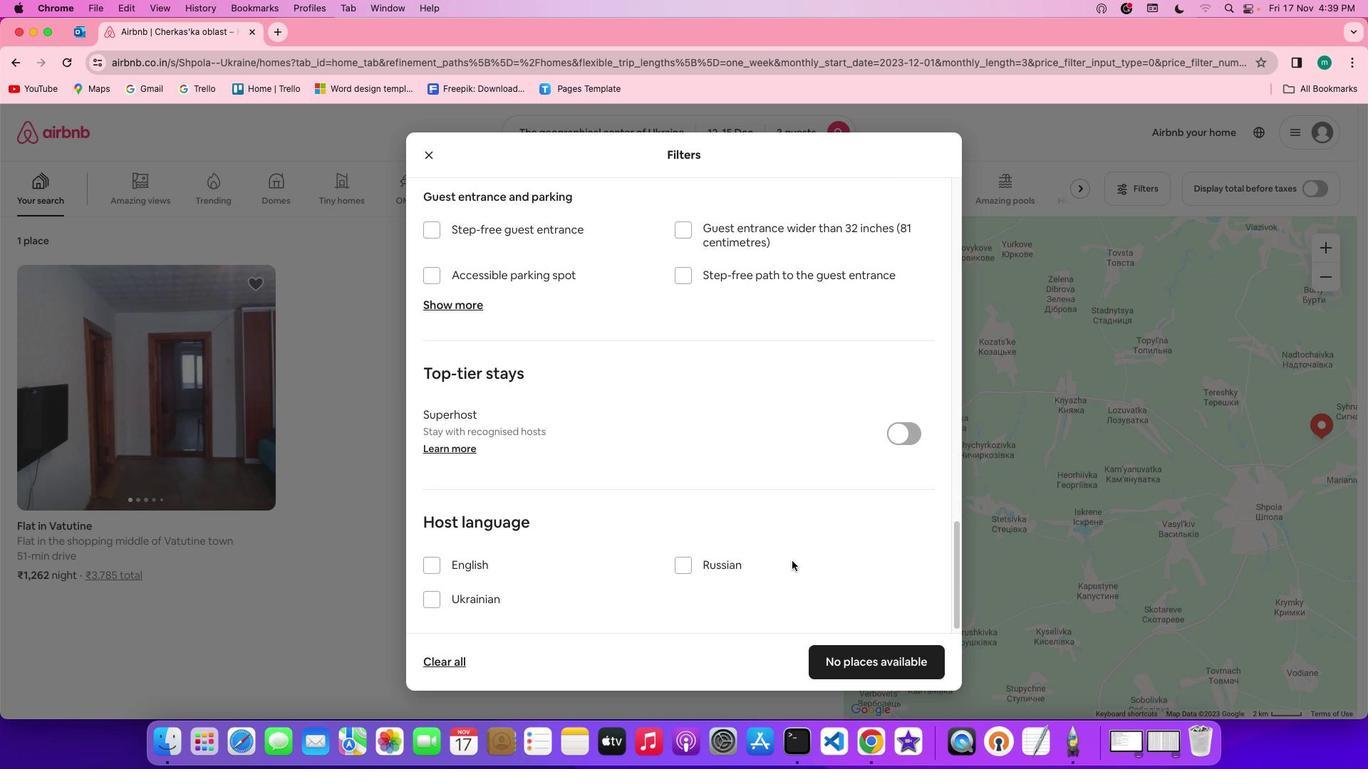 
Action: Mouse scrolled (791, 561) with delta (0, -4)
Screenshot: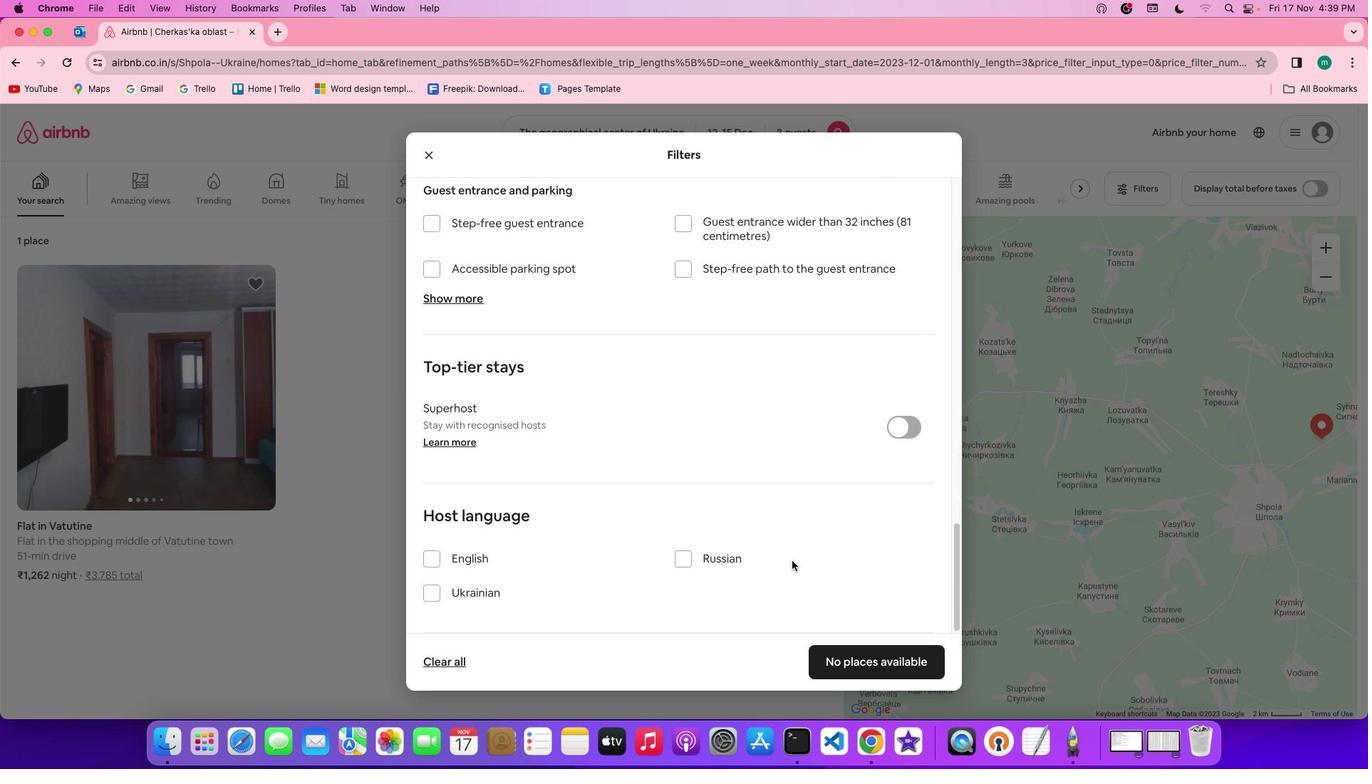 
Action: Mouse scrolled (791, 561) with delta (0, 0)
Screenshot: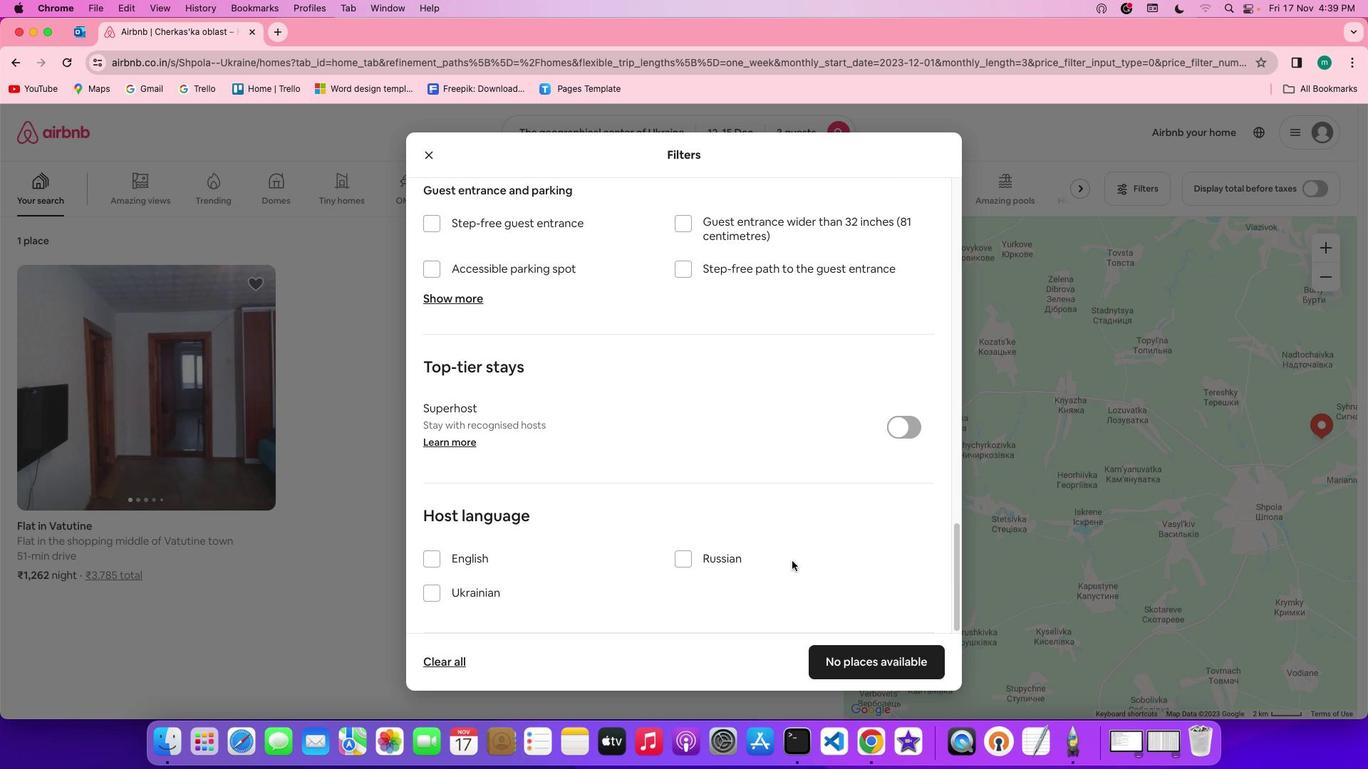 
Action: Mouse scrolled (791, 561) with delta (0, 0)
Screenshot: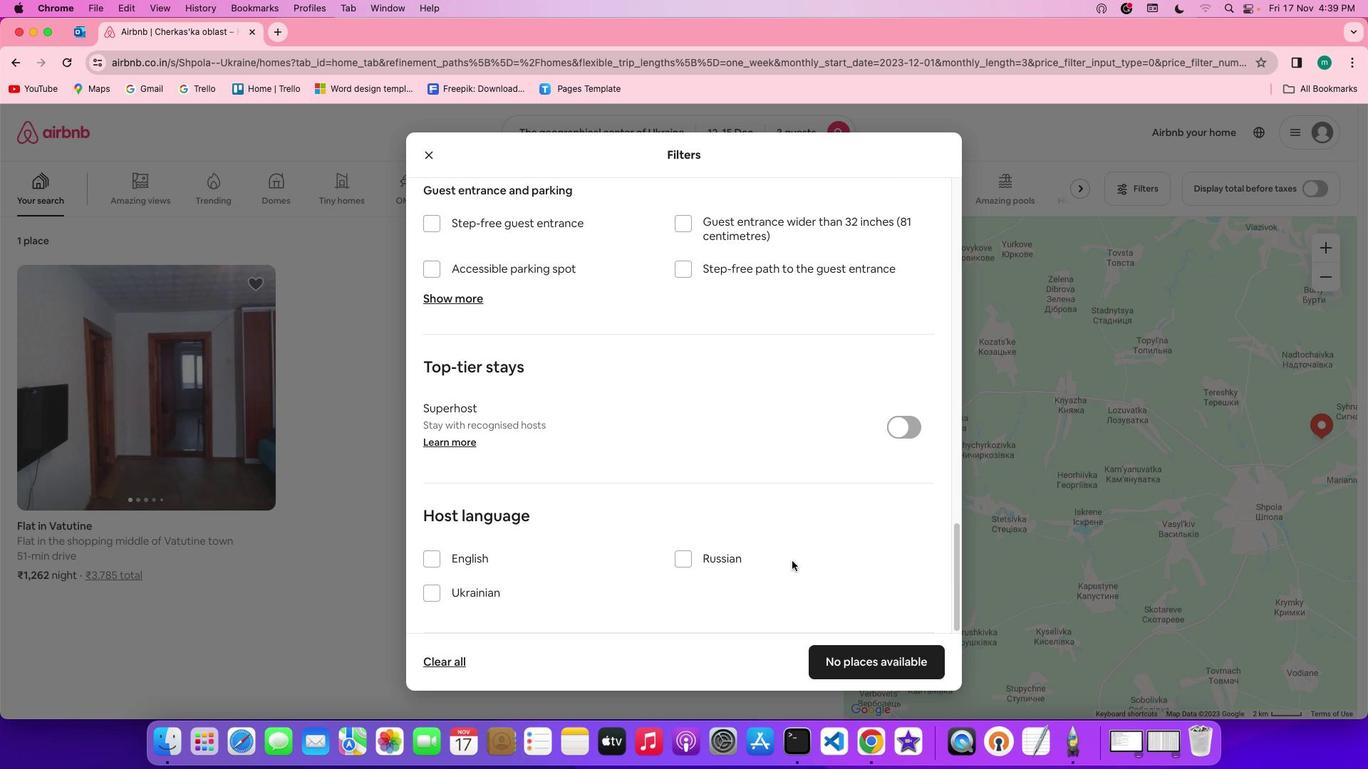 
Action: Mouse scrolled (791, 561) with delta (0, -2)
Screenshot: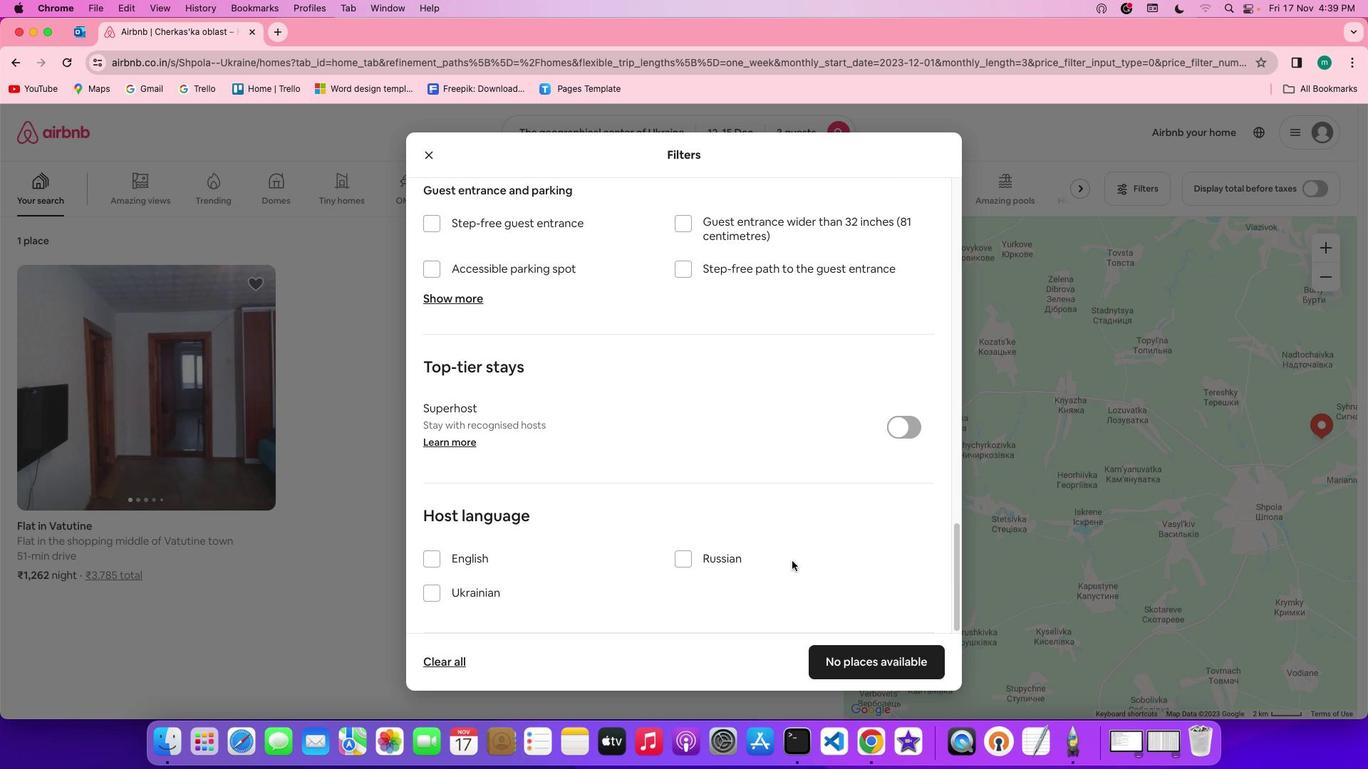 
Action: Mouse scrolled (791, 561) with delta (0, -3)
Screenshot: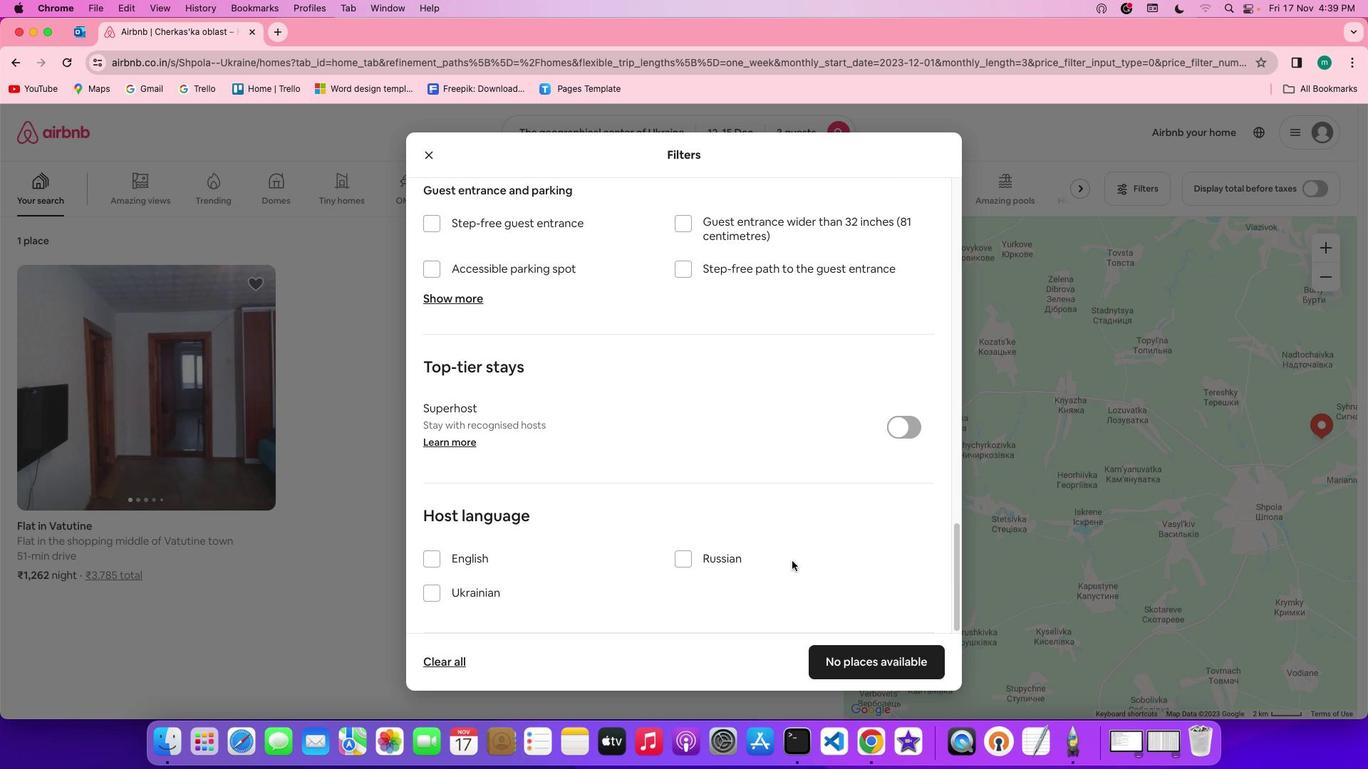 
Action: Mouse scrolled (791, 561) with delta (0, -4)
Screenshot: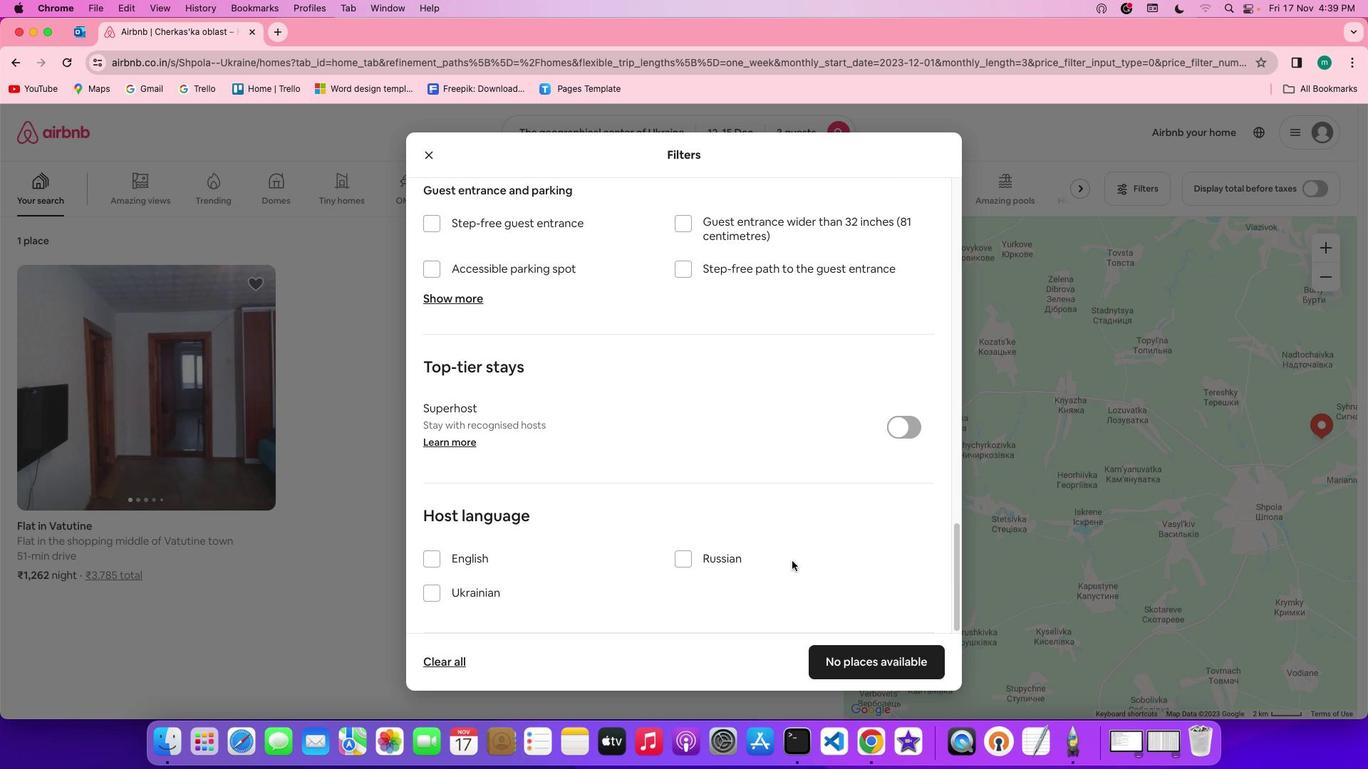 
Action: Mouse scrolled (791, 561) with delta (0, -4)
Screenshot: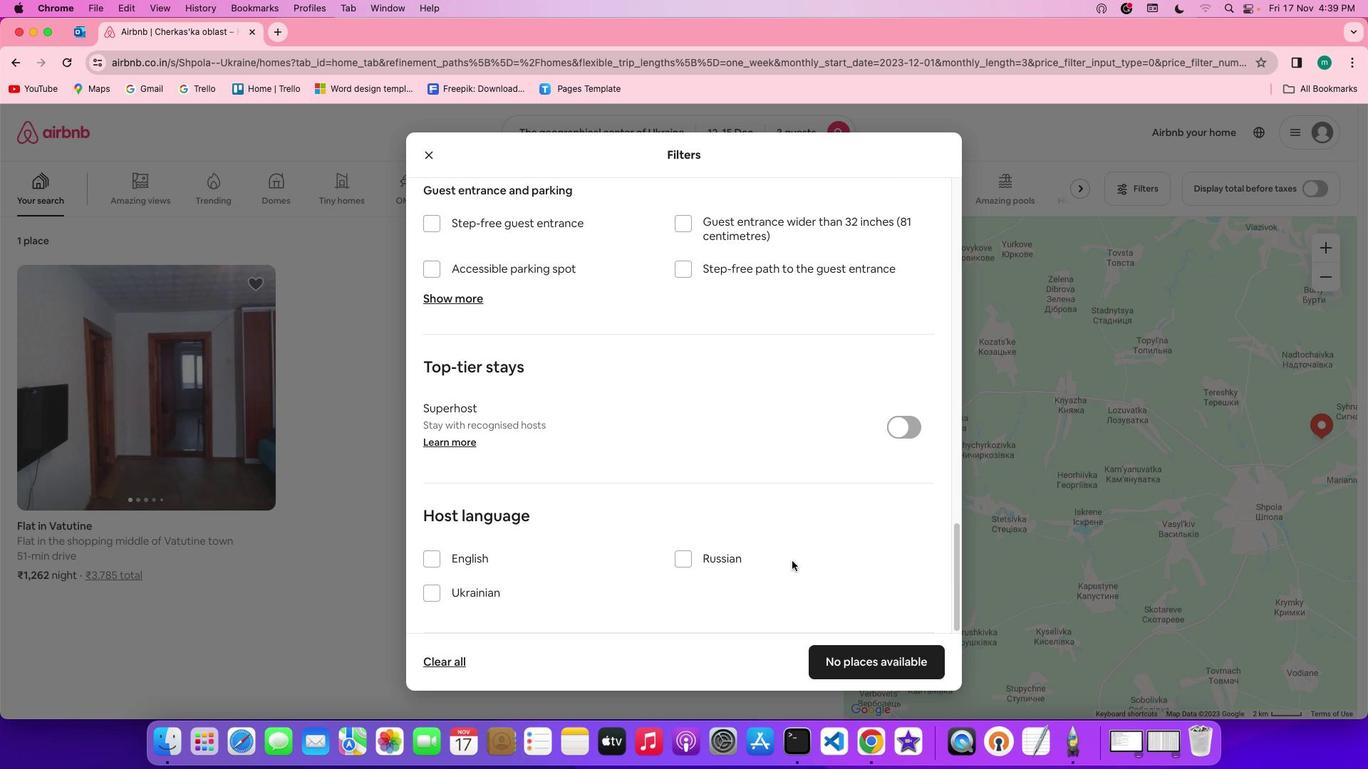 
Action: Mouse moved to (904, 668)
Screenshot: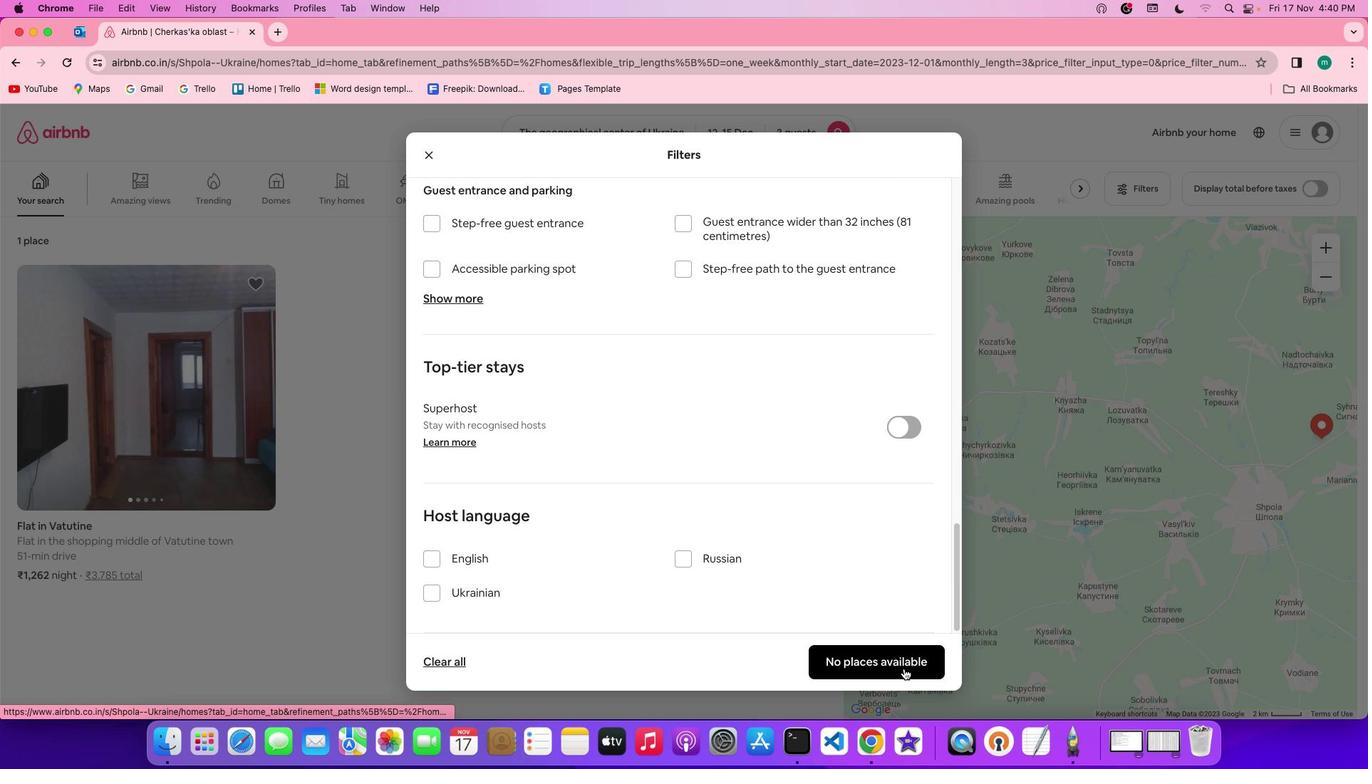 
Action: Mouse pressed left at (904, 668)
Screenshot: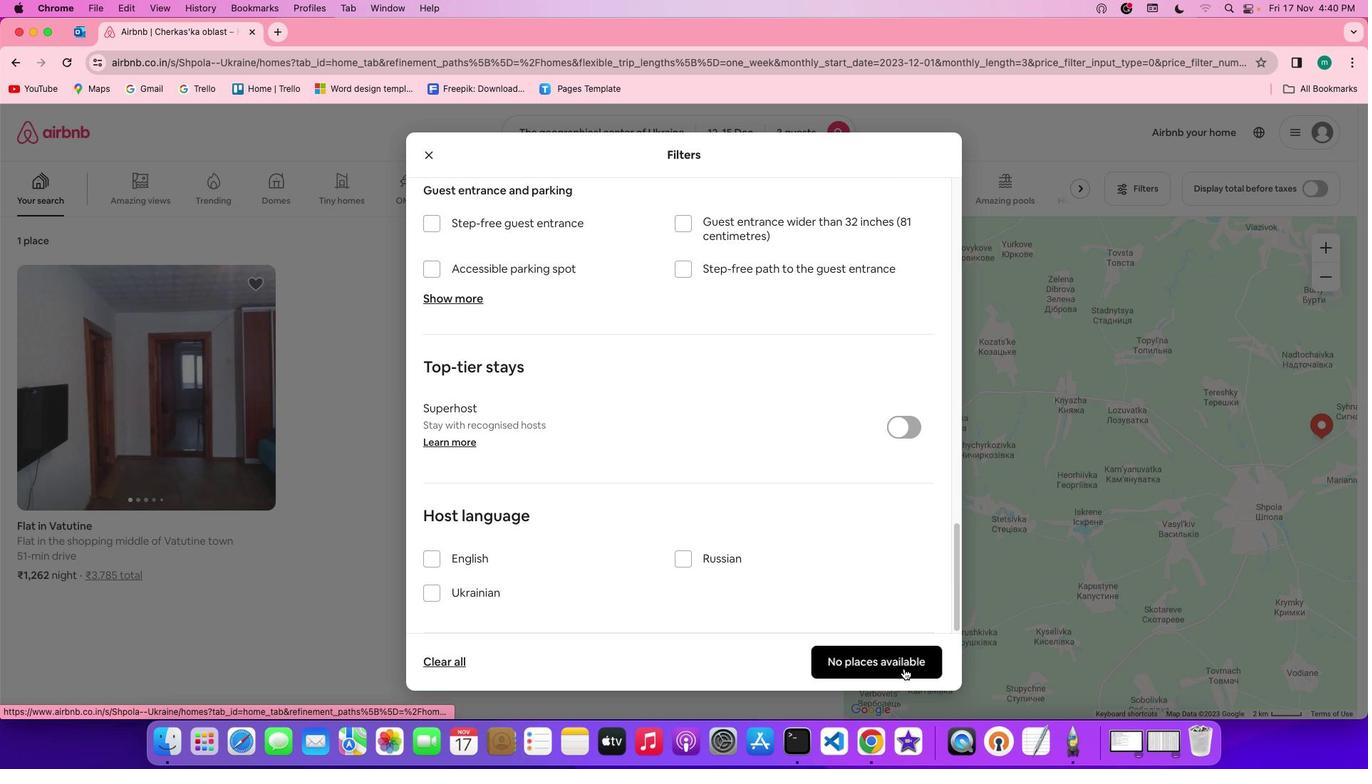 
Action: Mouse moved to (450, 483)
Screenshot: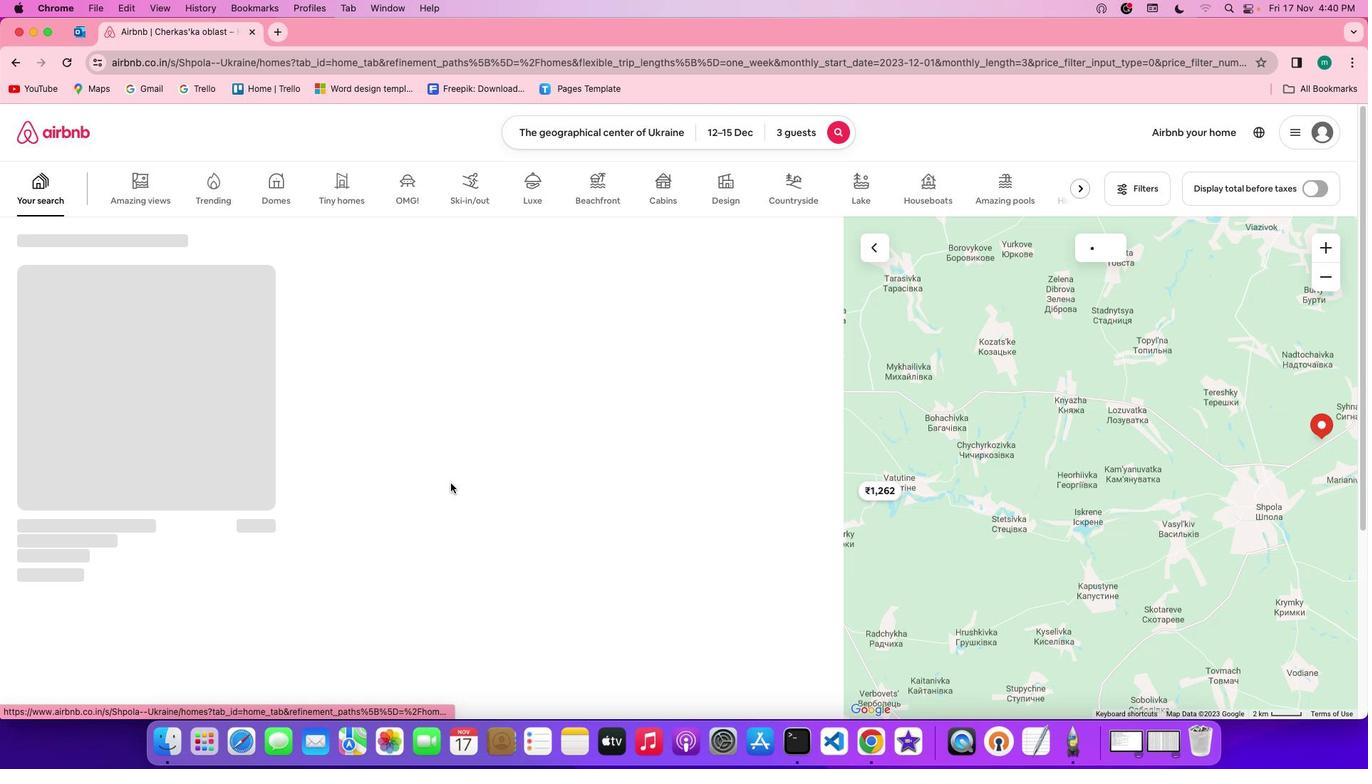 
